 Task: Change  the formatting of the data to Which is  Less than 5, In conditional formating, put the option 'Green Fill with Dark Green Text. . 'add another formatting option Format As Table, insert the option Orange Table style Medium 3 , change the format of Column Width to AutoFit Column Widthand sort the data in Ascending order In the sheet   Proactive Sales review   book
Action: Mouse moved to (39, 176)
Screenshot: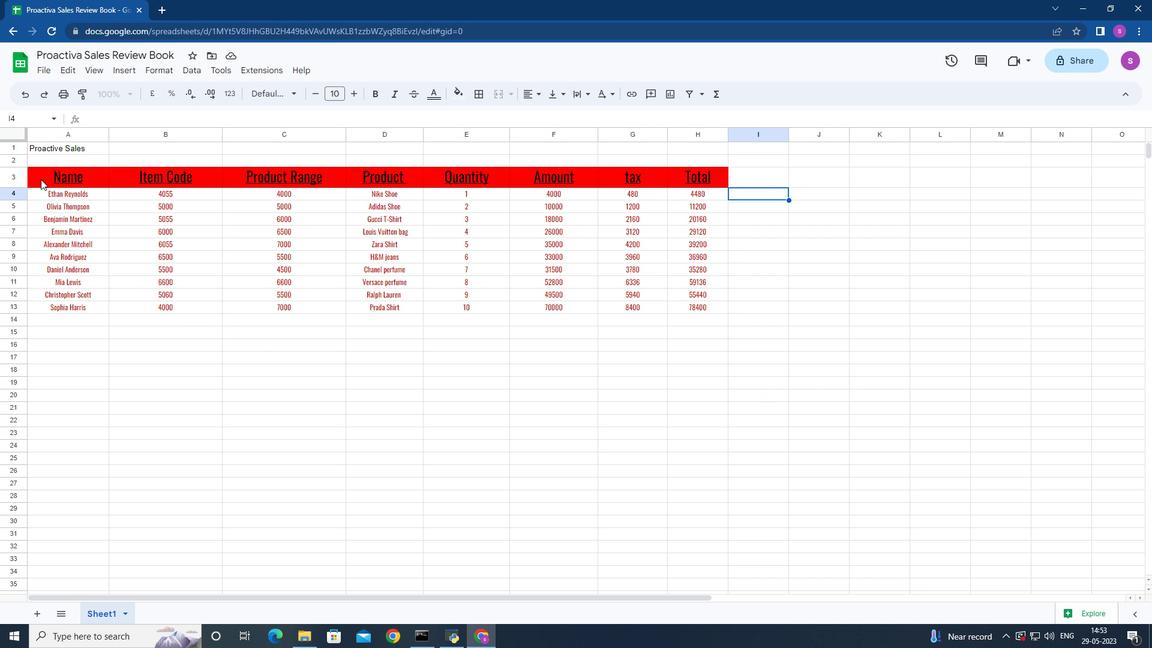 
Action: Mouse pressed left at (39, 176)
Screenshot: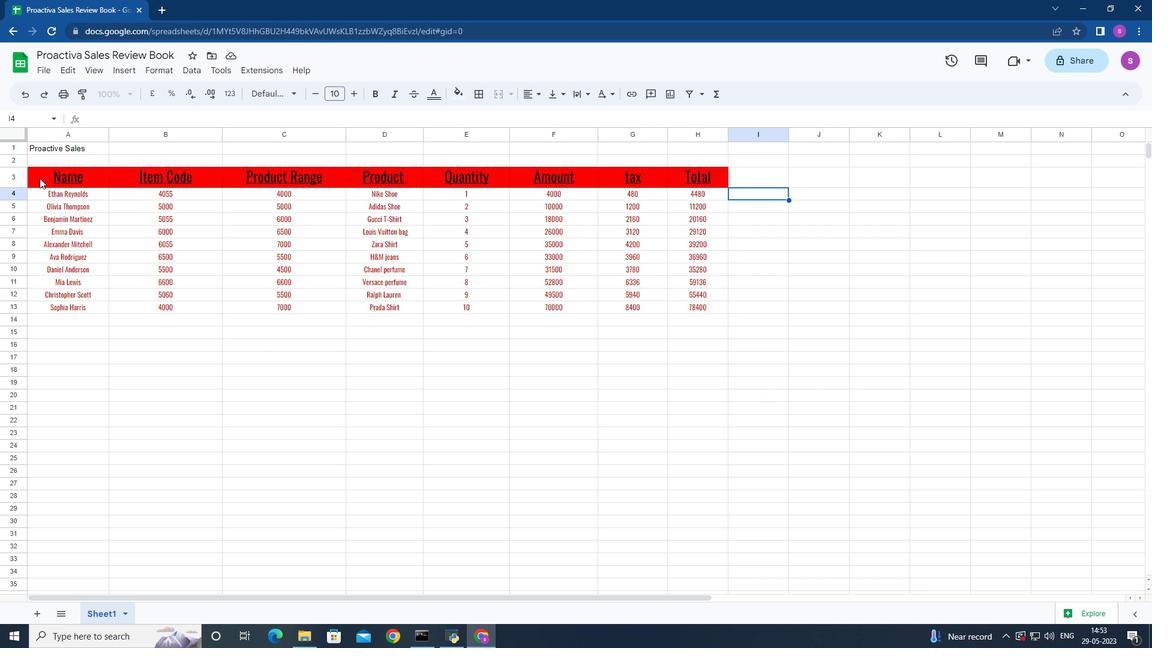 
Action: Mouse moved to (150, 69)
Screenshot: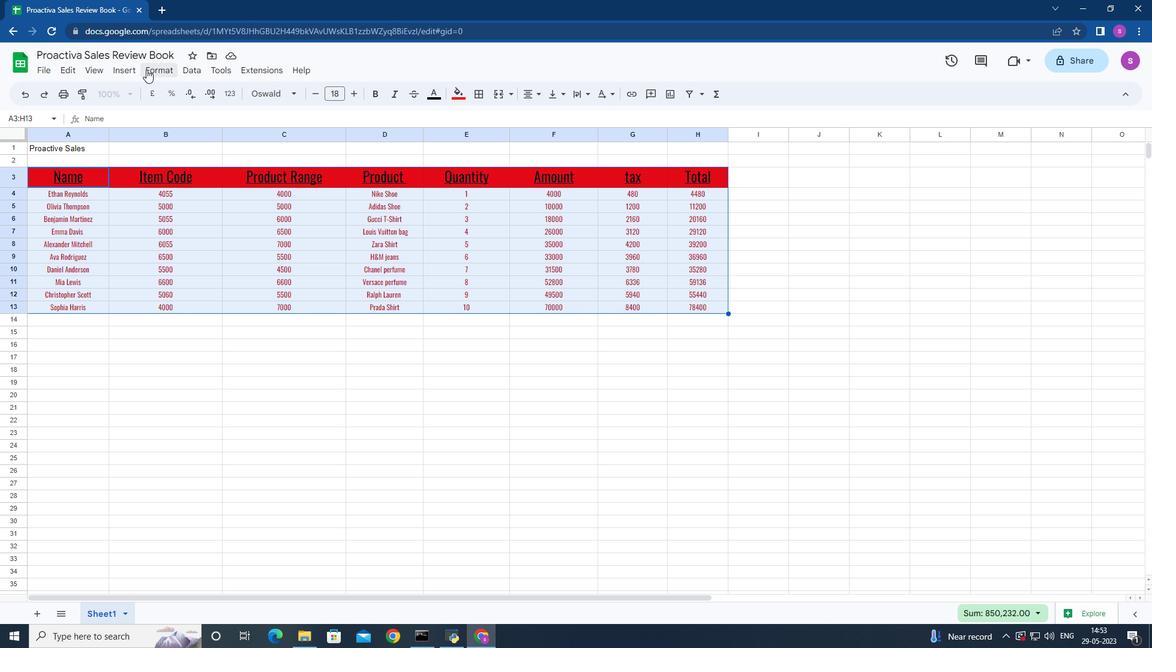 
Action: Mouse pressed left at (150, 69)
Screenshot: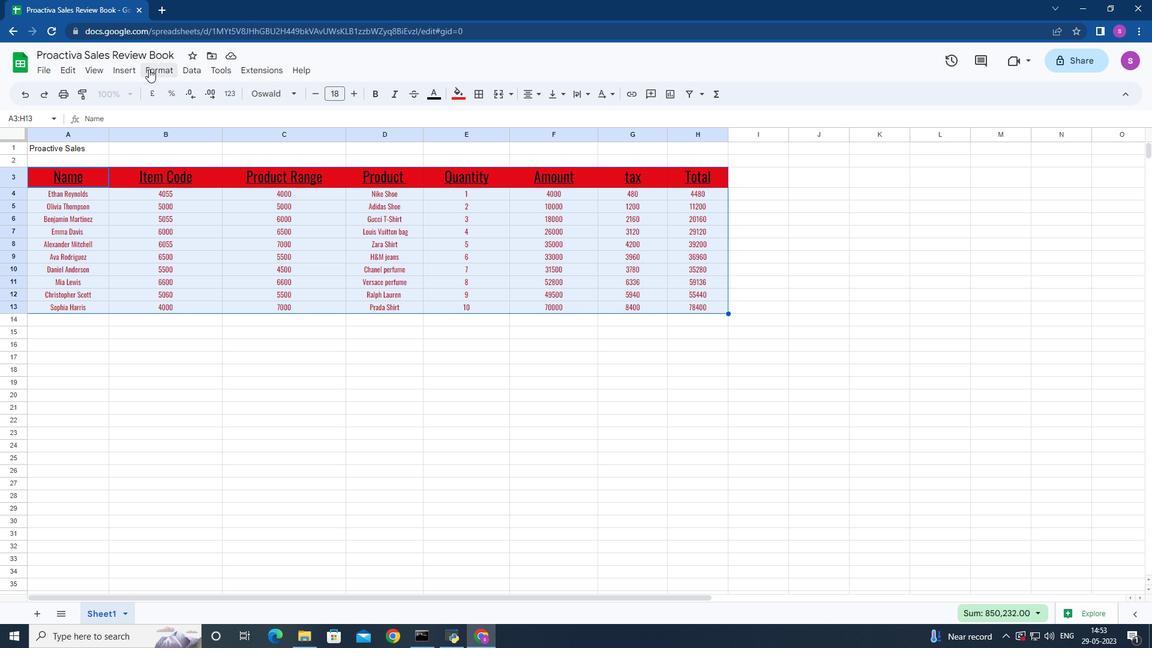 
Action: Mouse moved to (238, 276)
Screenshot: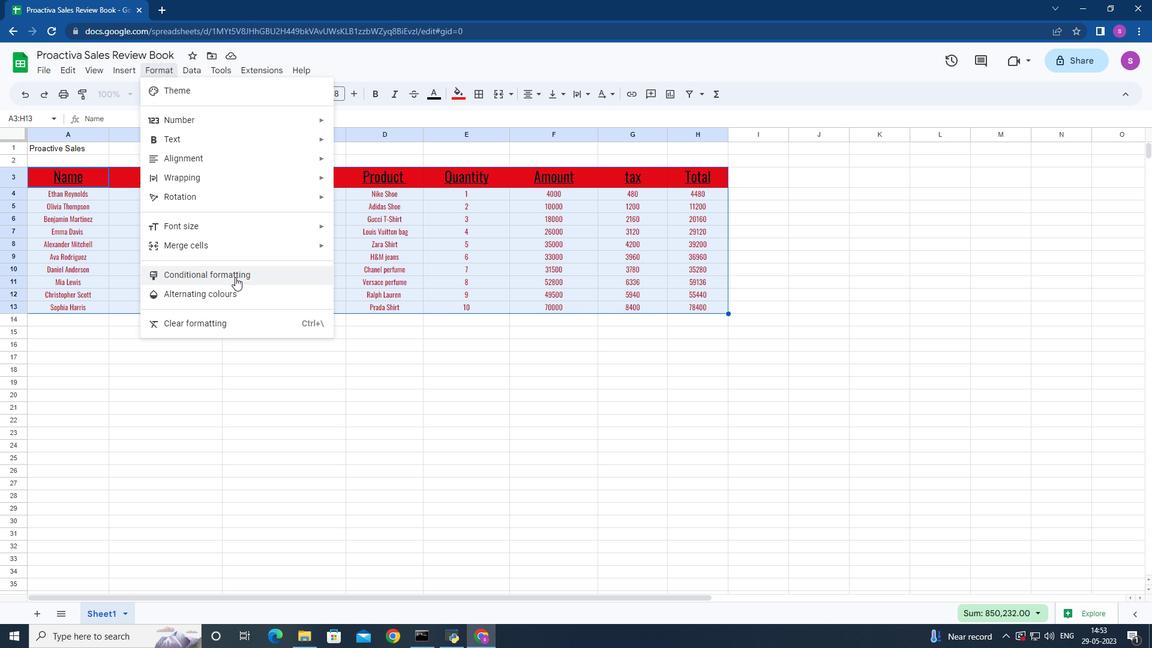 
Action: Mouse pressed left at (238, 276)
Screenshot: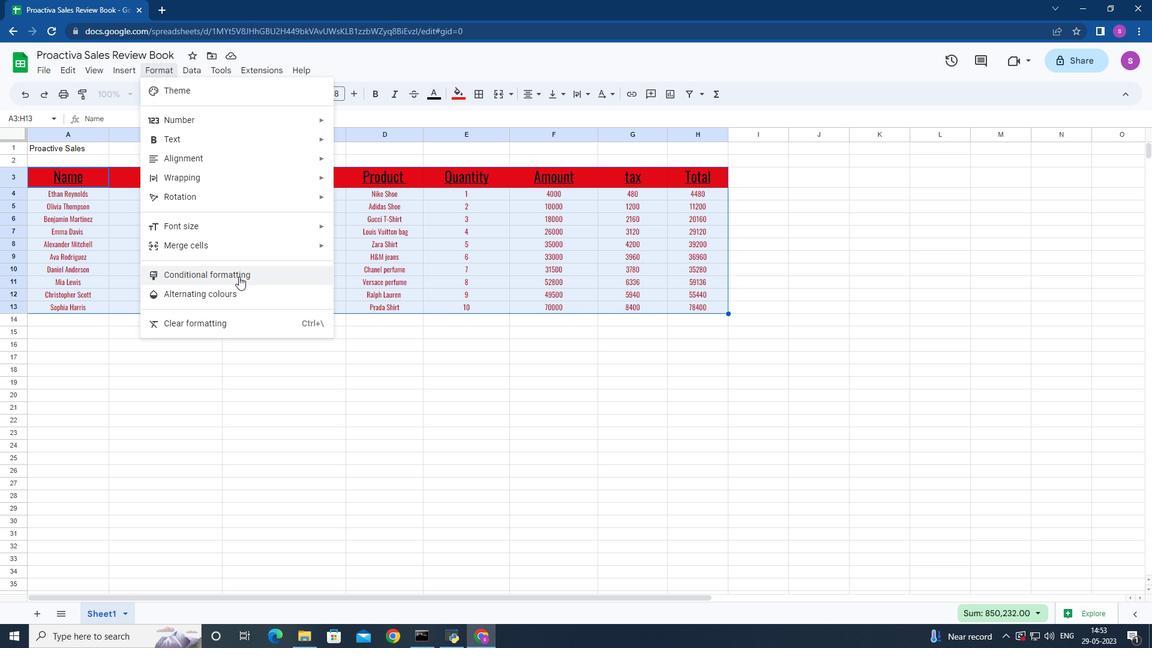
Action: Mouse moved to (1086, 260)
Screenshot: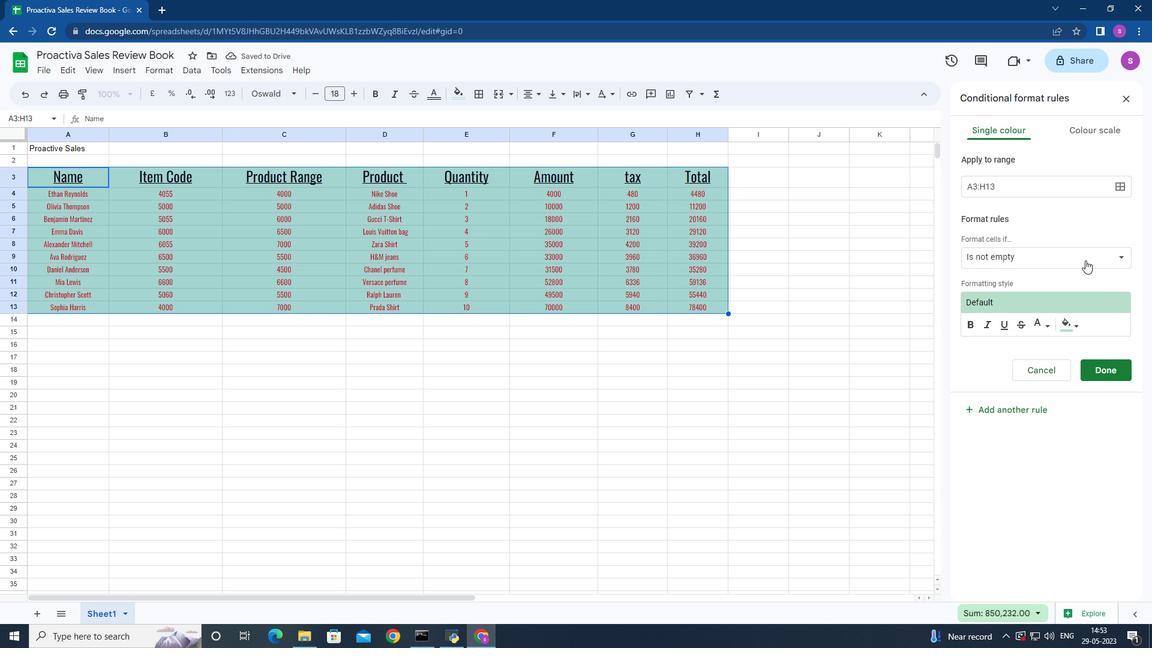 
Action: Mouse pressed left at (1086, 260)
Screenshot: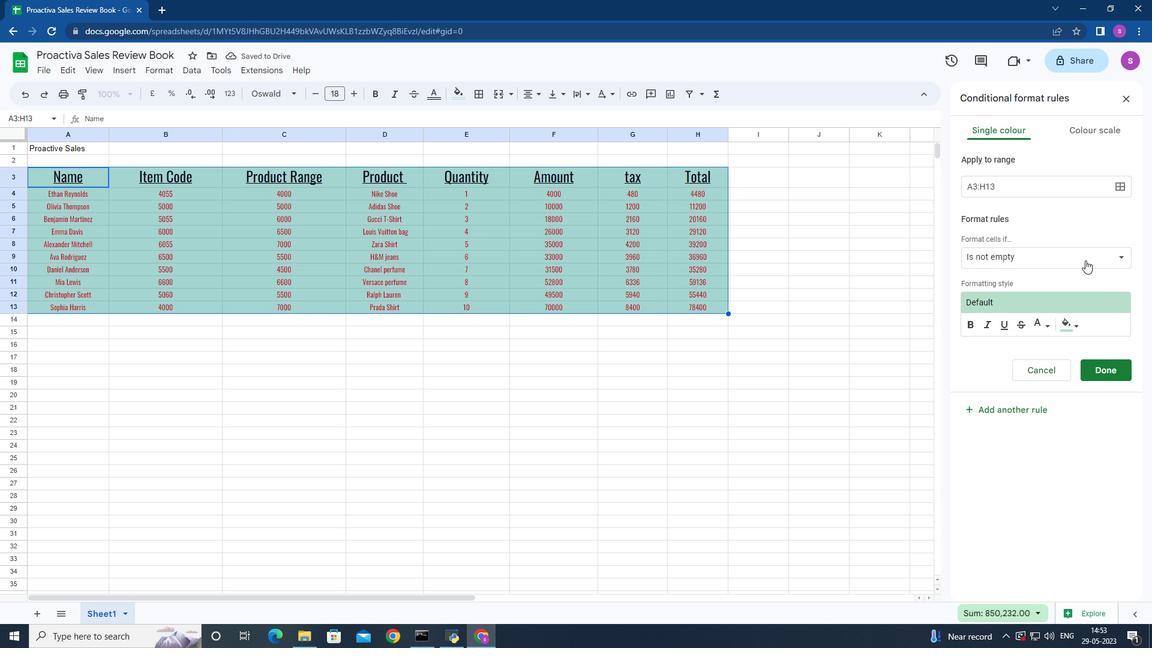 
Action: Mouse moved to (1033, 489)
Screenshot: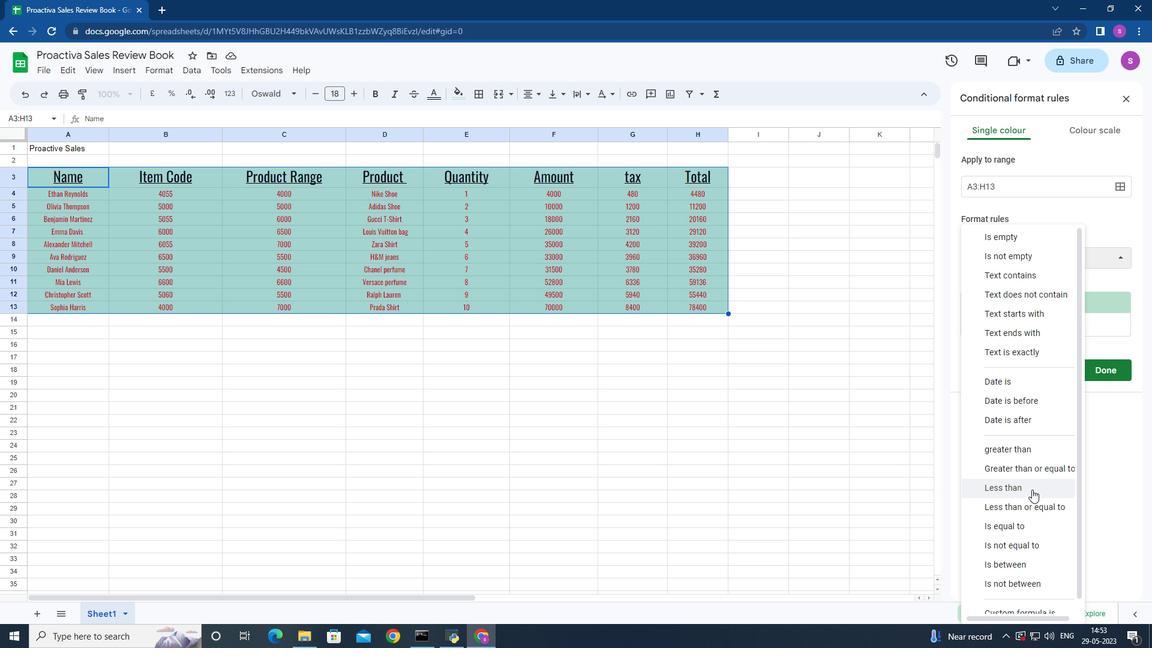 
Action: Mouse pressed left at (1033, 489)
Screenshot: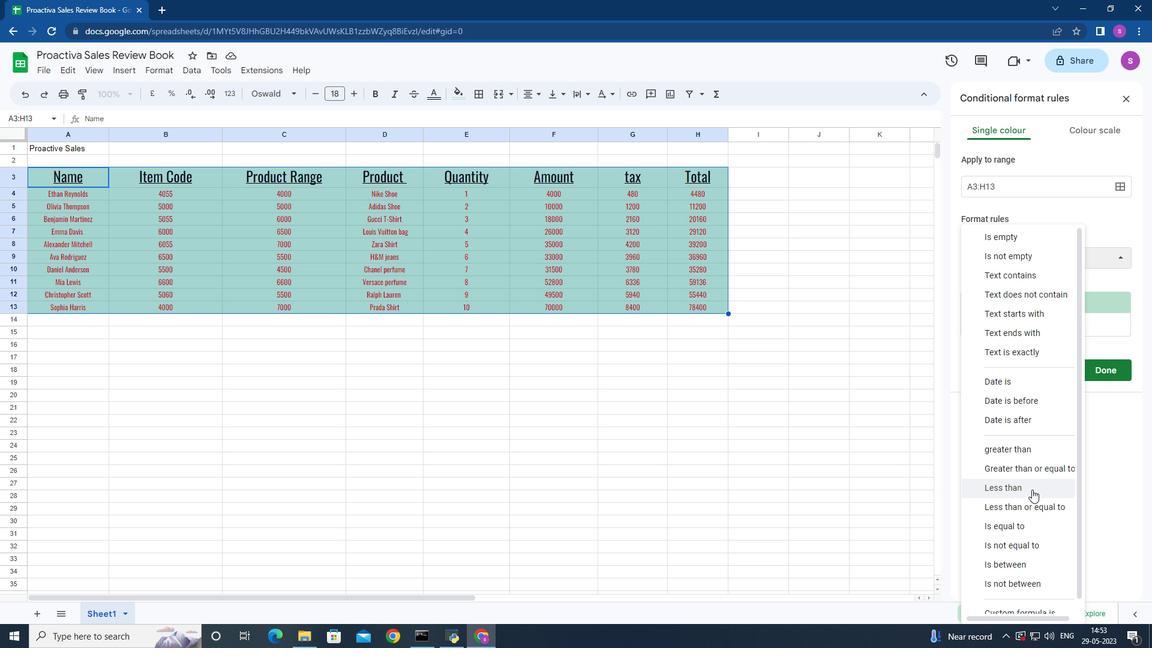 
Action: Mouse moved to (994, 283)
Screenshot: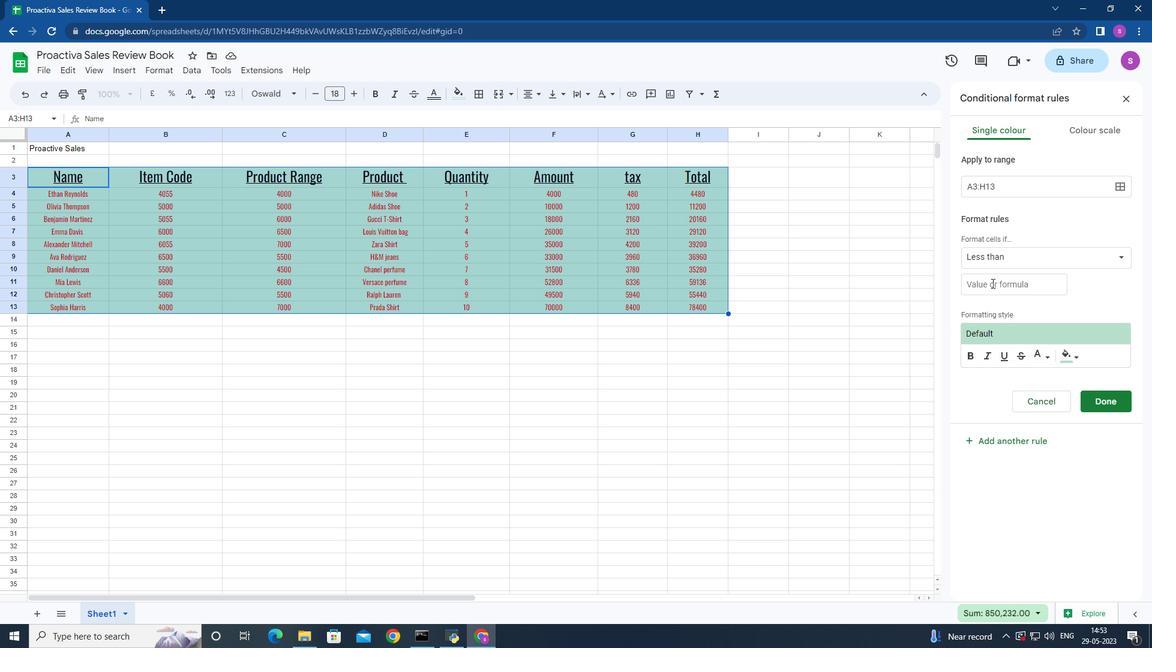 
Action: Mouse pressed left at (994, 283)
Screenshot: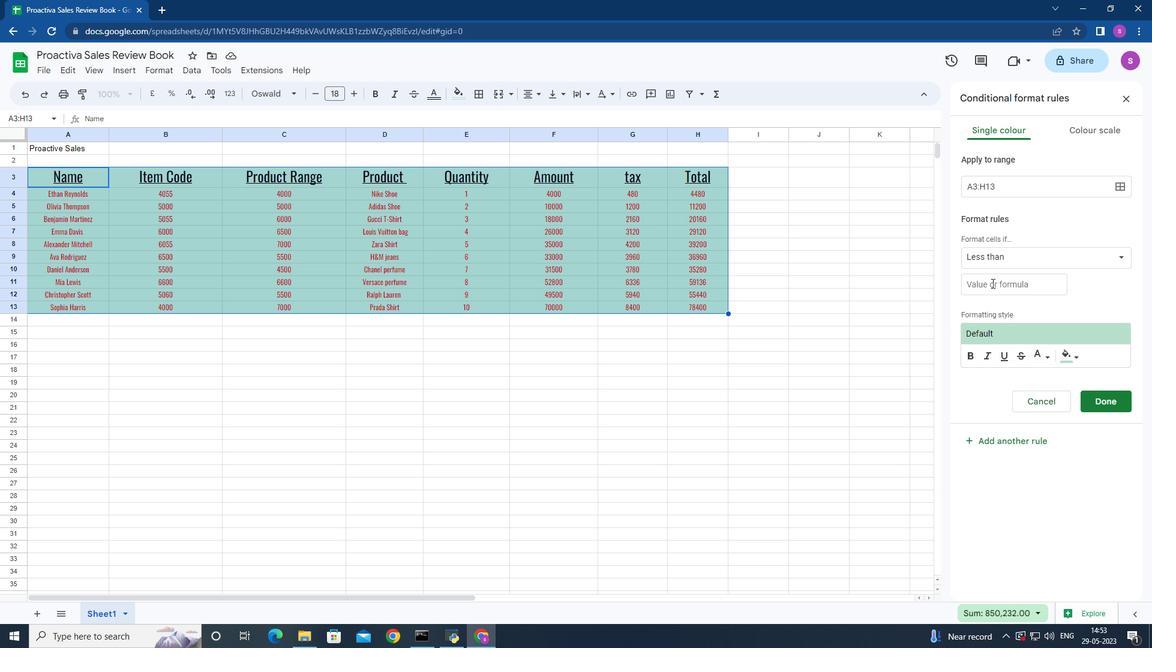 
Action: Mouse moved to (992, 284)
Screenshot: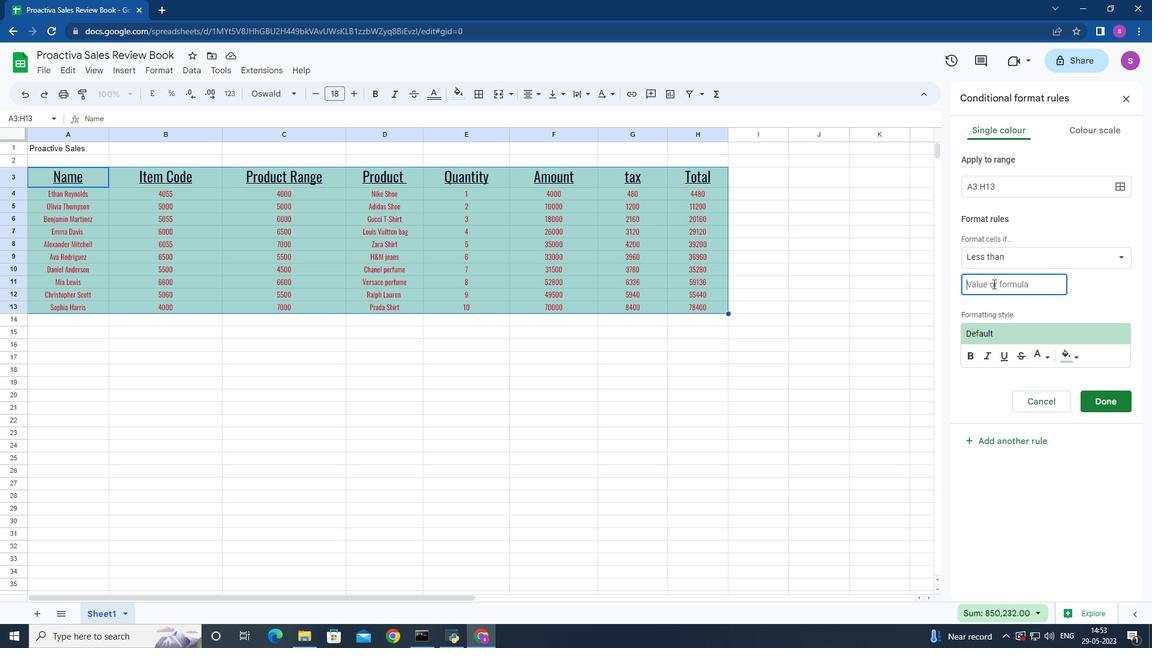 
Action: Key pressed 5
Screenshot: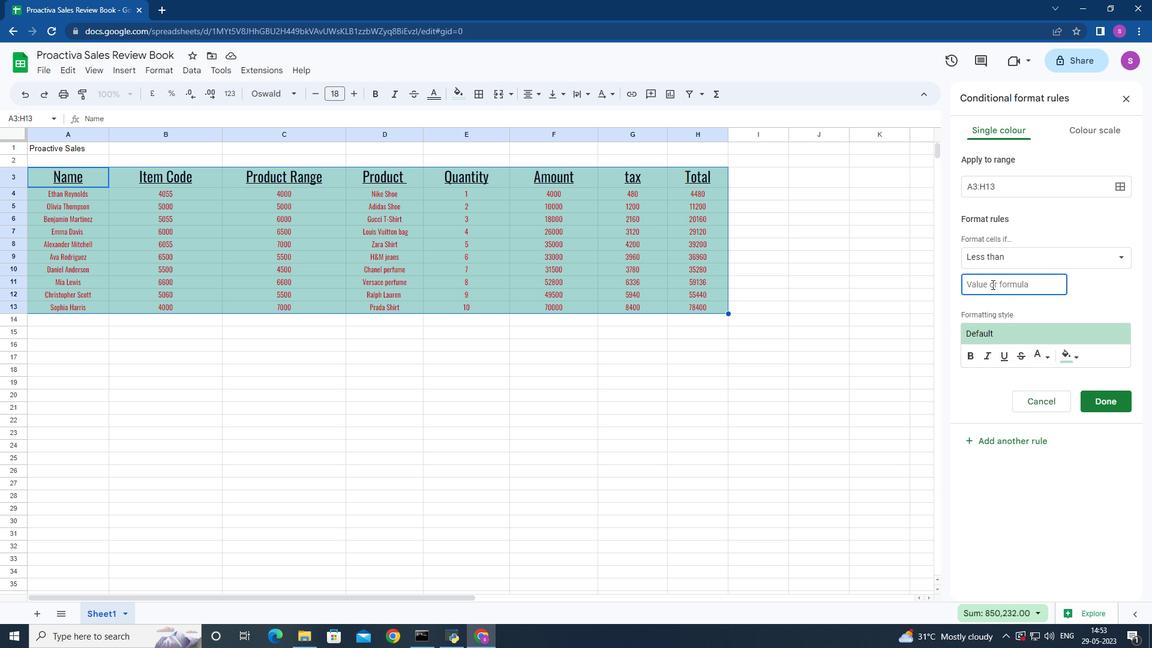 
Action: Mouse moved to (1078, 358)
Screenshot: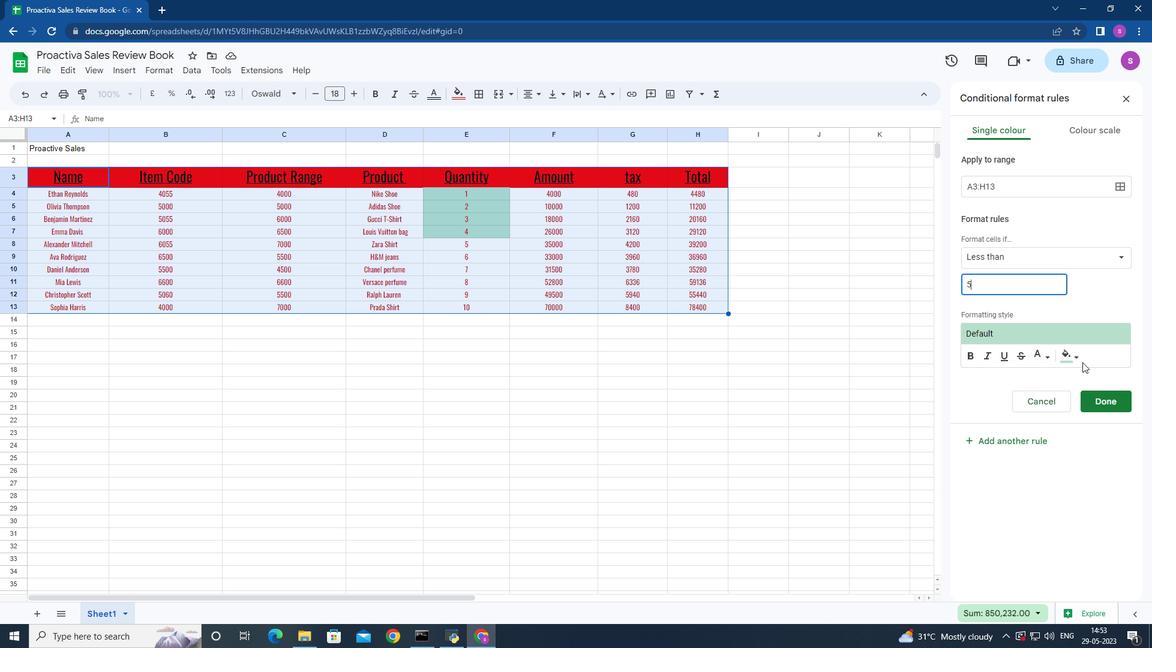 
Action: Mouse pressed left at (1078, 358)
Screenshot: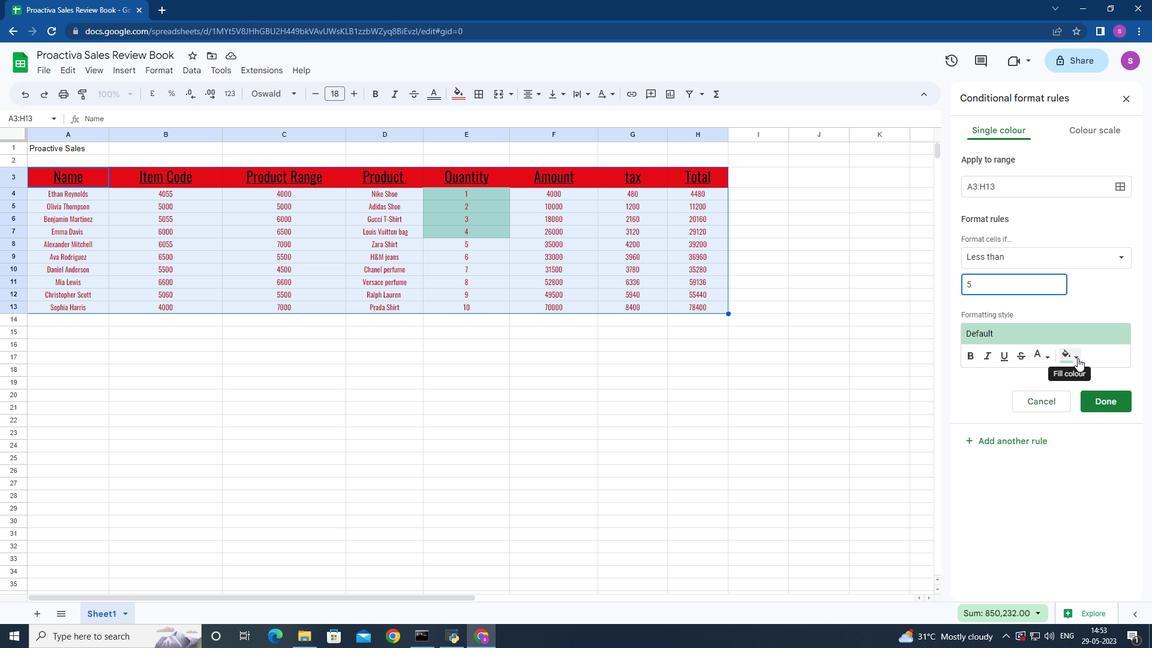 
Action: Mouse moved to (1001, 473)
Screenshot: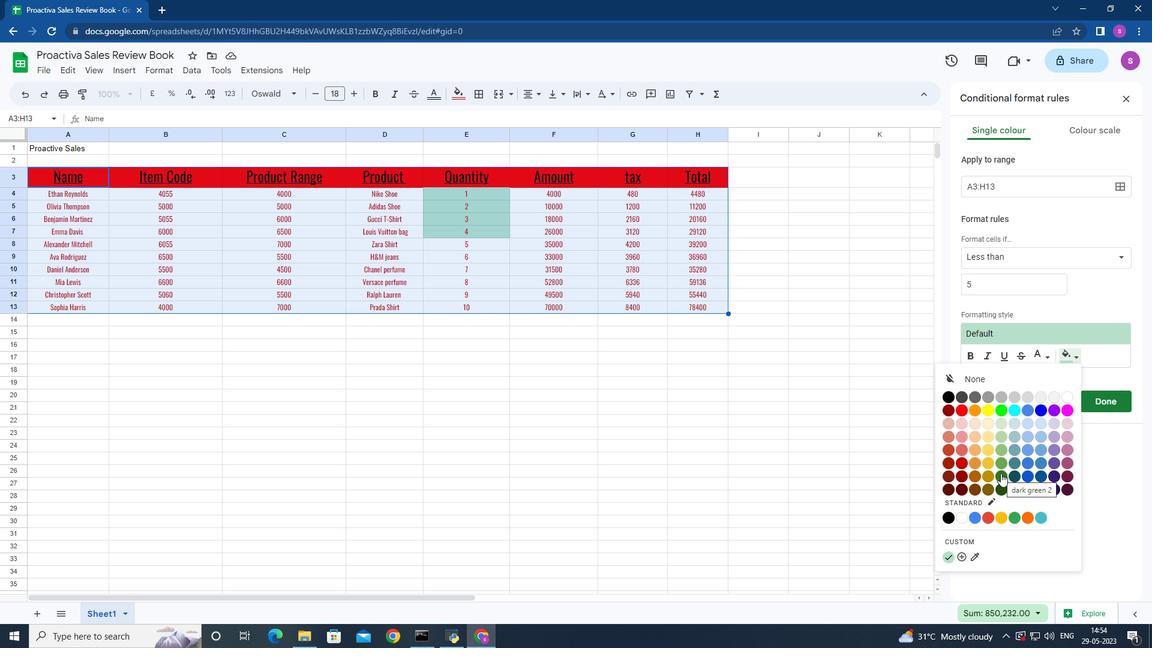 
Action: Mouse pressed left at (1001, 473)
Screenshot: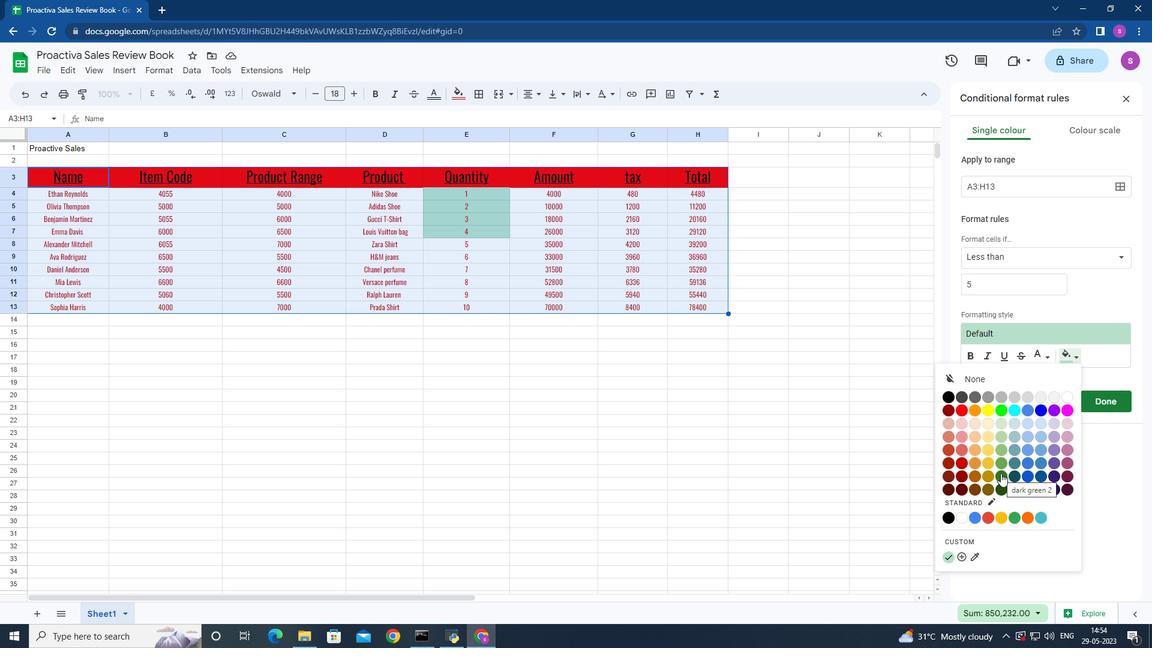 
Action: Mouse moved to (1042, 357)
Screenshot: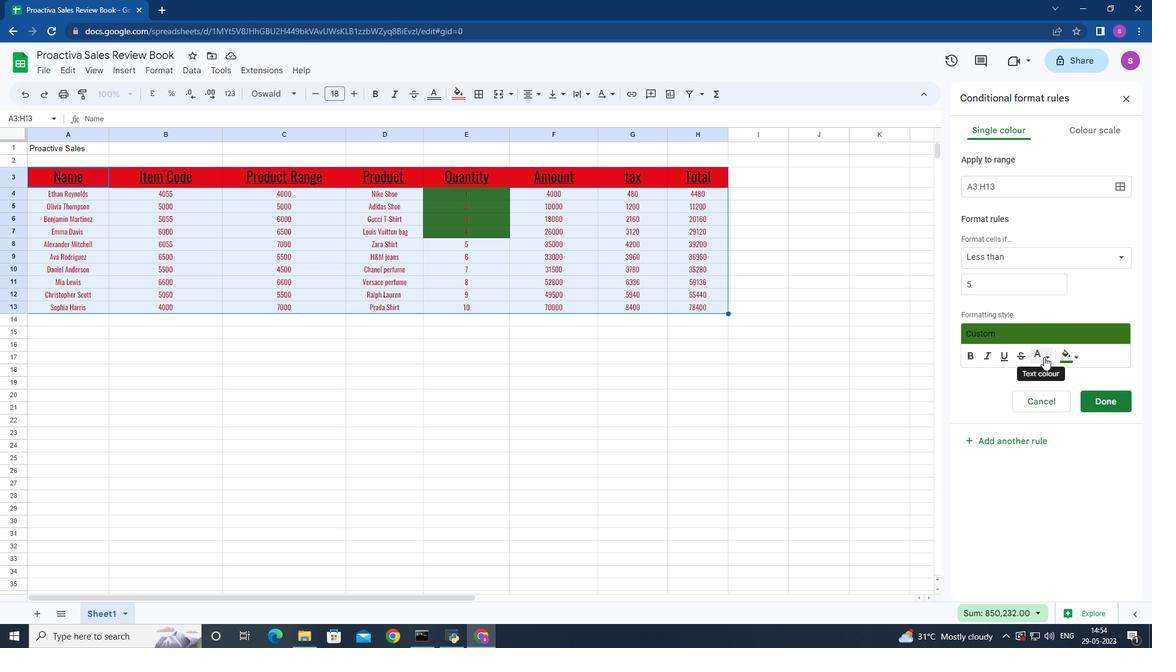 
Action: Mouse pressed left at (1042, 357)
Screenshot: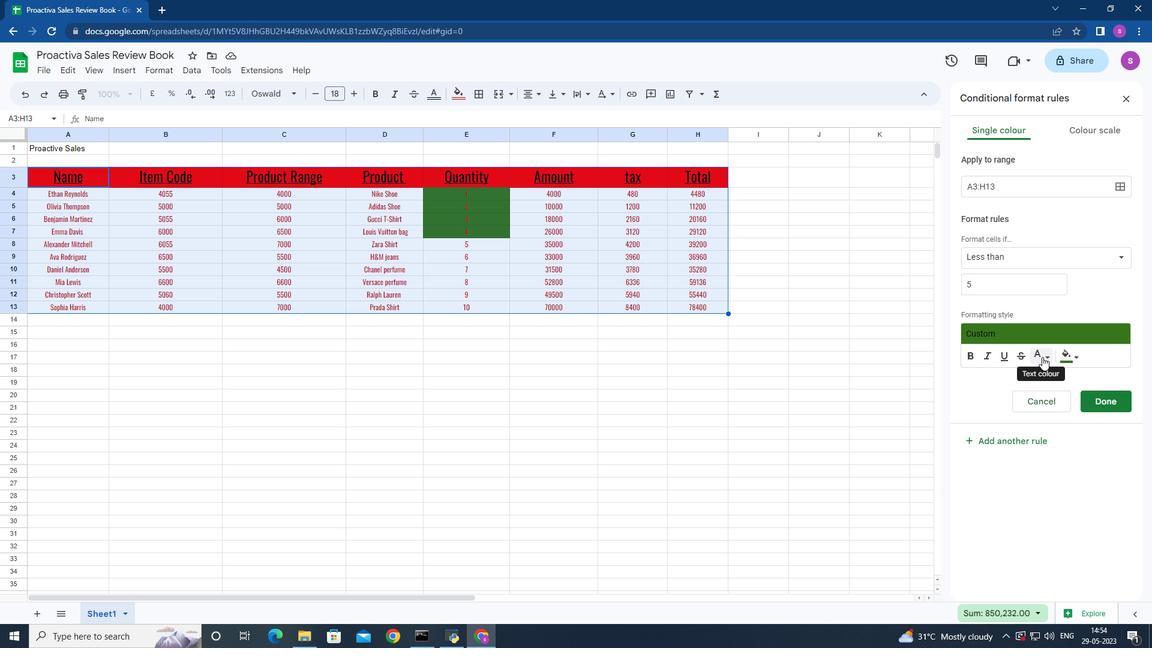 
Action: Mouse moved to (972, 473)
Screenshot: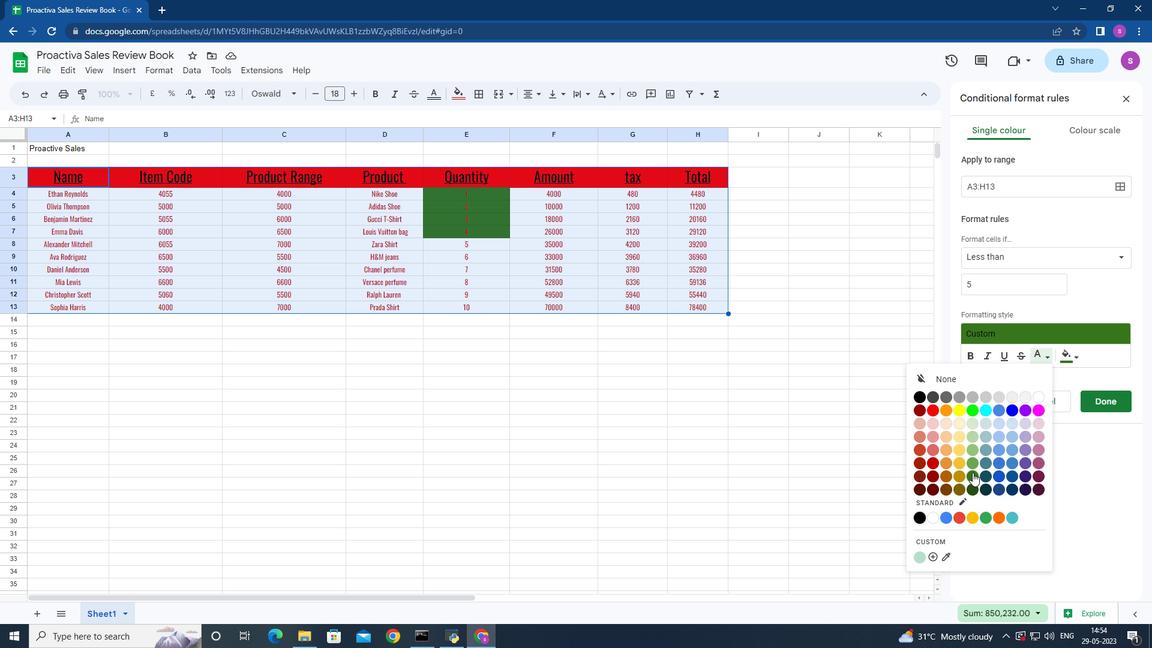 
Action: Mouse pressed left at (972, 473)
Screenshot: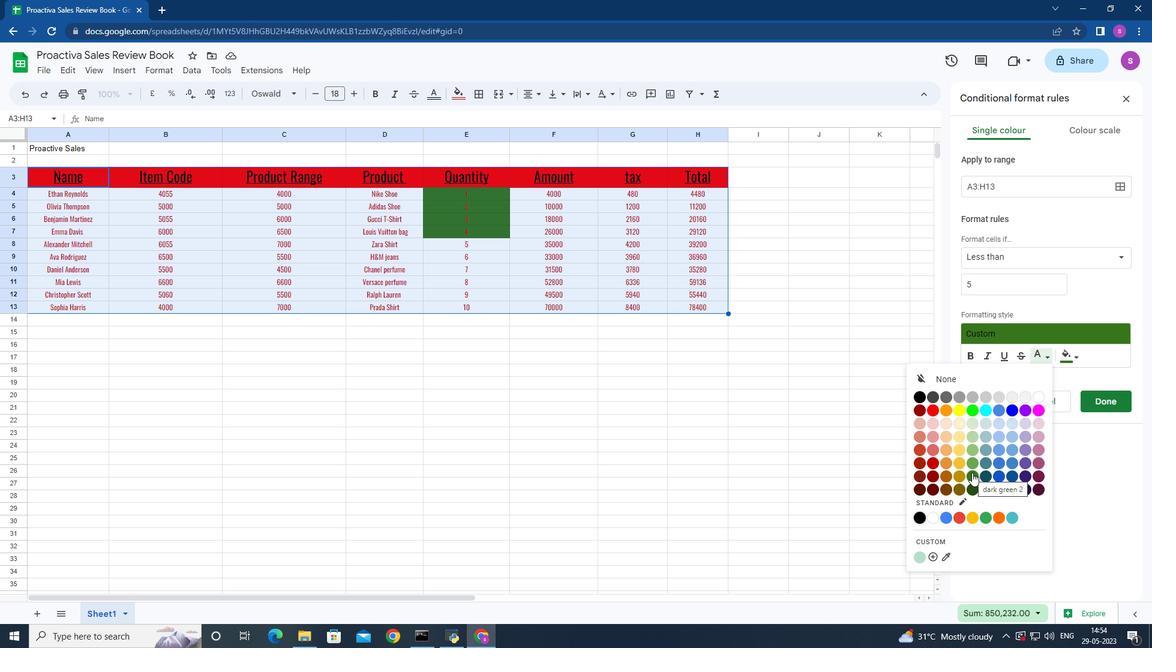 
Action: Mouse moved to (1048, 357)
Screenshot: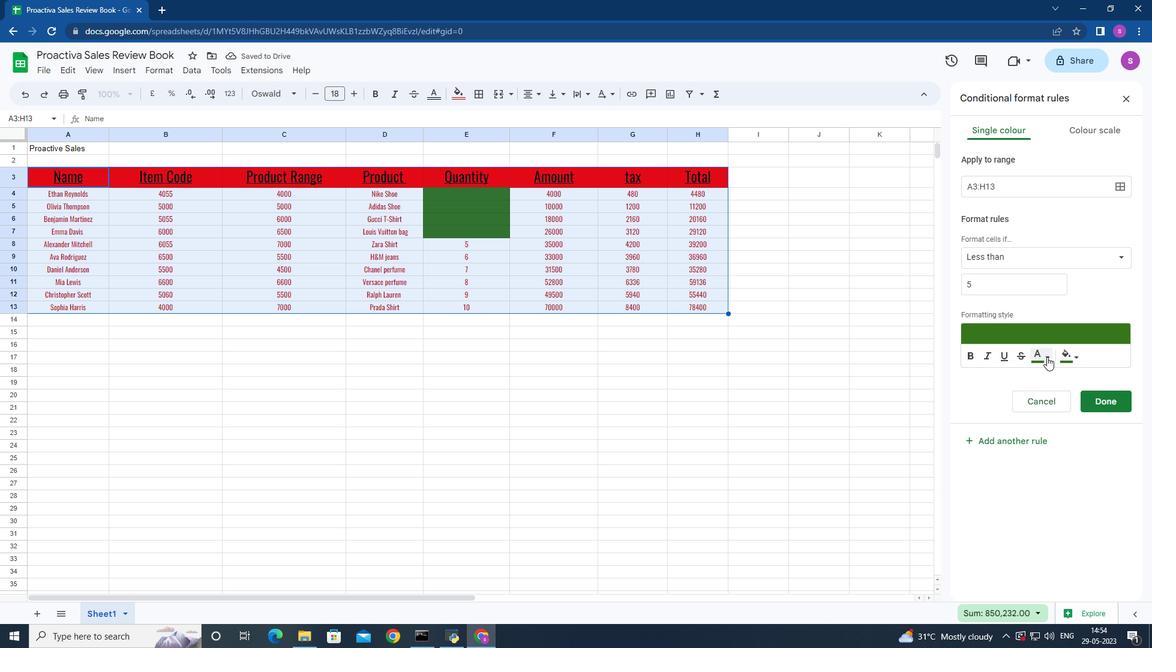 
Action: Mouse pressed left at (1048, 357)
Screenshot: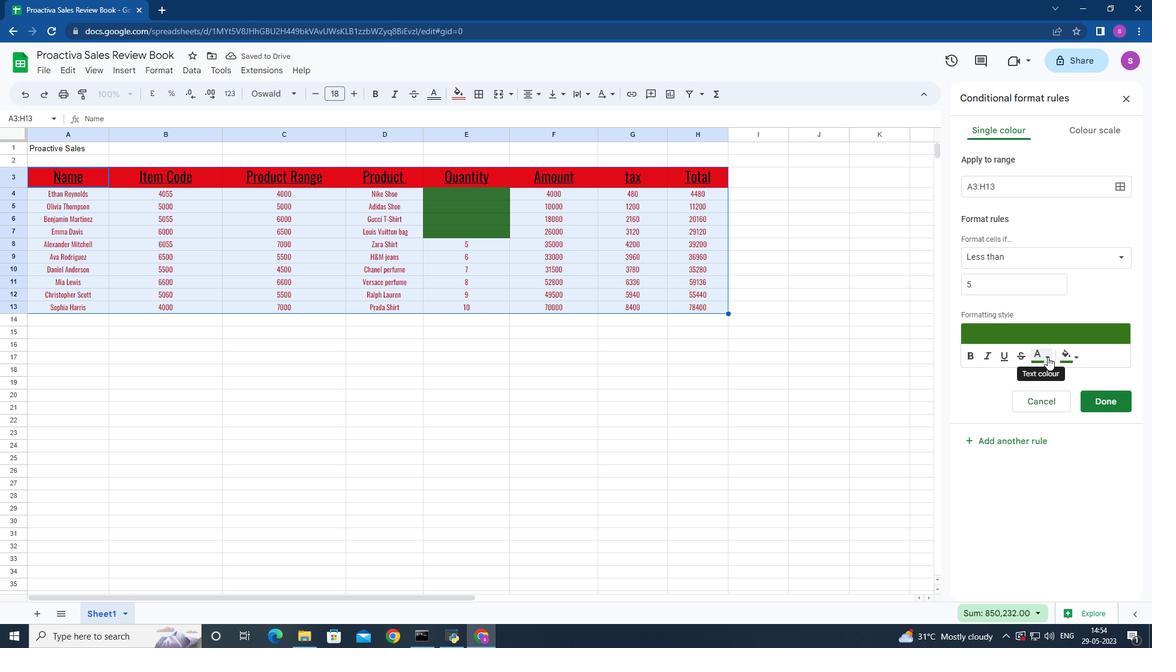 
Action: Mouse moved to (976, 488)
Screenshot: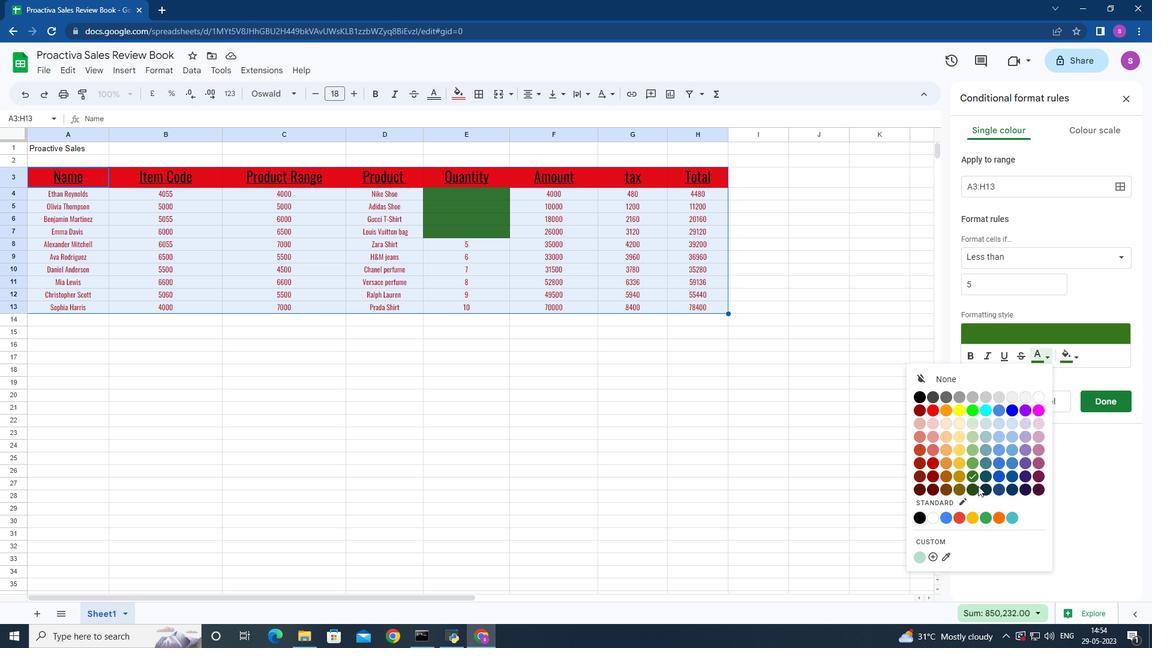 
Action: Mouse pressed left at (976, 488)
Screenshot: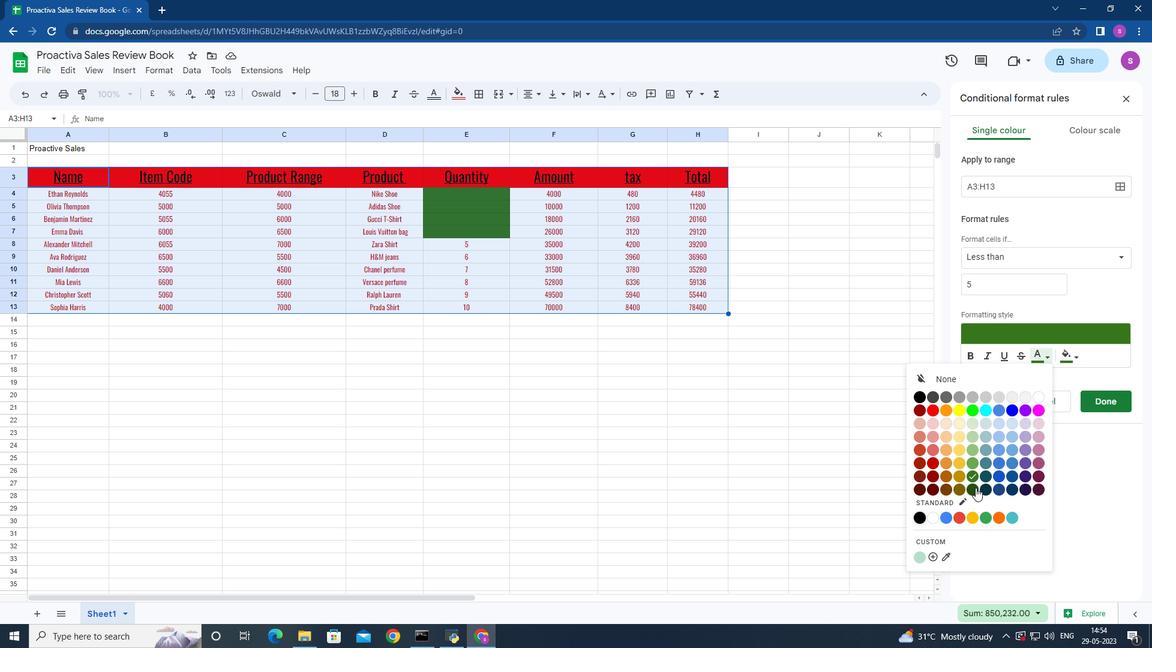 
Action: Mouse moved to (1096, 402)
Screenshot: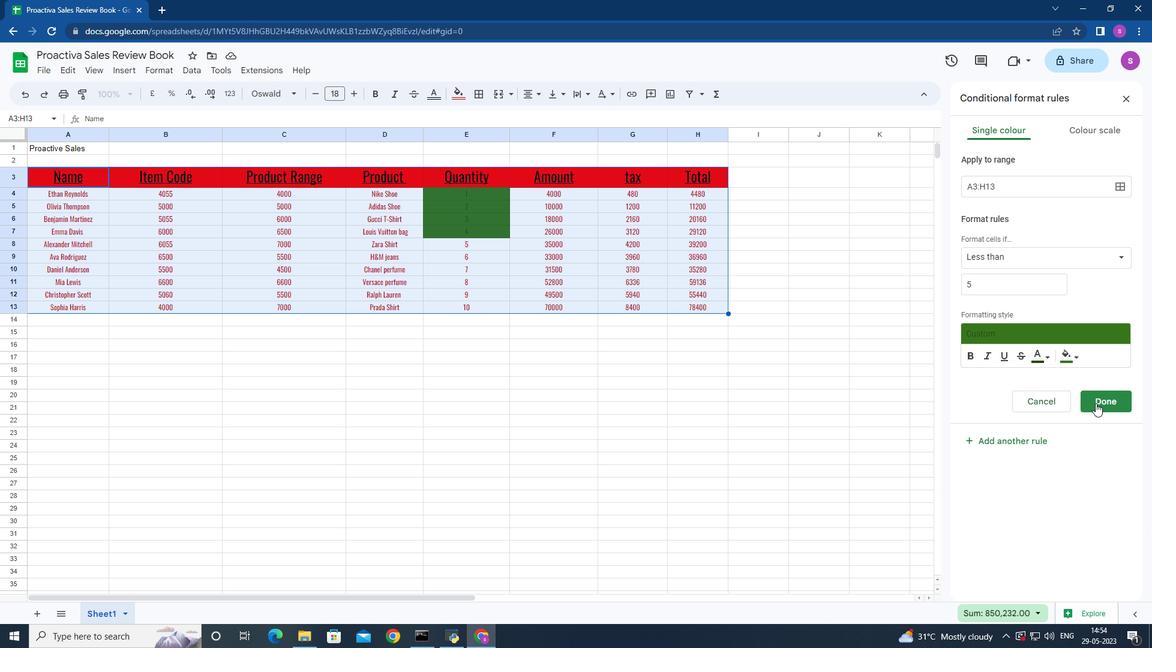 
Action: Mouse pressed left at (1096, 402)
Screenshot: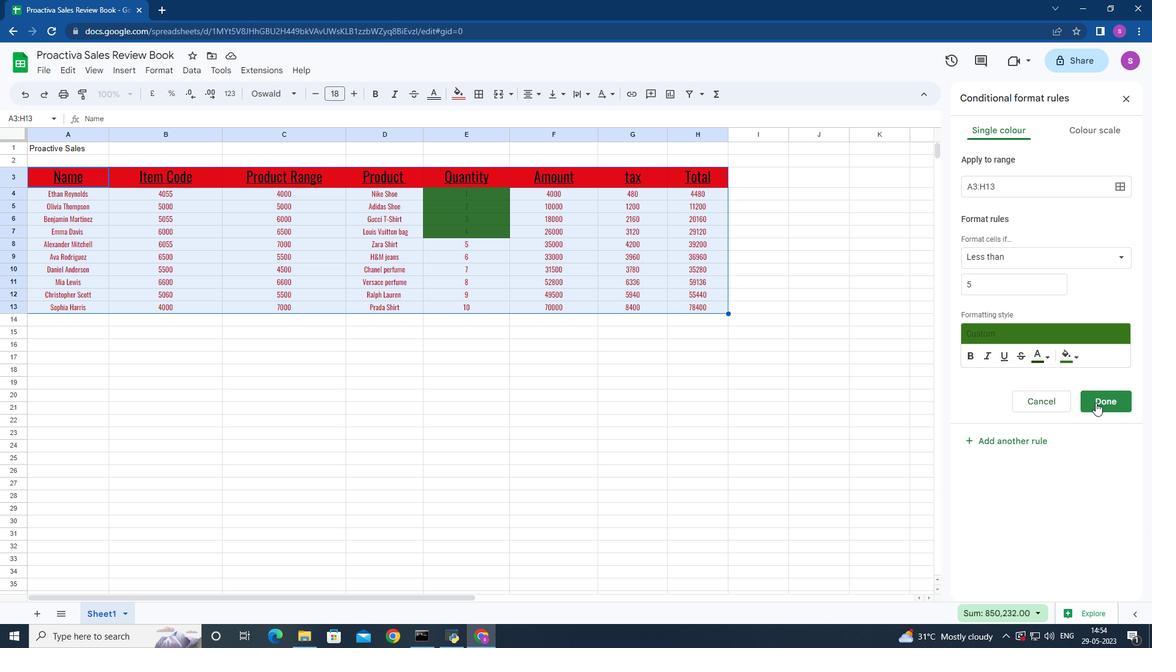 
Action: Mouse moved to (190, 70)
Screenshot: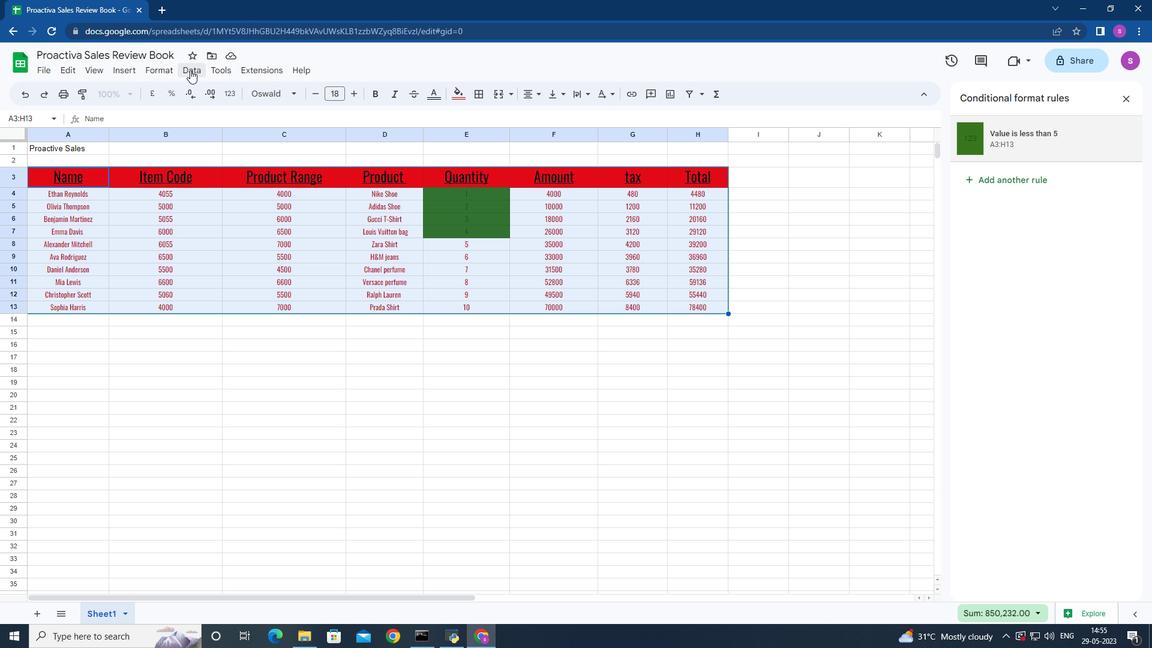 
Action: Mouse pressed left at (190, 70)
Screenshot: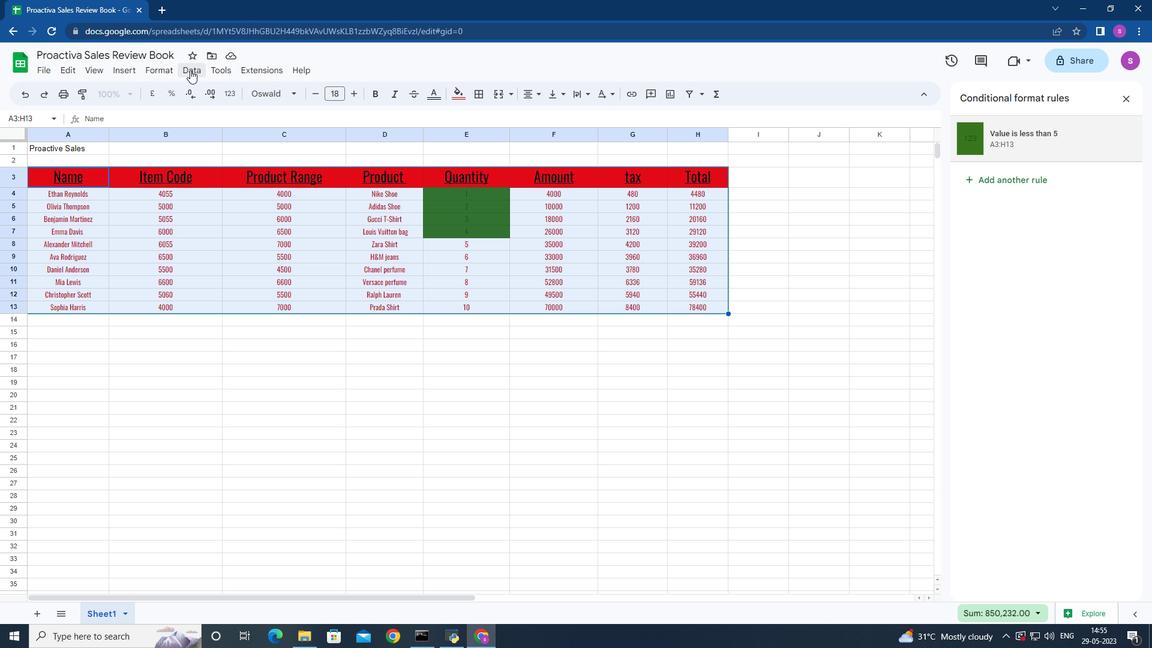 
Action: Mouse moved to (237, 294)
Screenshot: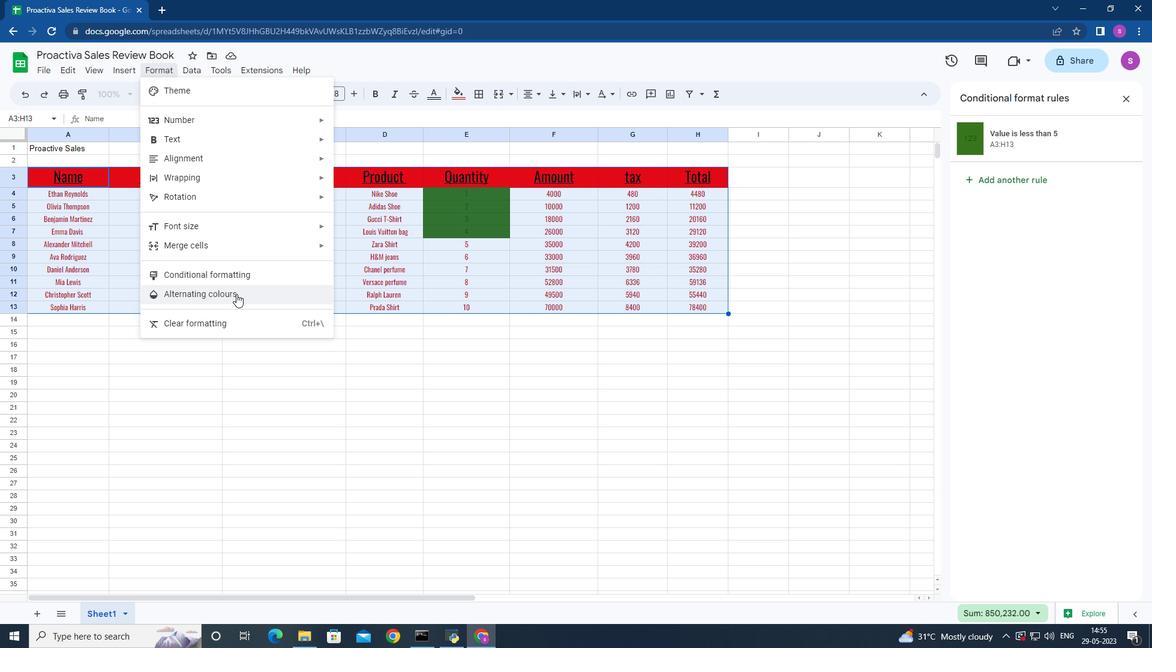 
Action: Mouse pressed left at (237, 294)
Screenshot: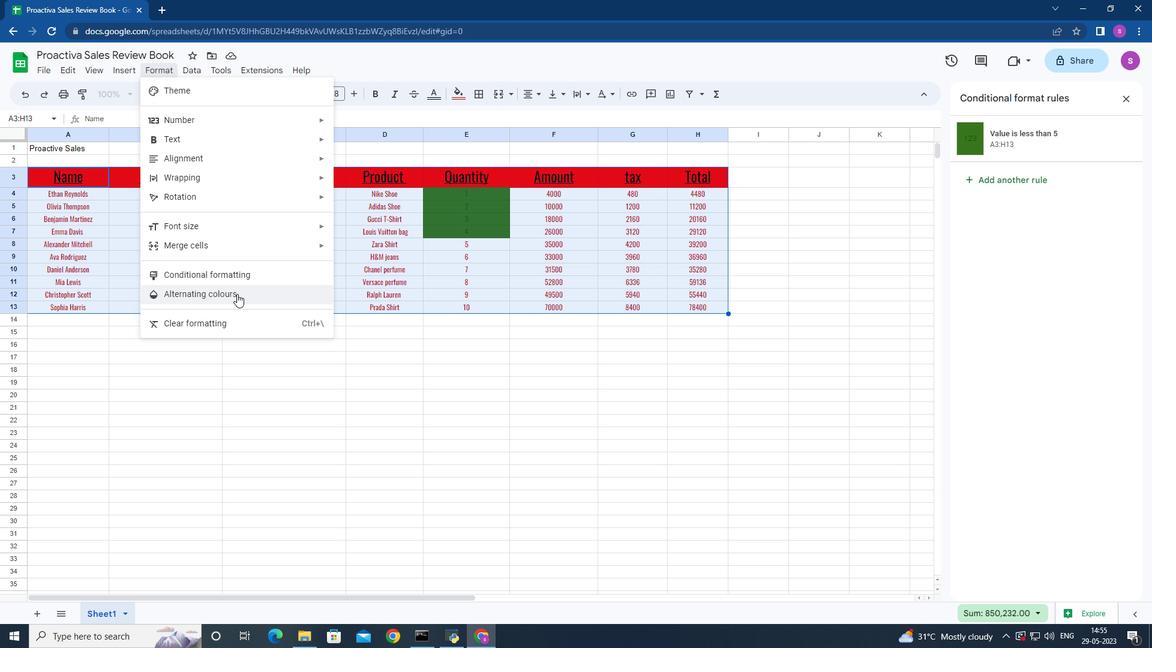 
Action: Mouse moved to (479, 95)
Screenshot: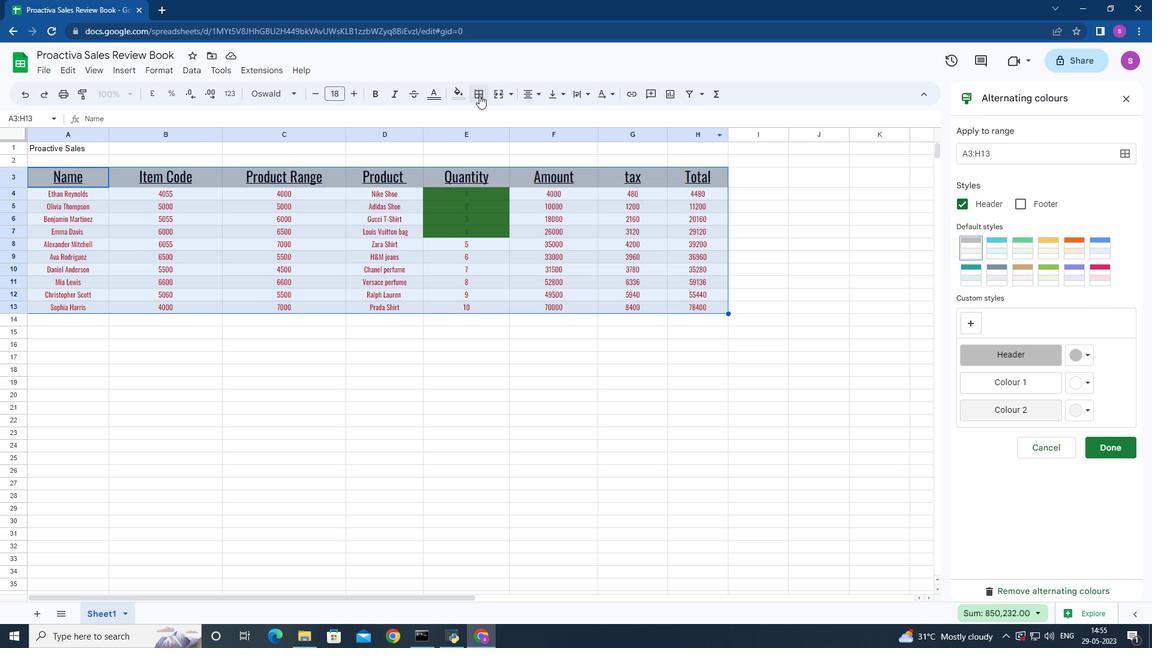 
Action: Mouse pressed left at (479, 95)
Screenshot: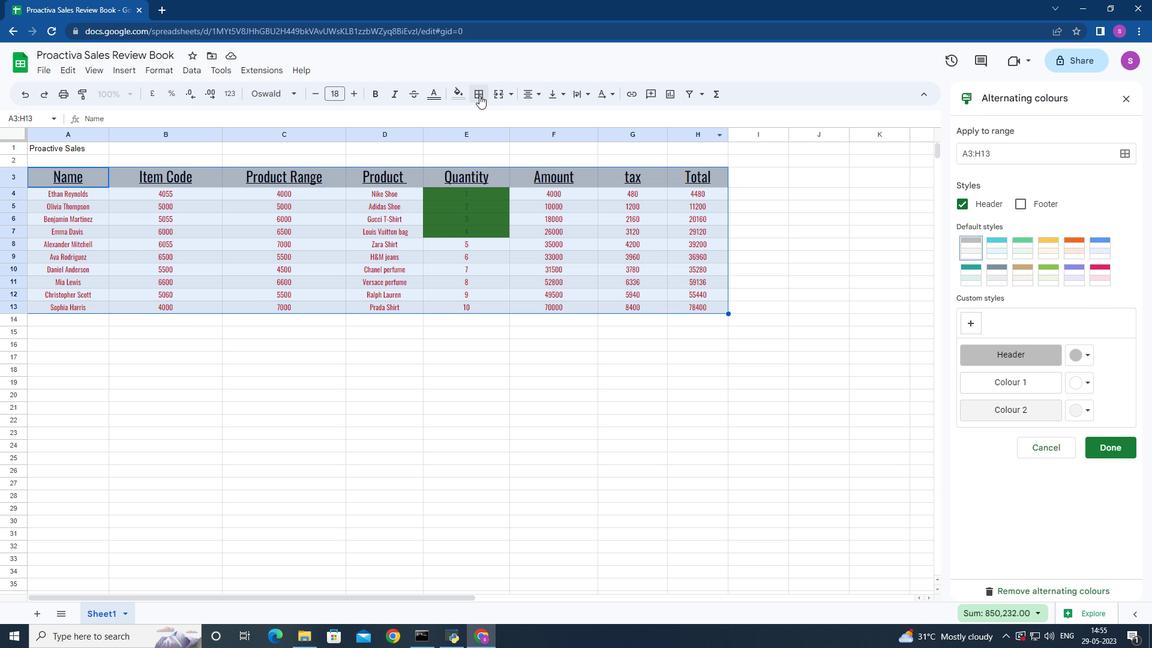 
Action: Mouse moved to (483, 117)
Screenshot: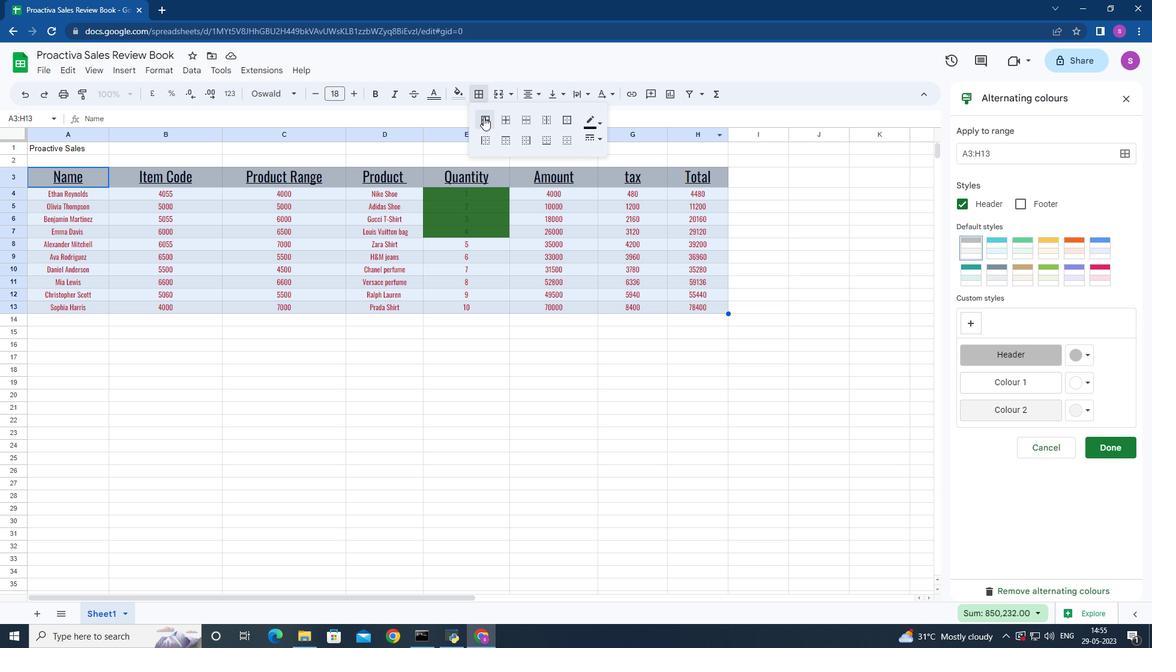 
Action: Mouse pressed left at (483, 117)
Screenshot: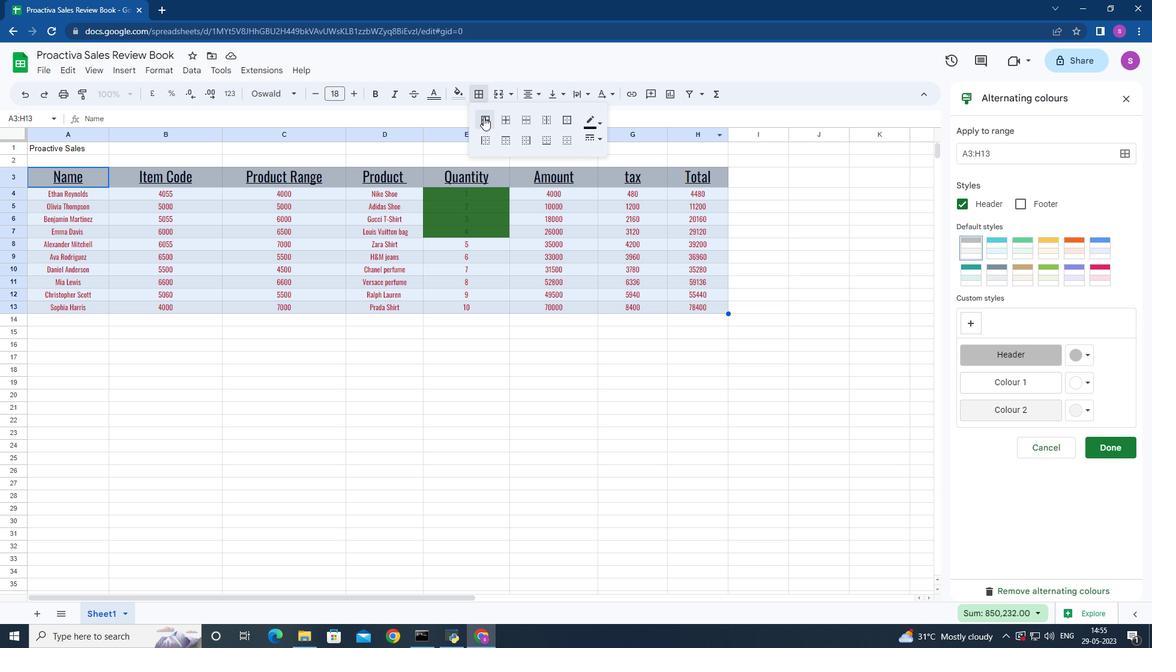 
Action: Mouse moved to (1087, 384)
Screenshot: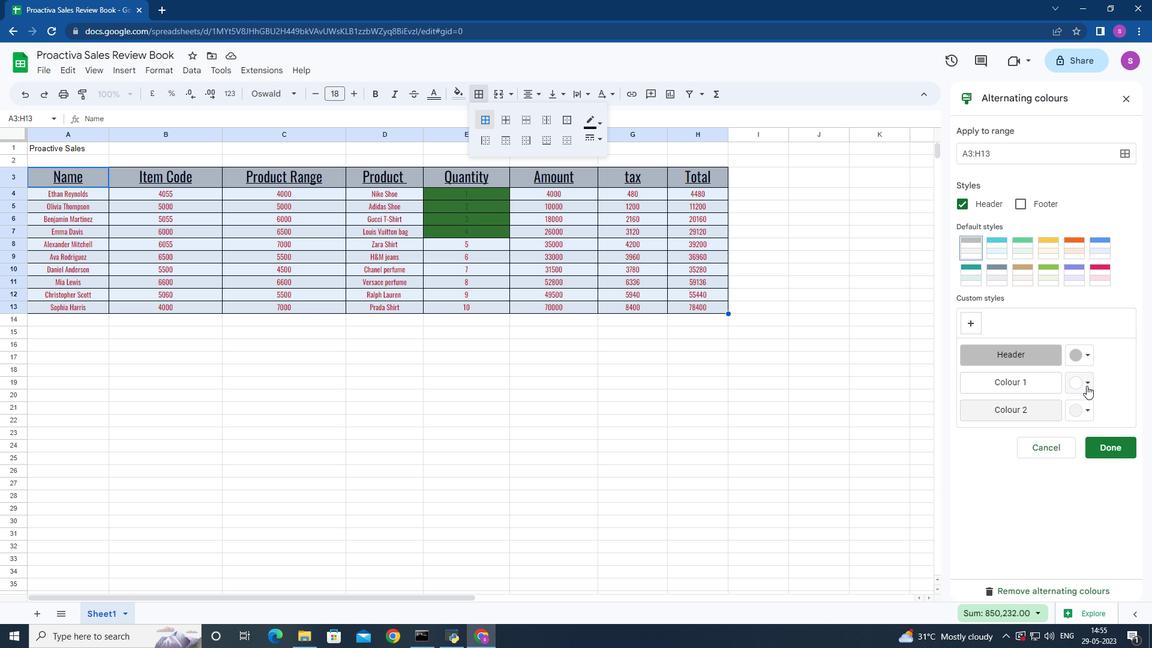 
Action: Mouse pressed left at (1087, 384)
Screenshot: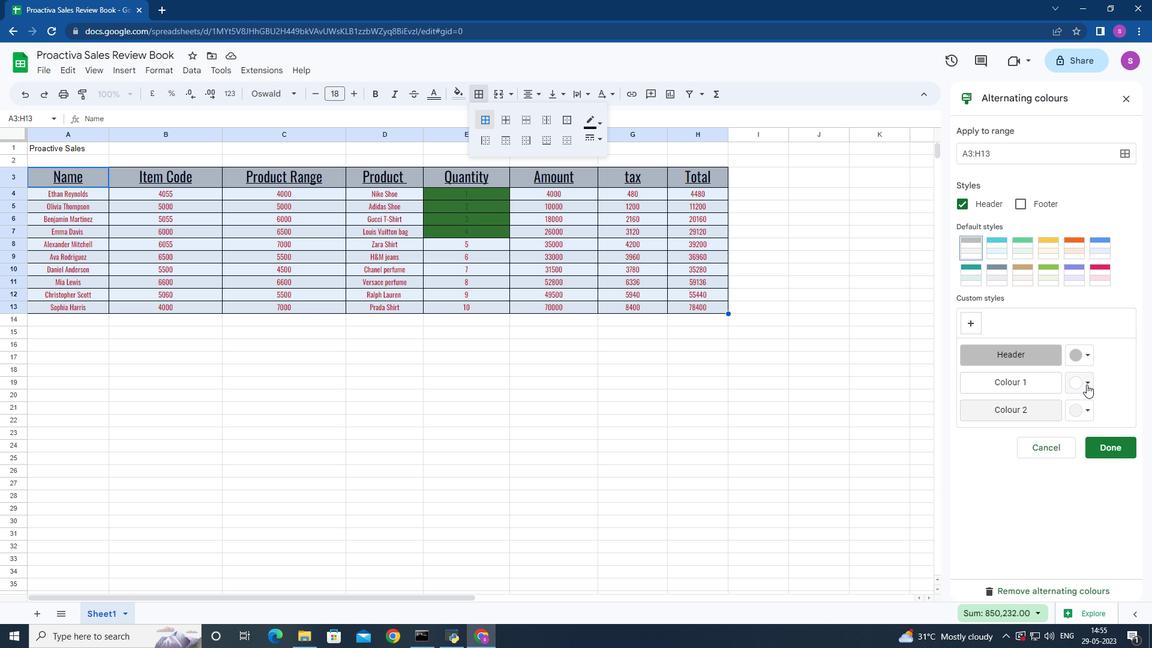 
Action: Mouse moved to (987, 420)
Screenshot: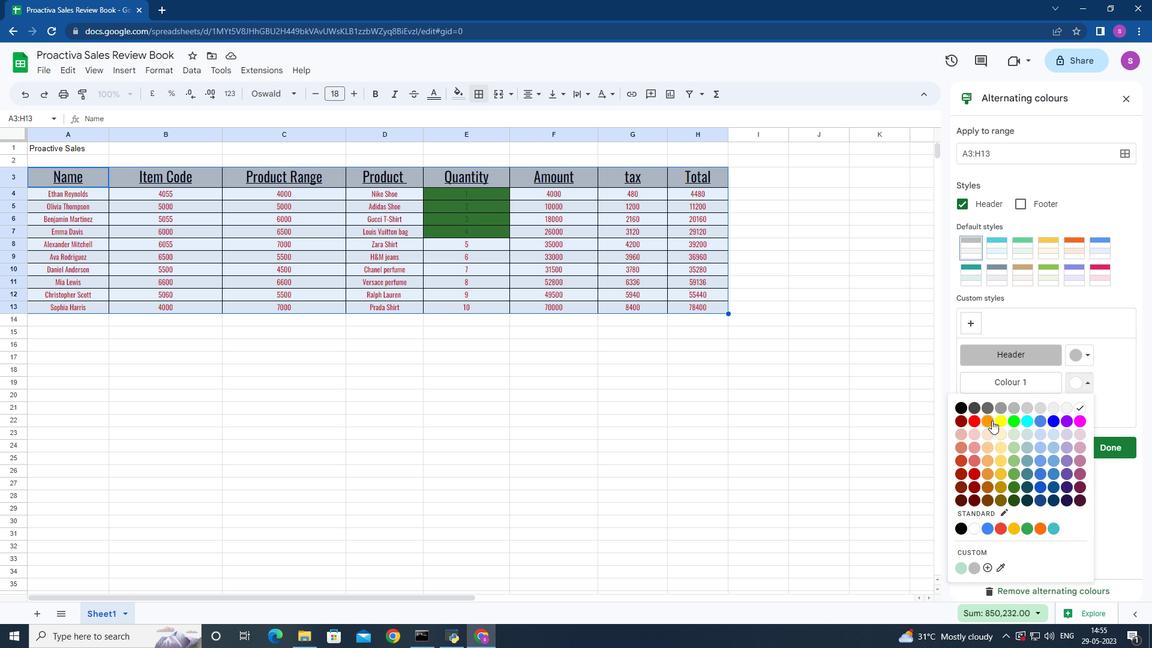 
Action: Mouse pressed left at (987, 420)
Screenshot: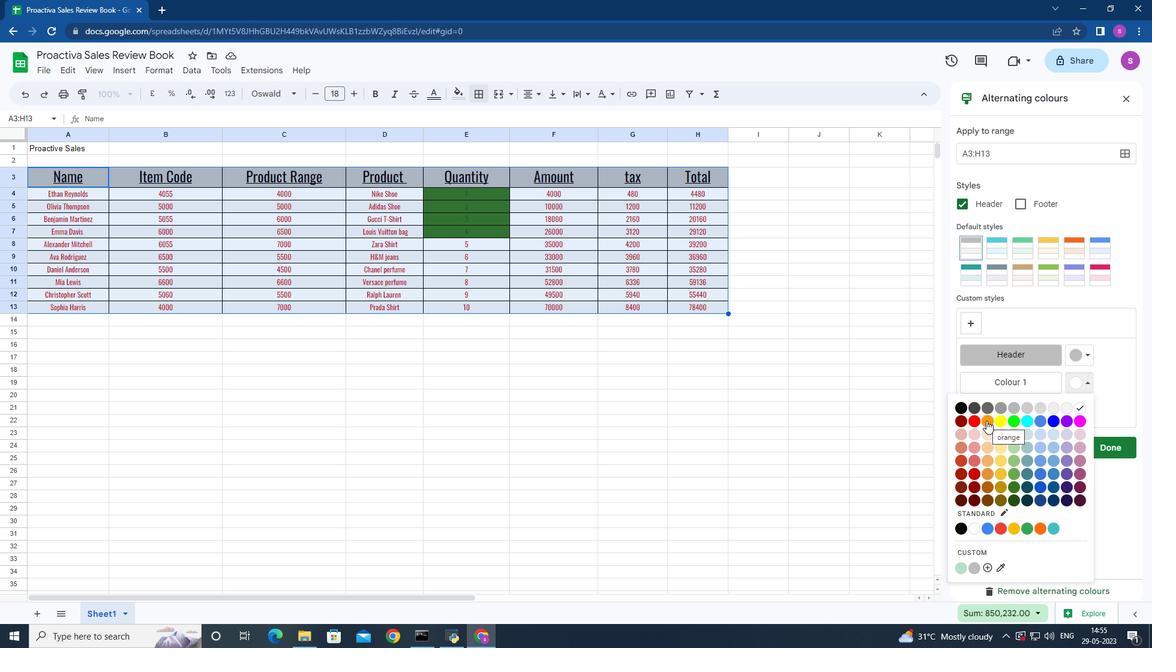 
Action: Mouse moved to (78, 169)
Screenshot: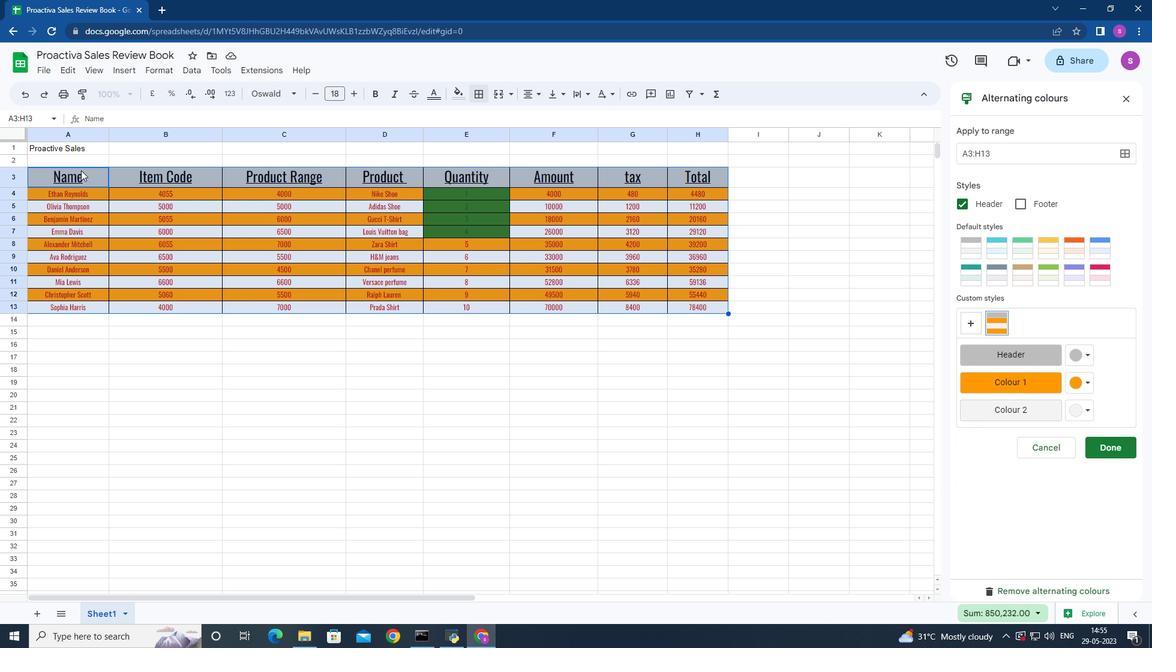 
Action: Mouse scrolled (78, 169) with delta (0, 0)
Screenshot: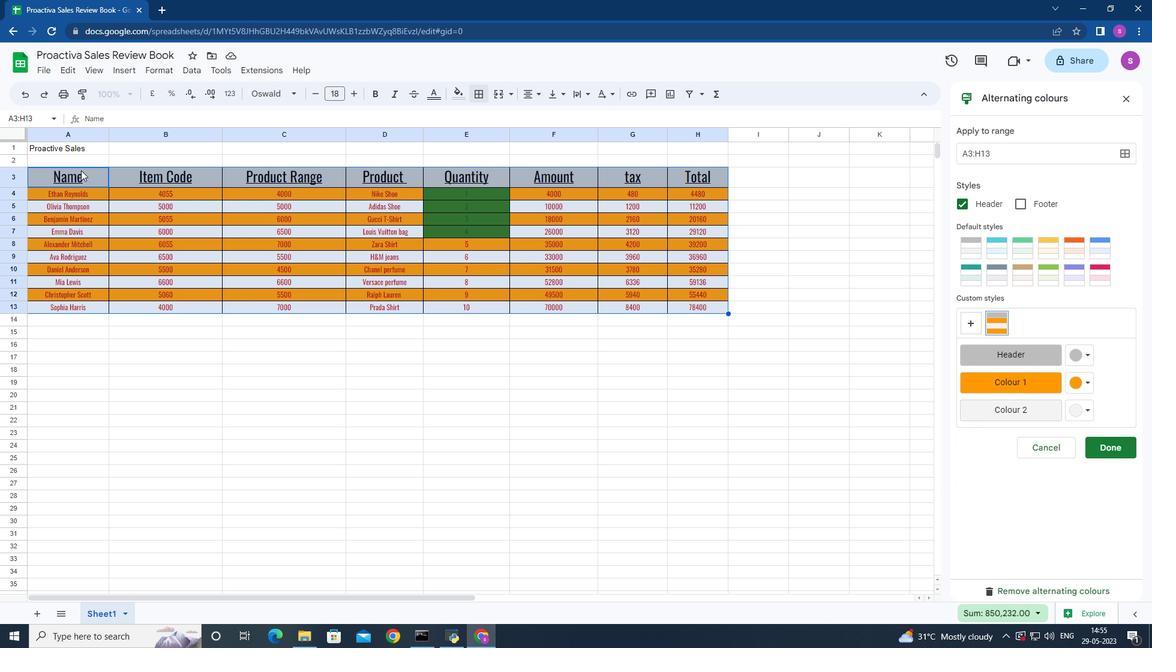 
Action: Mouse moved to (9, 132)
Screenshot: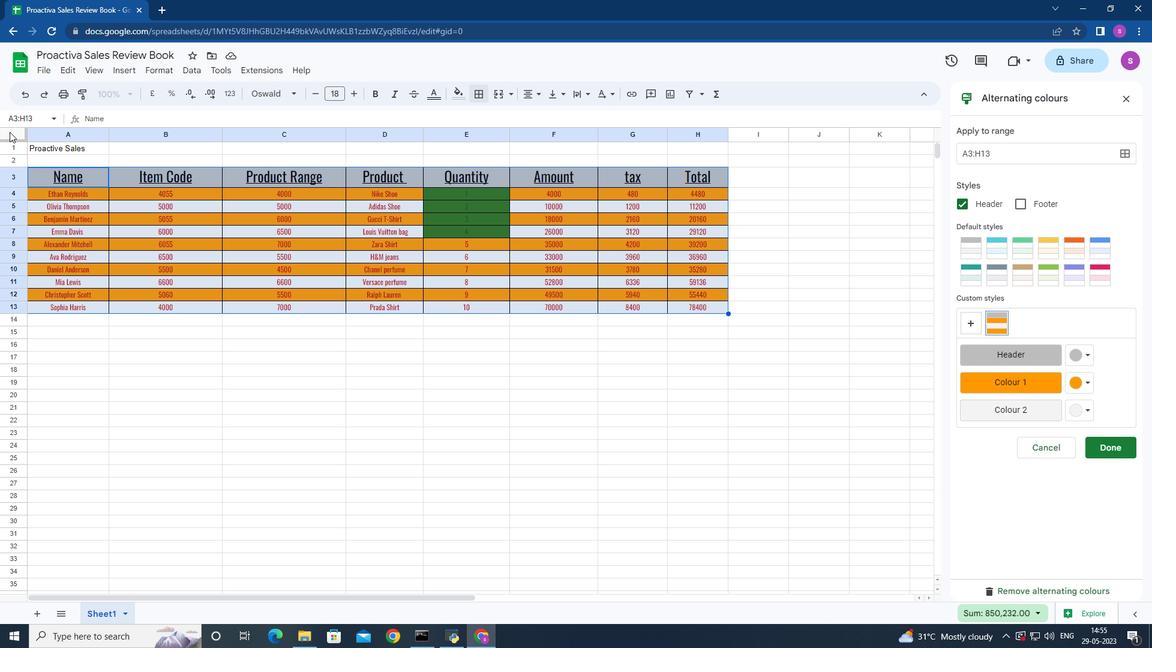 
Action: Mouse pressed left at (9, 132)
Screenshot: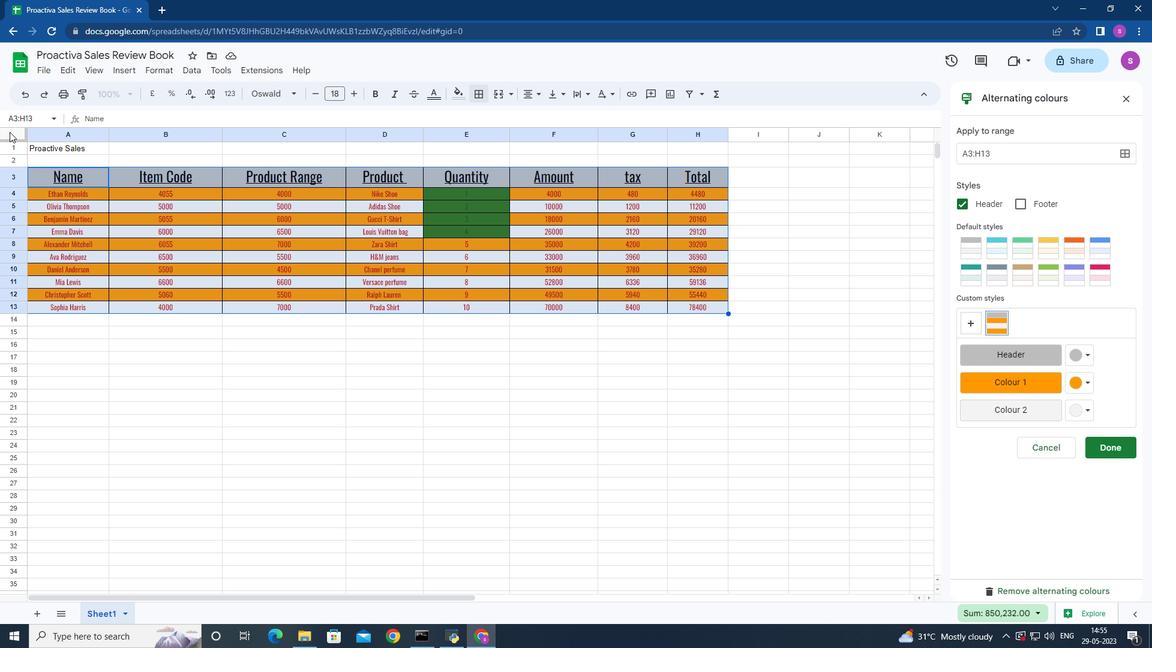 
Action: Mouse pressed left at (9, 132)
Screenshot: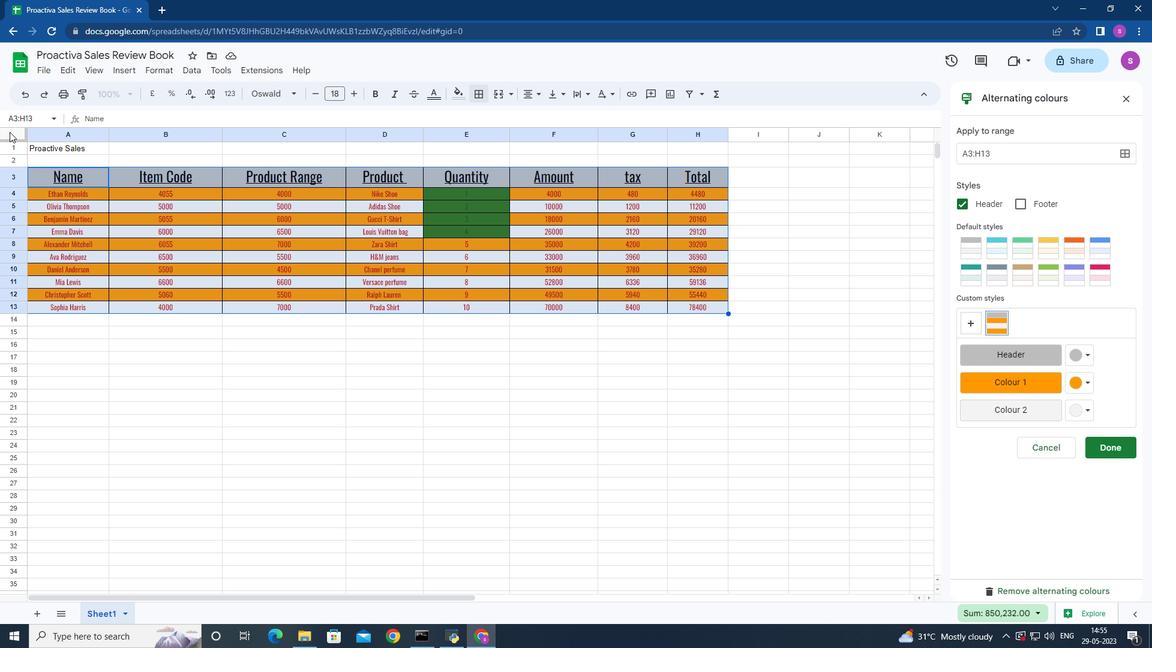 
Action: Mouse moved to (109, 136)
Screenshot: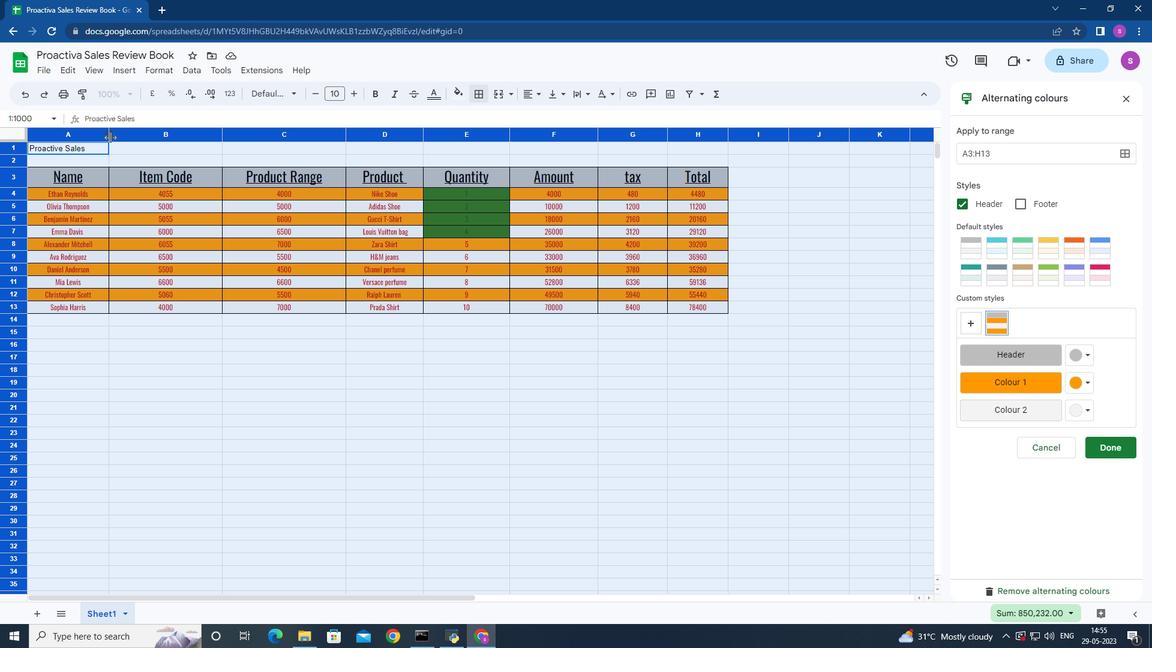 
Action: Mouse pressed left at (109, 136)
Screenshot: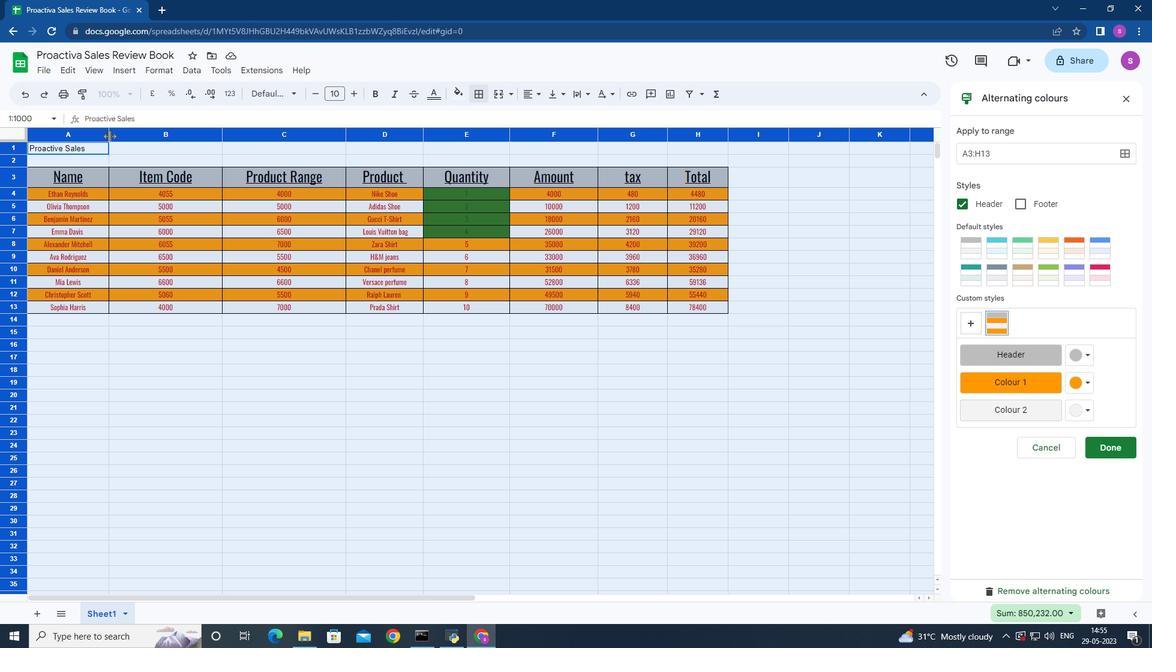 
Action: Mouse moved to (115, 136)
Screenshot: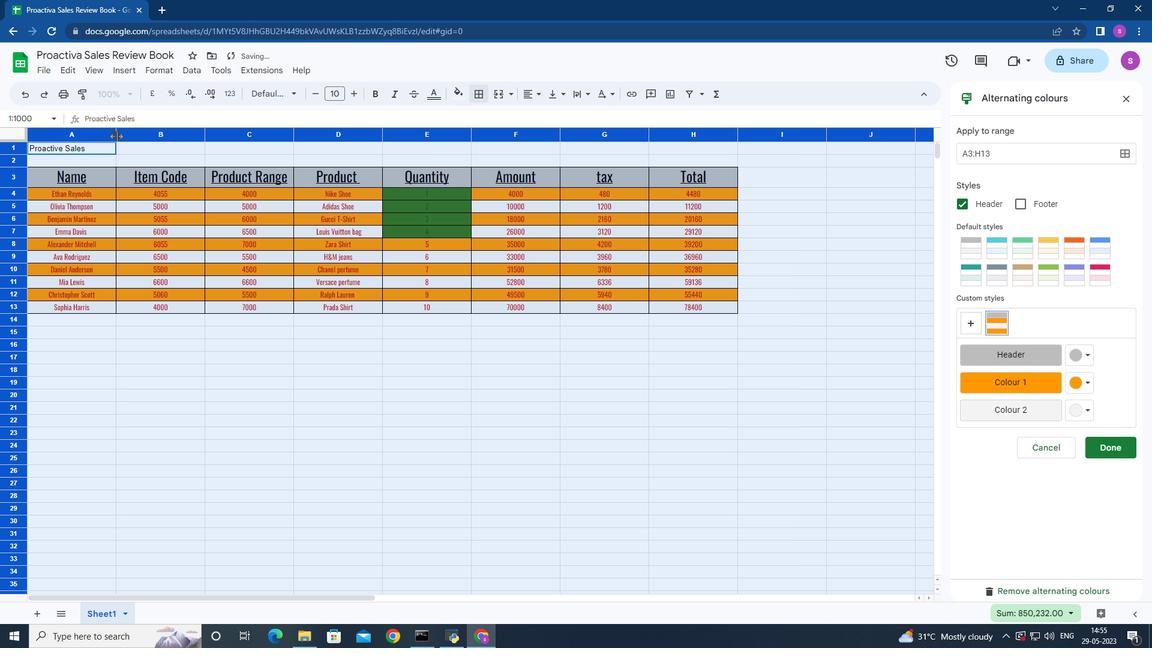 
Action: Mouse pressed left at (115, 136)
Screenshot: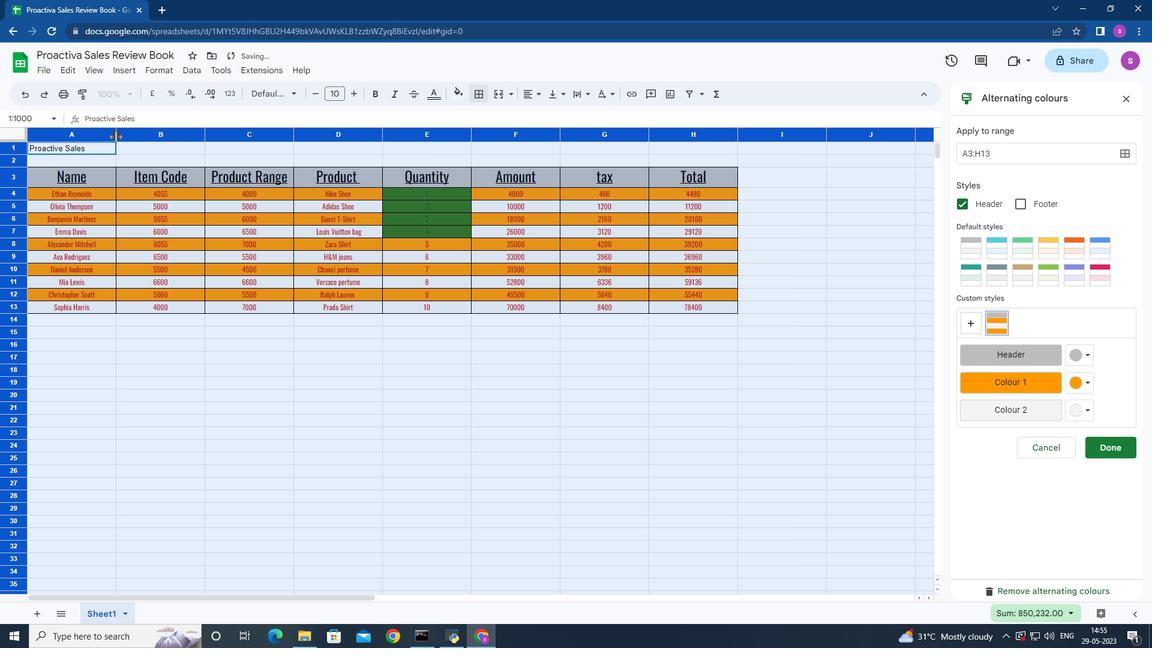 
Action: Mouse pressed left at (115, 136)
Screenshot: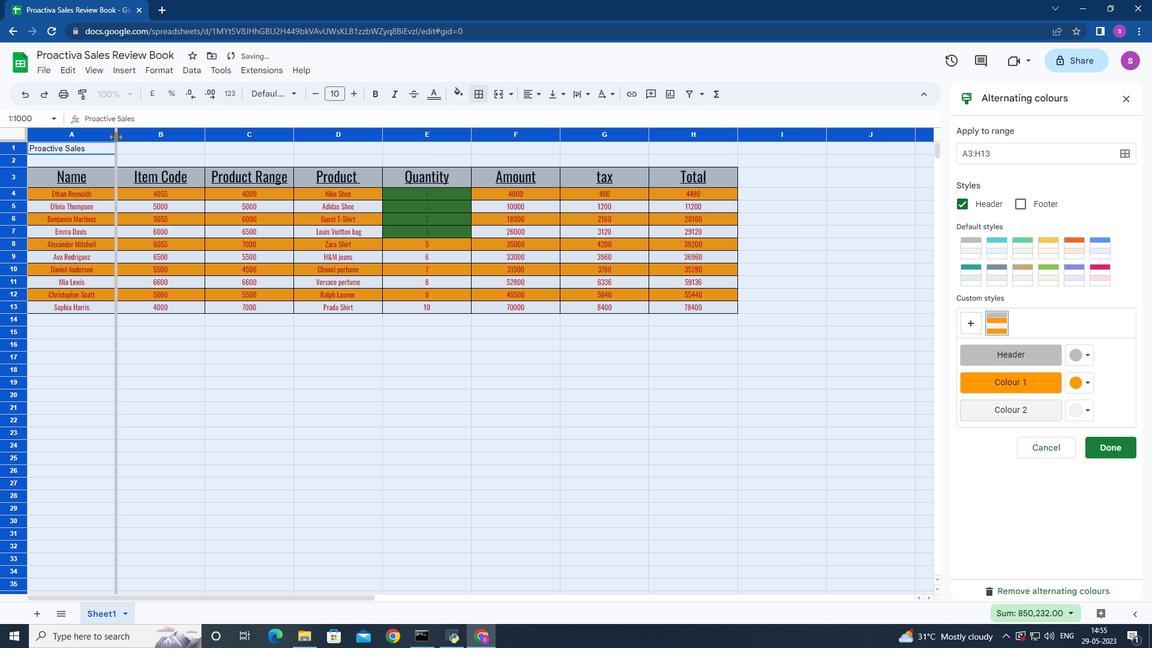 
Action: Mouse moved to (191, 69)
Screenshot: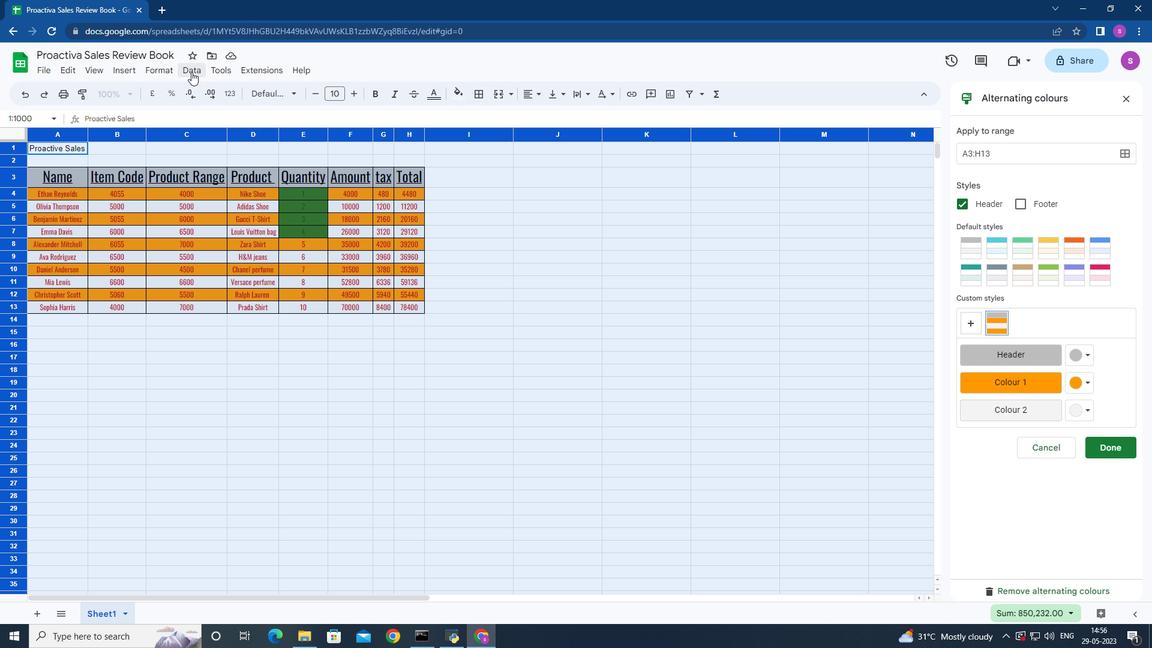 
Action: Mouse pressed left at (191, 69)
Screenshot: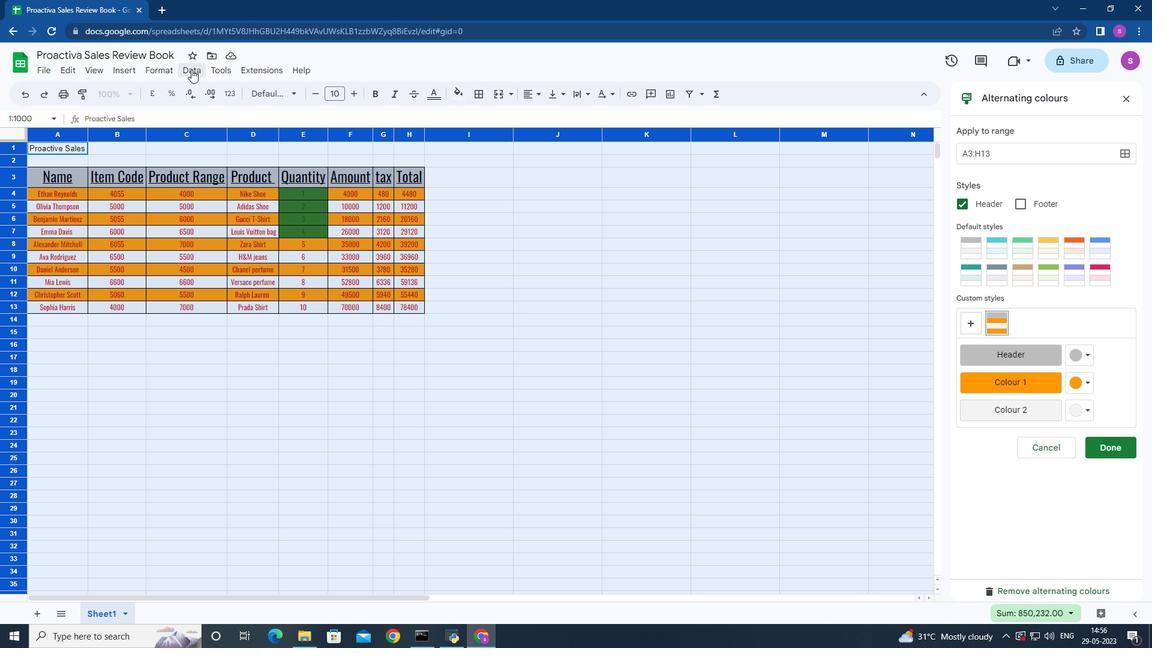 
Action: Mouse moved to (405, 116)
Screenshot: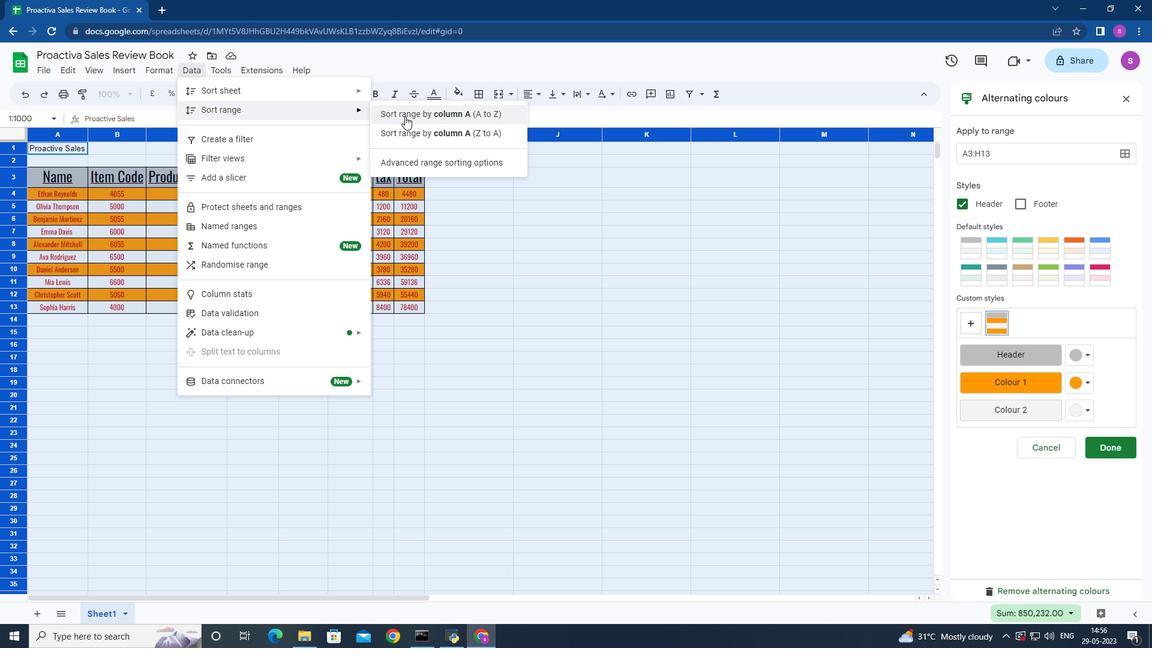 
Action: Mouse pressed left at (405, 116)
Screenshot: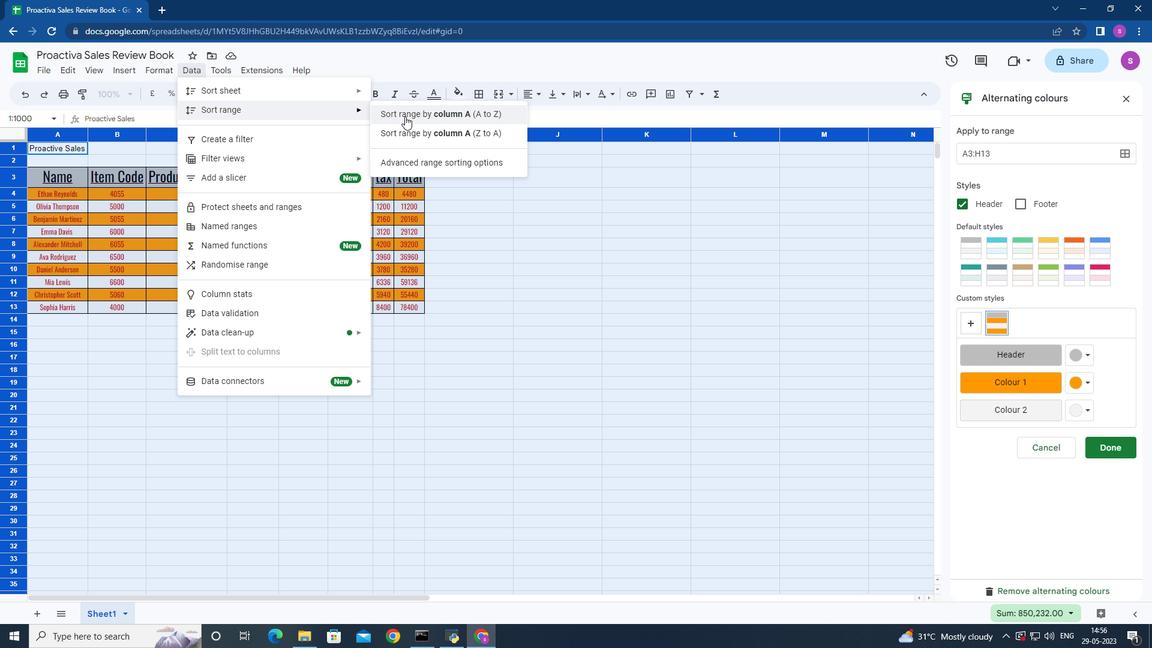 
Action: Mouse moved to (442, 256)
Screenshot: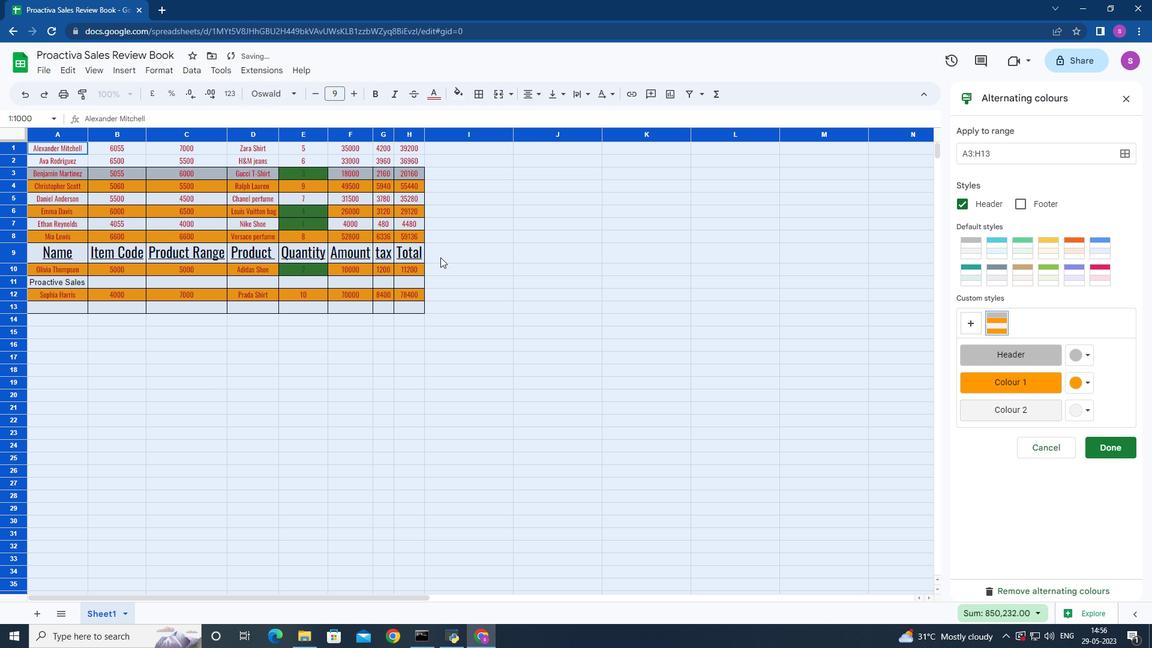 
Action: Mouse scrolled (442, 256) with delta (0, 0)
Screenshot: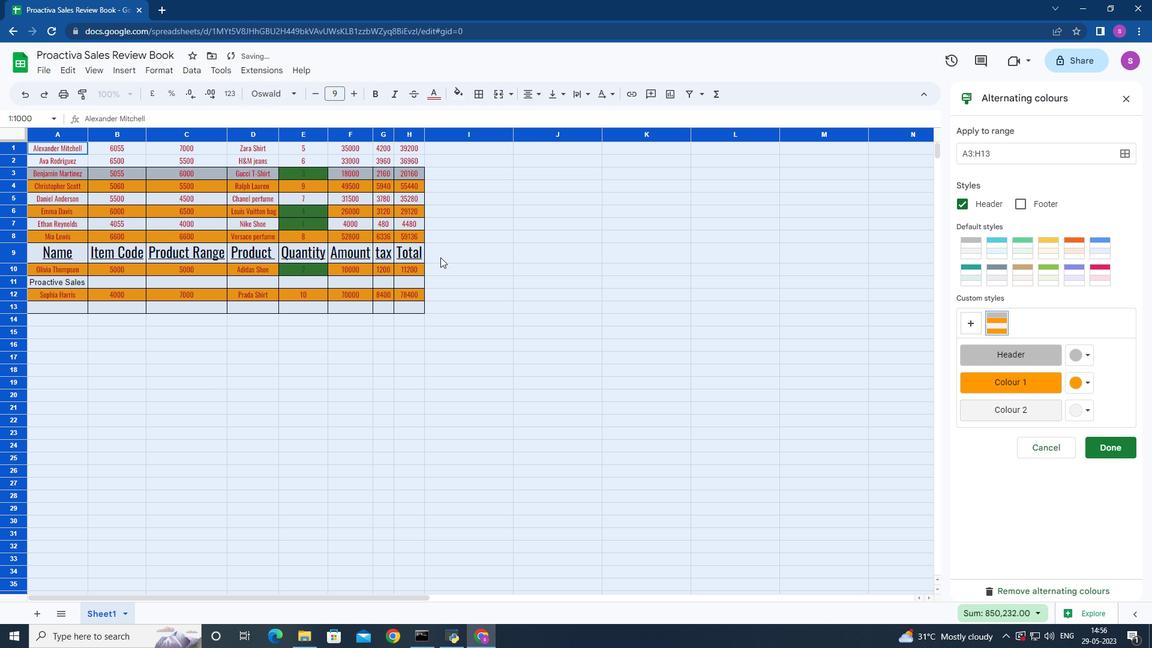 
Action: Mouse moved to (448, 254)
Screenshot: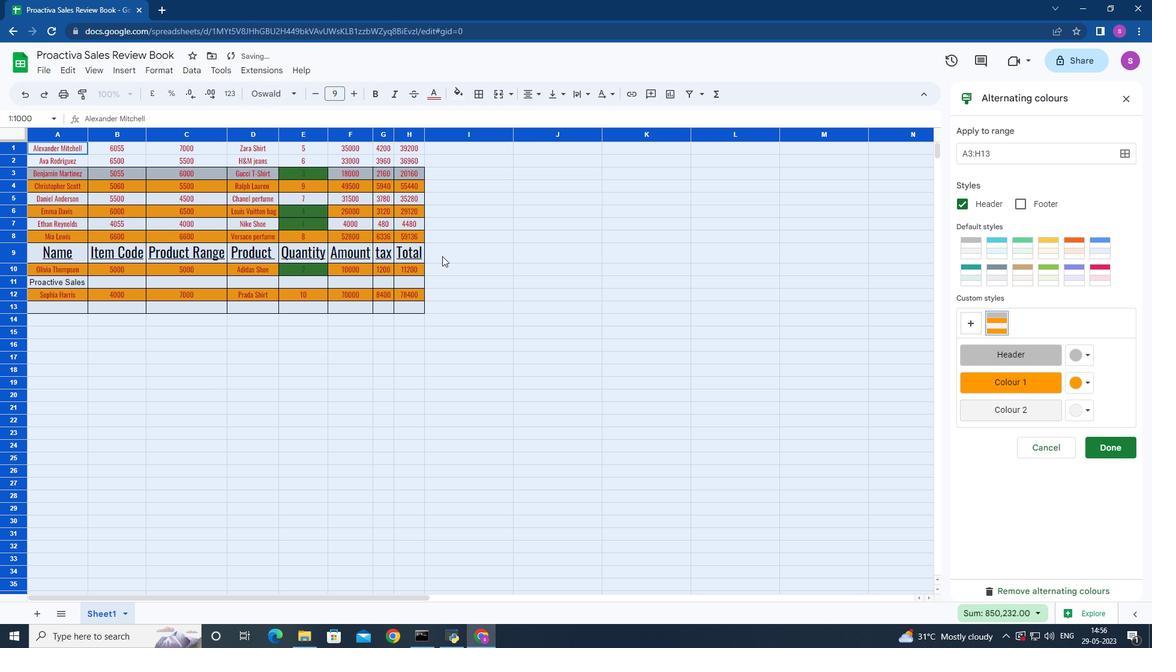 
Action: Mouse scrolled (448, 255) with delta (0, 0)
Screenshot: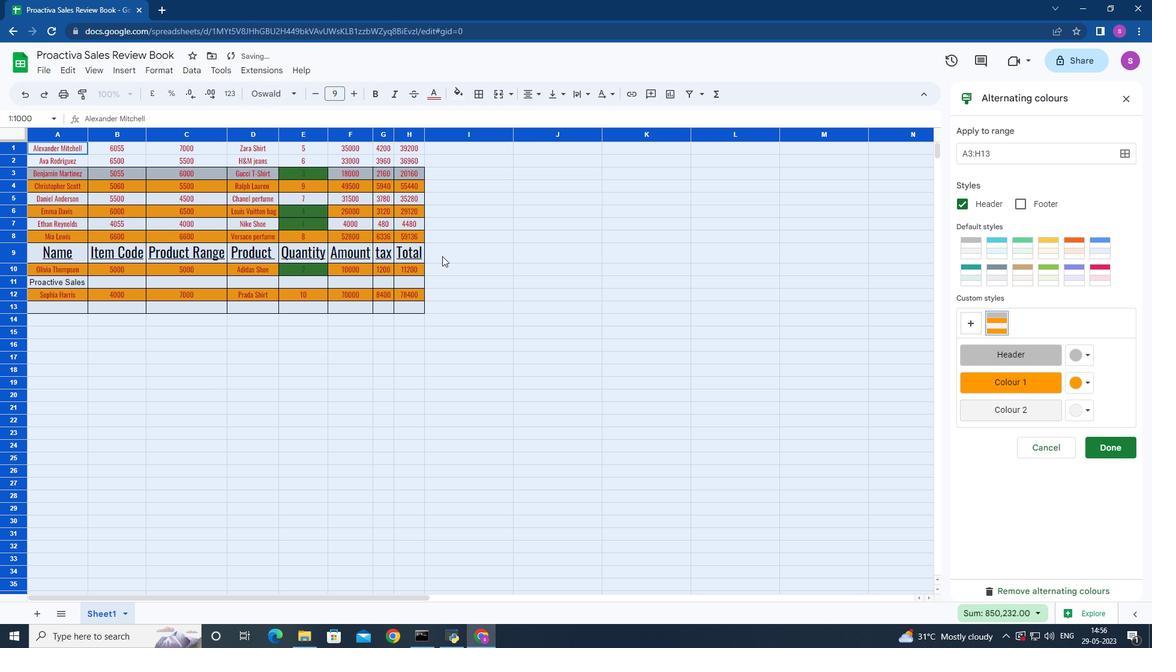 
Action: Mouse moved to (465, 257)
Screenshot: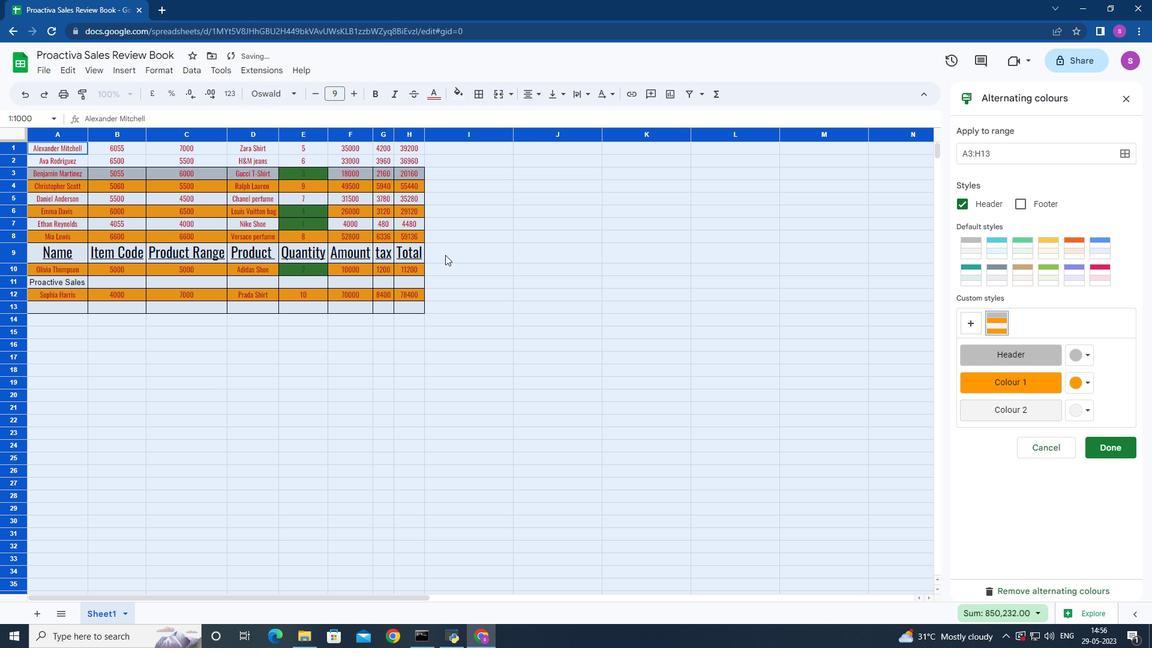
Action: Mouse scrolled (465, 258) with delta (0, 0)
Screenshot: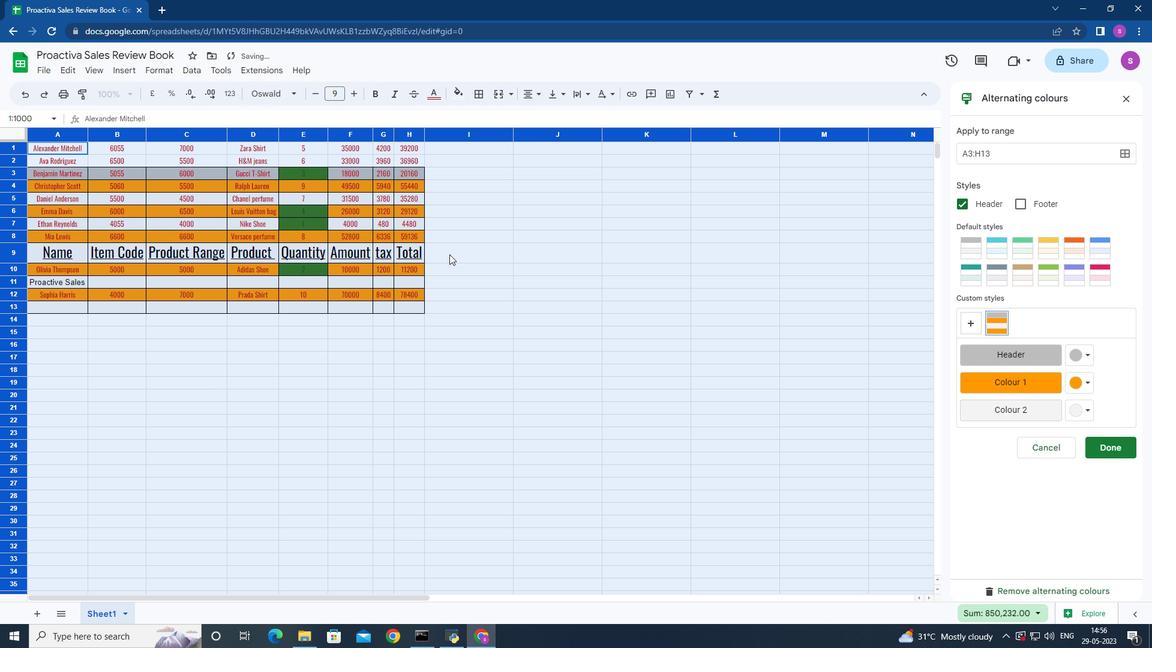
Action: Mouse moved to (1115, 445)
Screenshot: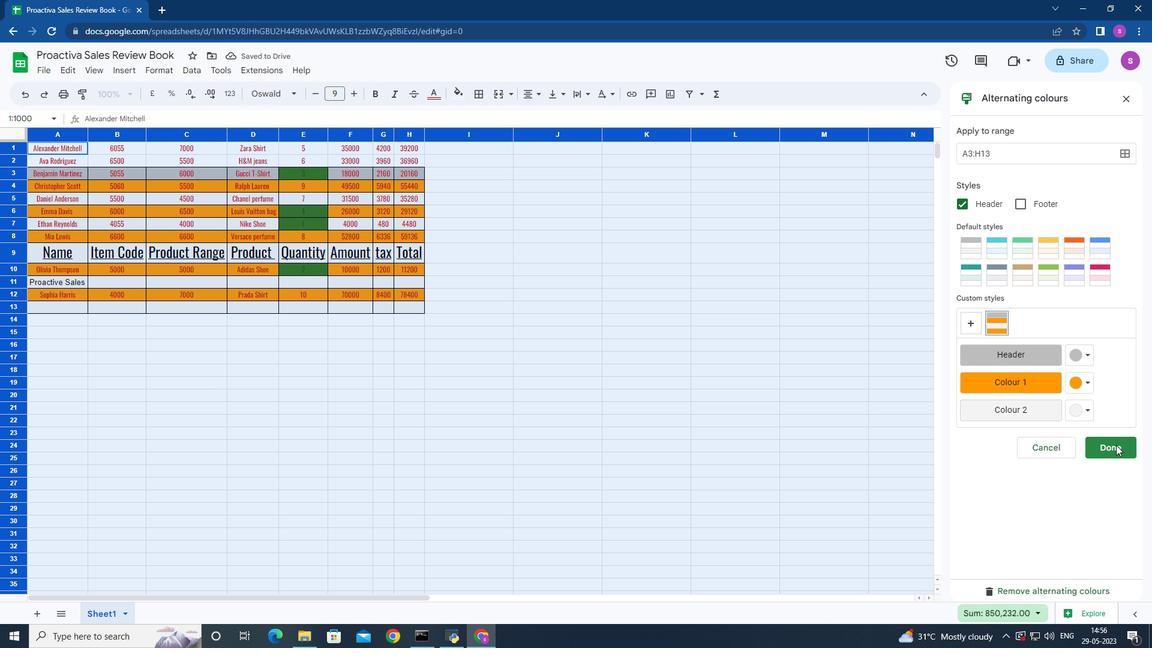 
Action: Mouse pressed left at (1115, 445)
Screenshot: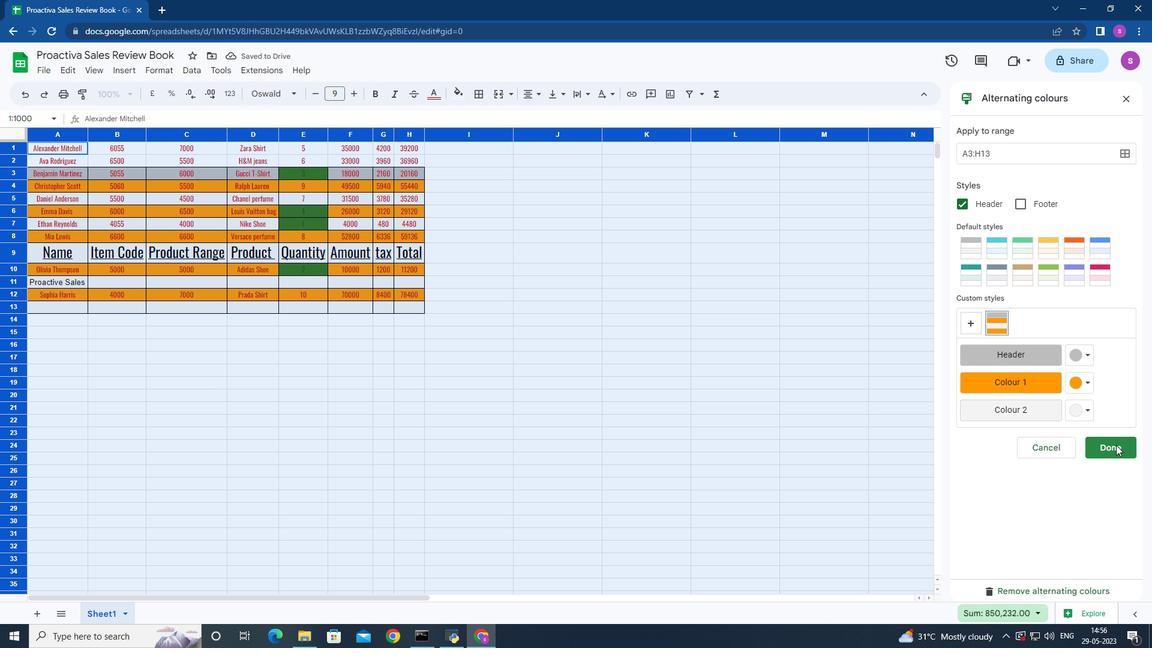 
Action: Mouse moved to (614, 319)
Screenshot: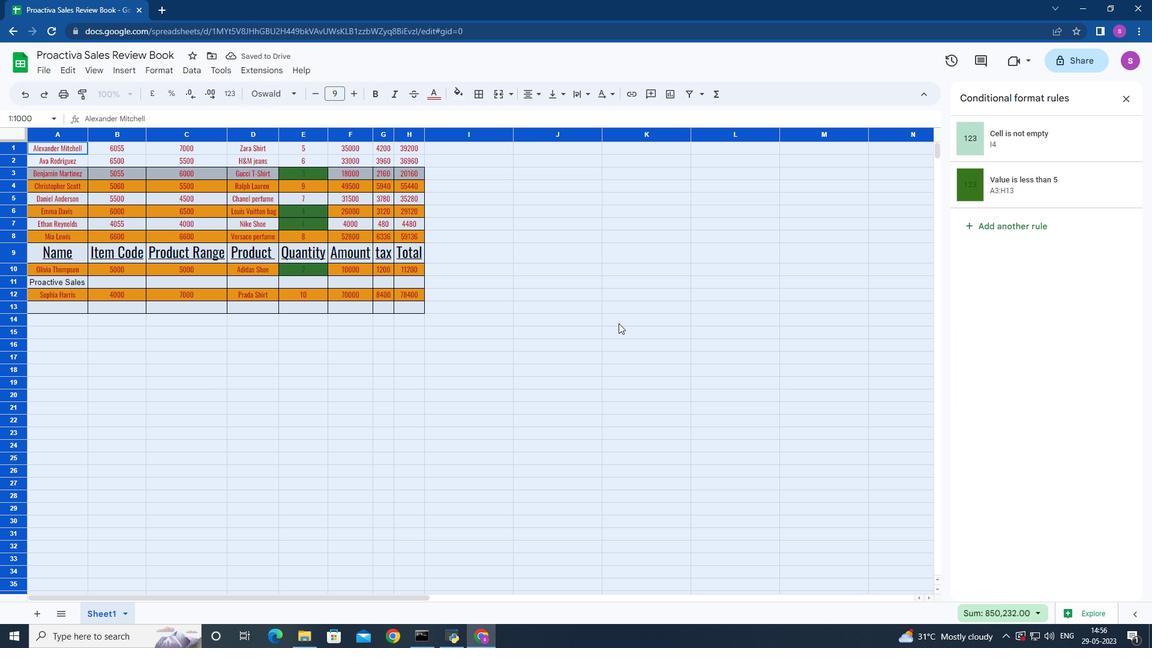 
Action: Mouse scrolled (614, 320) with delta (0, 0)
Screenshot: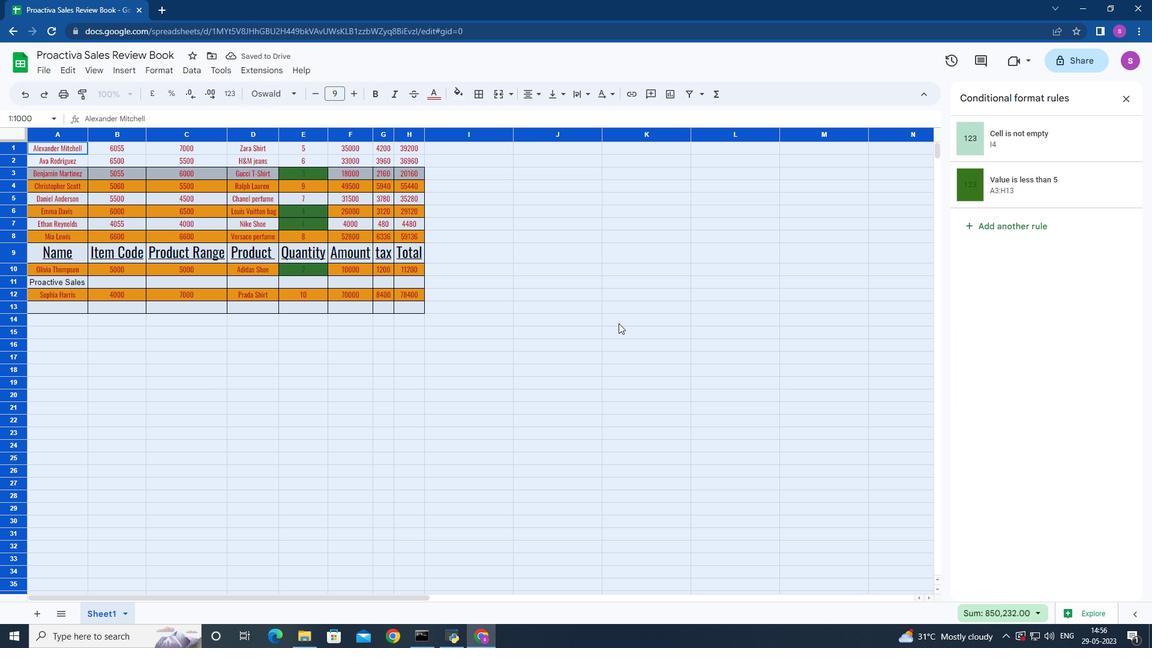 
Action: Mouse moved to (606, 313)
Screenshot: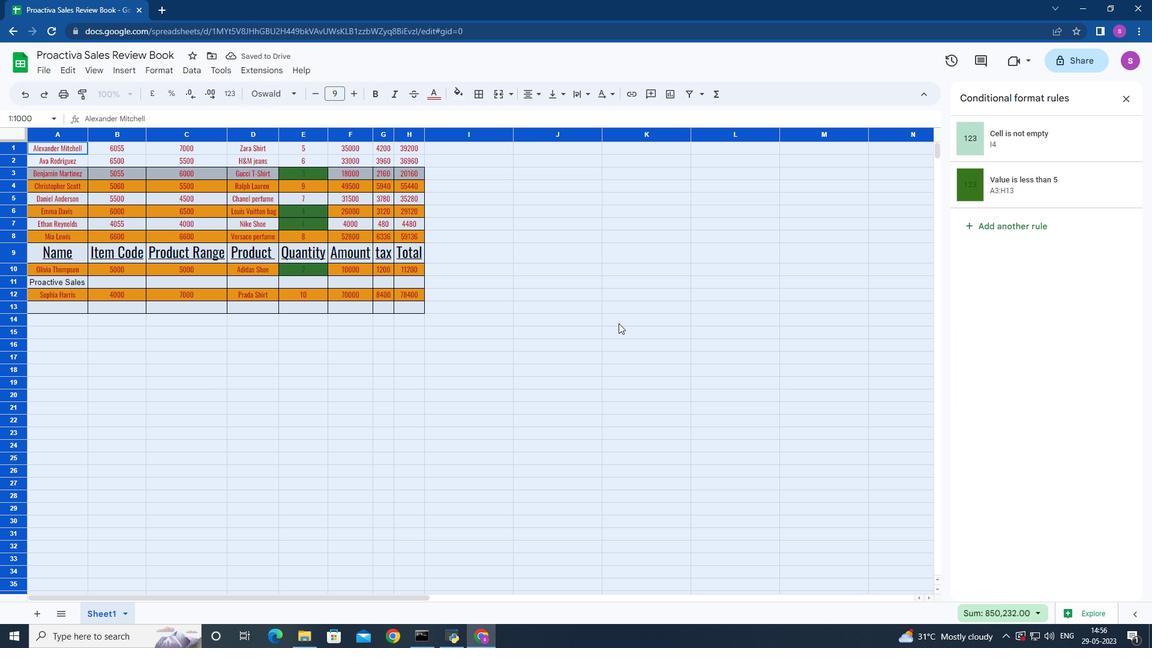 
Action: Mouse scrolled (606, 314) with delta (0, 0)
Screenshot: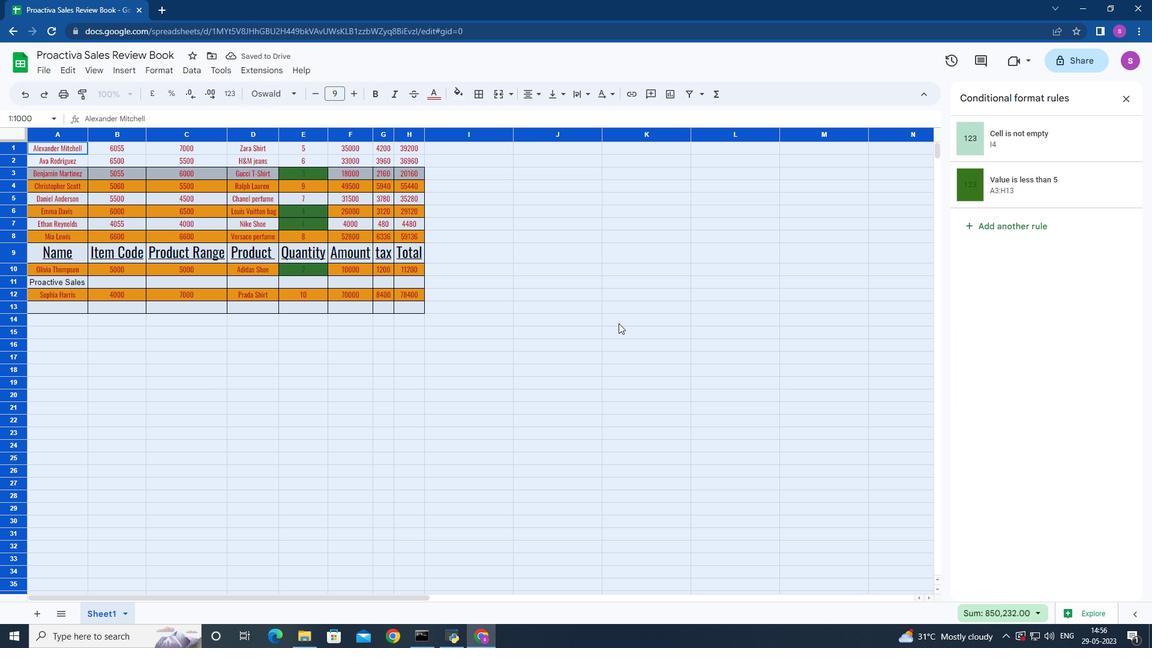 
Action: Mouse moved to (461, 283)
Screenshot: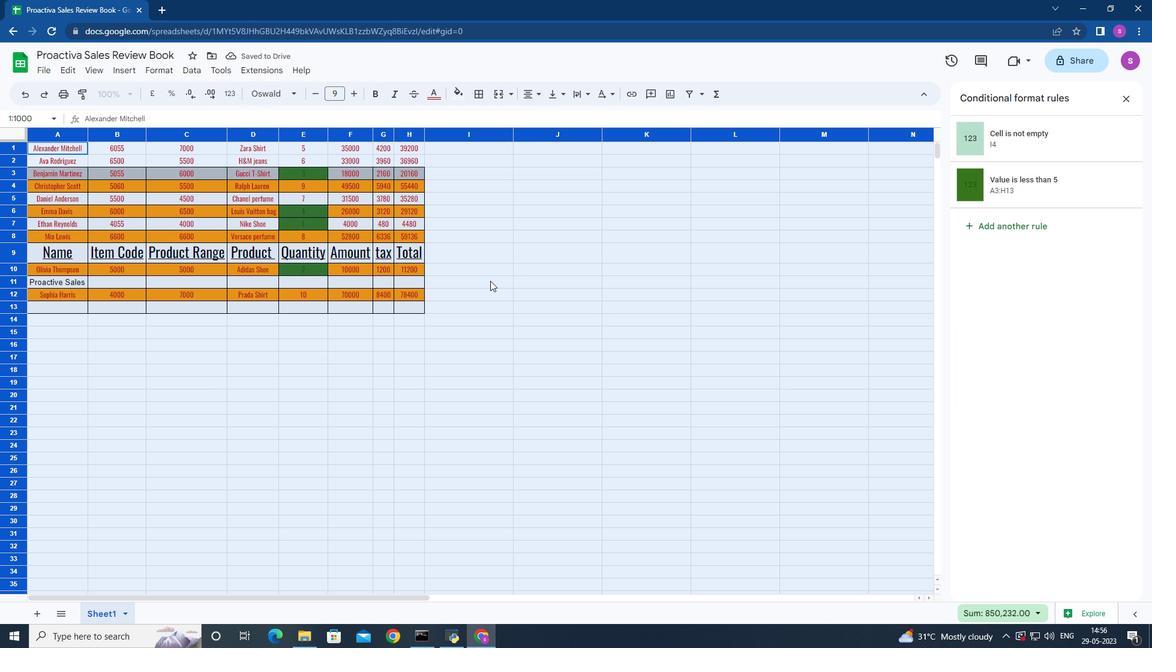
Action: Mouse scrolled (488, 282) with delta (0, 0)
Screenshot: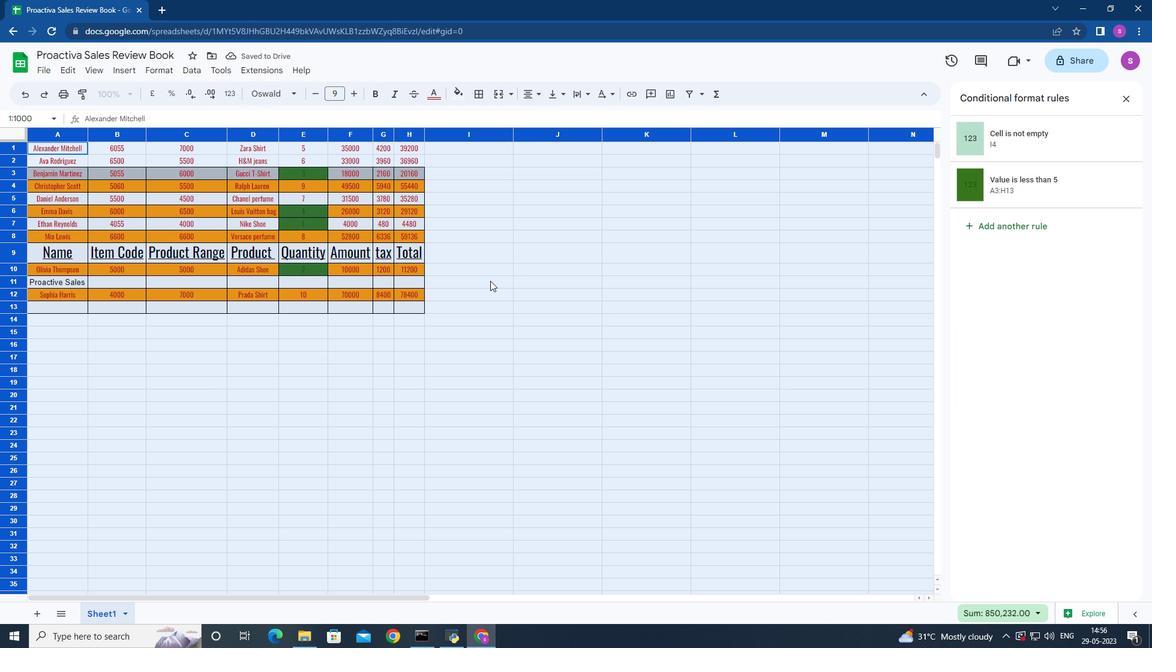 
Action: Mouse moved to (461, 283)
Screenshot: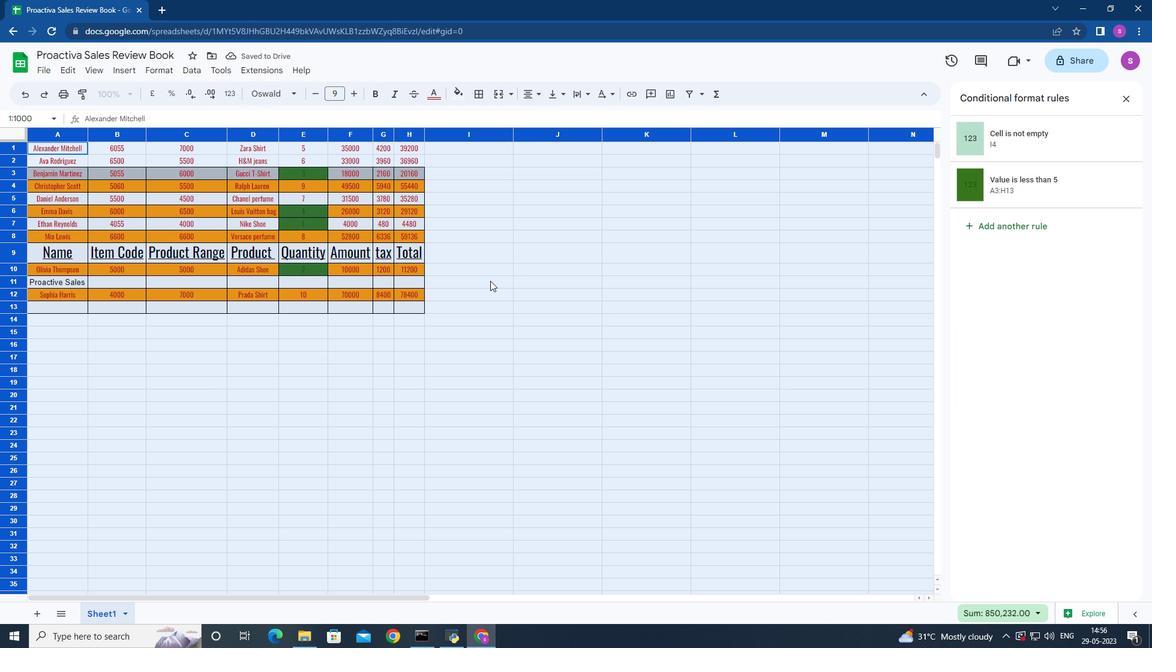 
Action: Mouse scrolled (470, 282) with delta (0, 0)
Screenshot: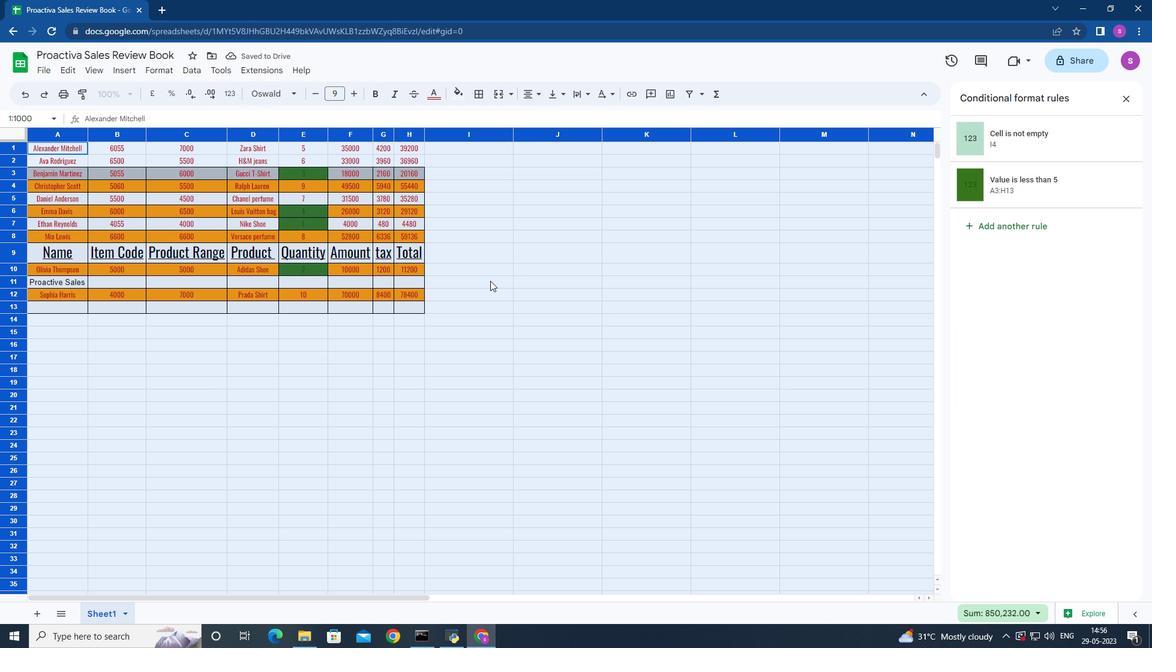 
Action: Mouse moved to (406, 259)
Screenshot: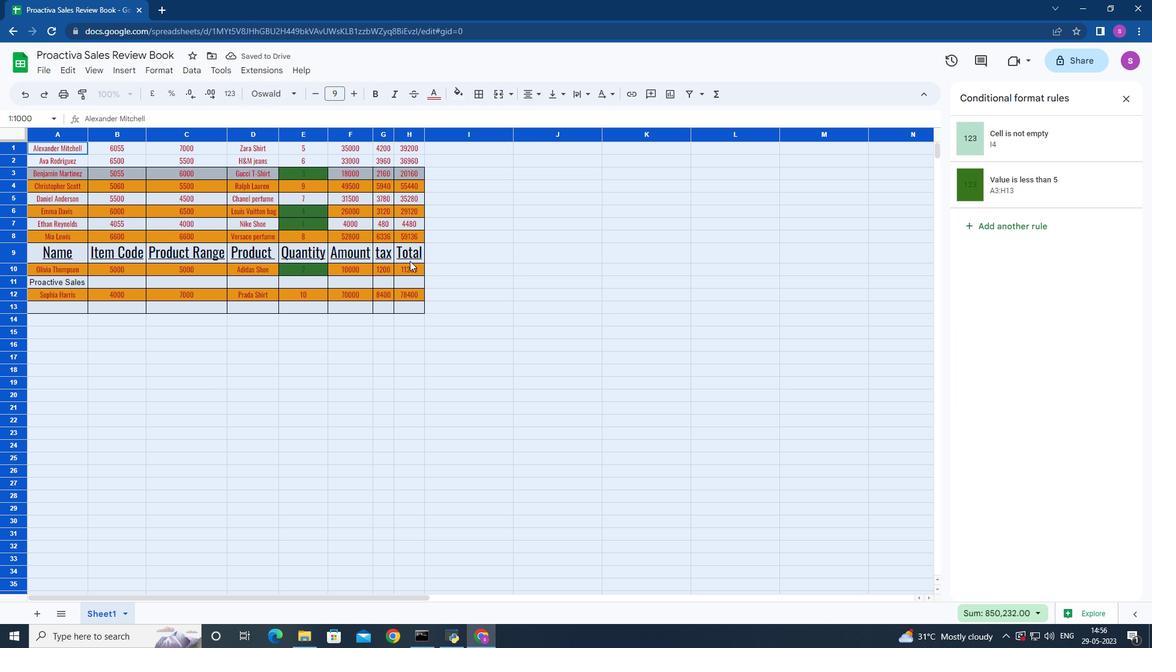 
Action: Mouse scrolled (406, 258) with delta (0, 0)
Screenshot: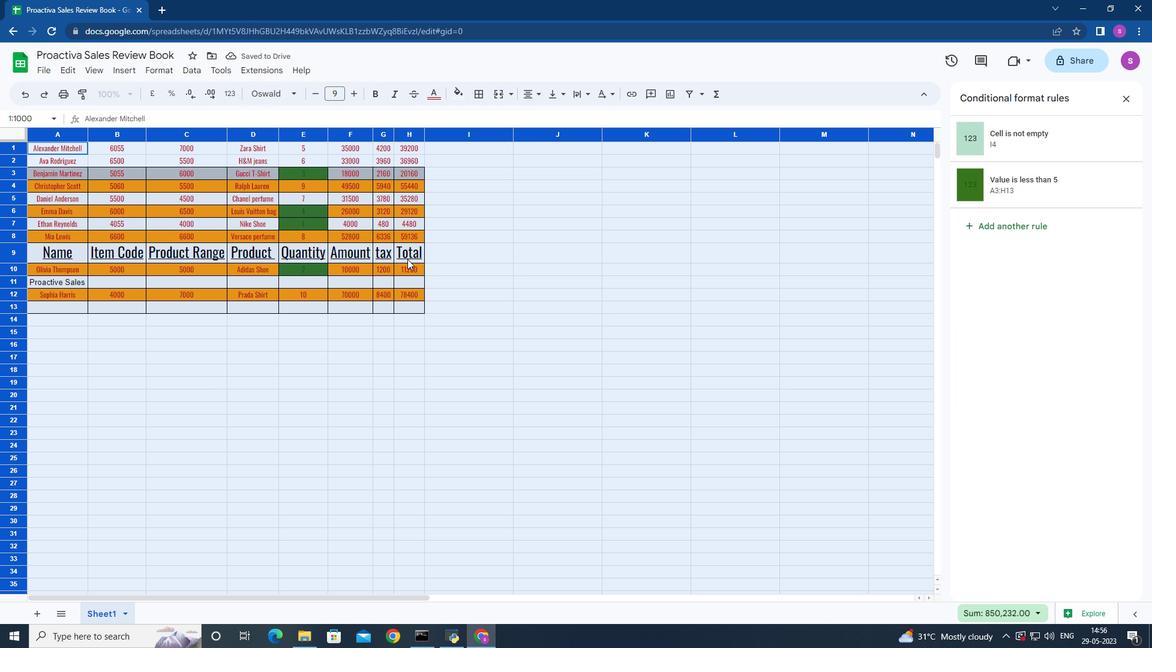 
Action: Mouse moved to (405, 259)
Screenshot: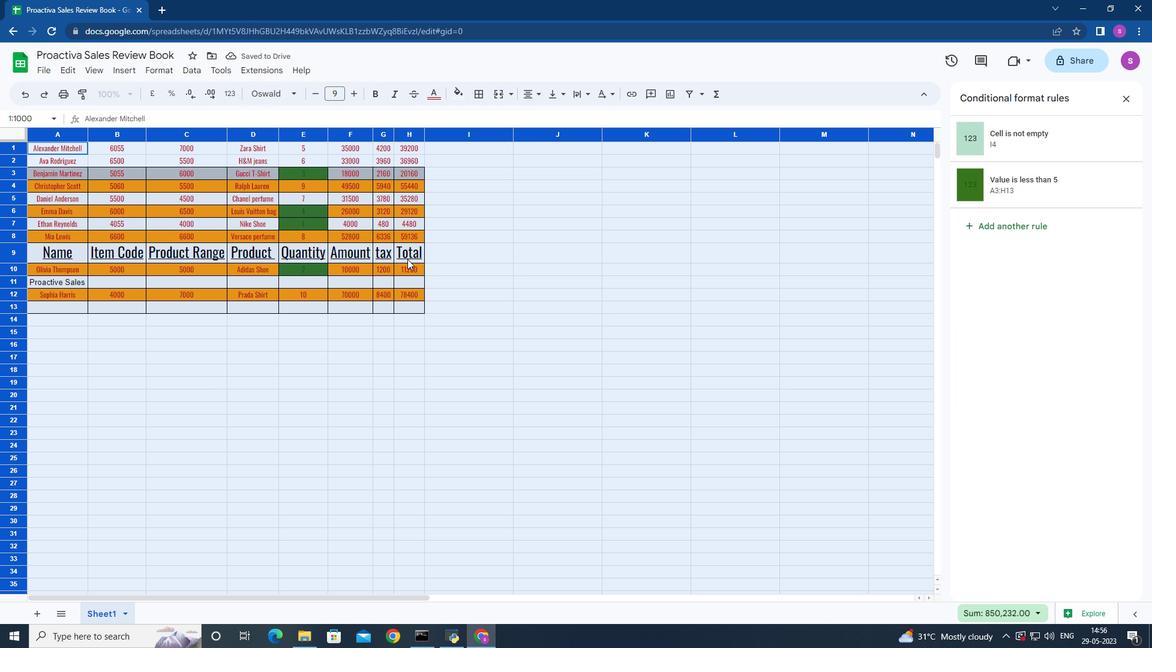 
Action: Mouse scrolled (405, 258) with delta (0, 0)
Screenshot: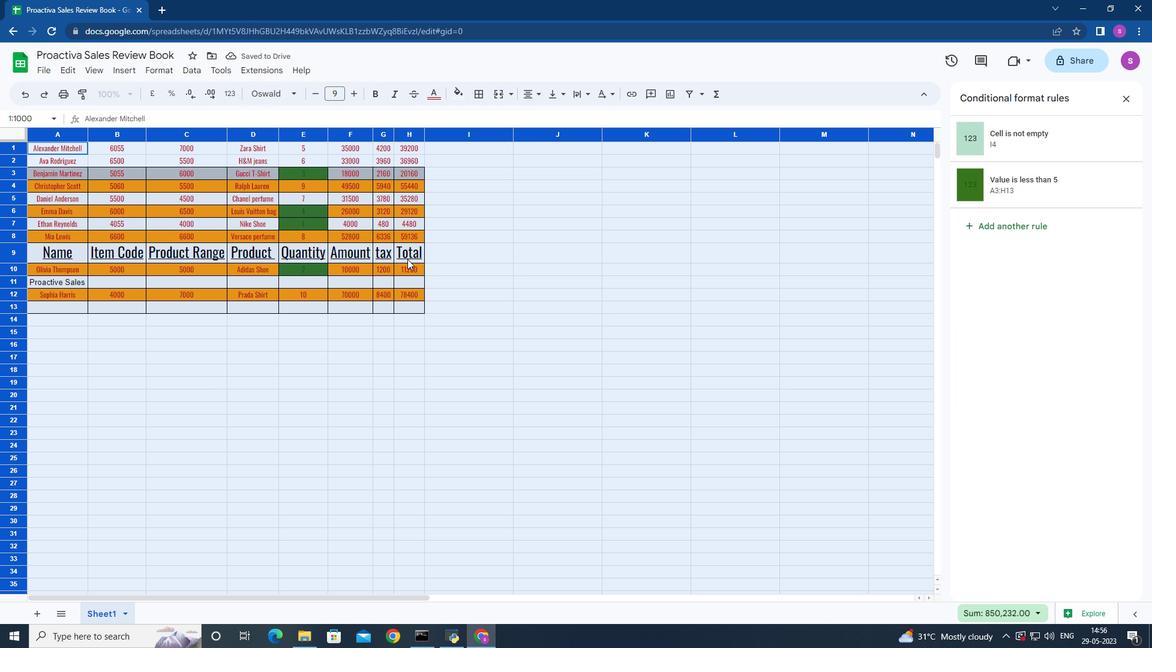 
Action: Mouse moved to (432, 278)
Screenshot: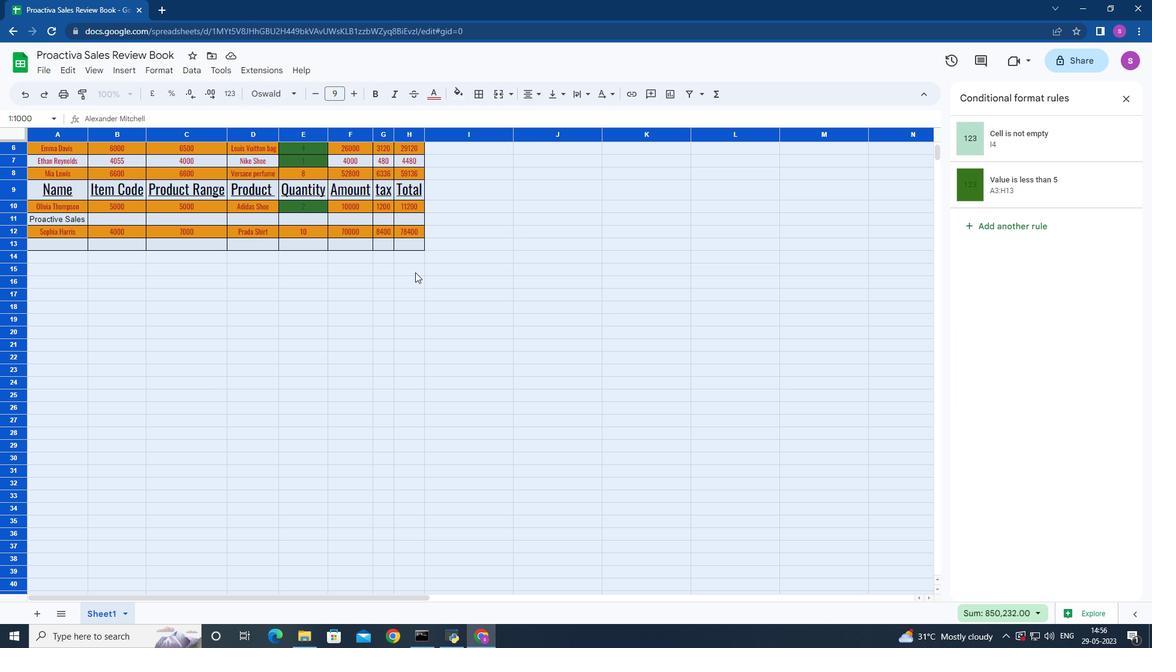 
Action: Mouse scrolled (432, 279) with delta (0, 0)
Screenshot: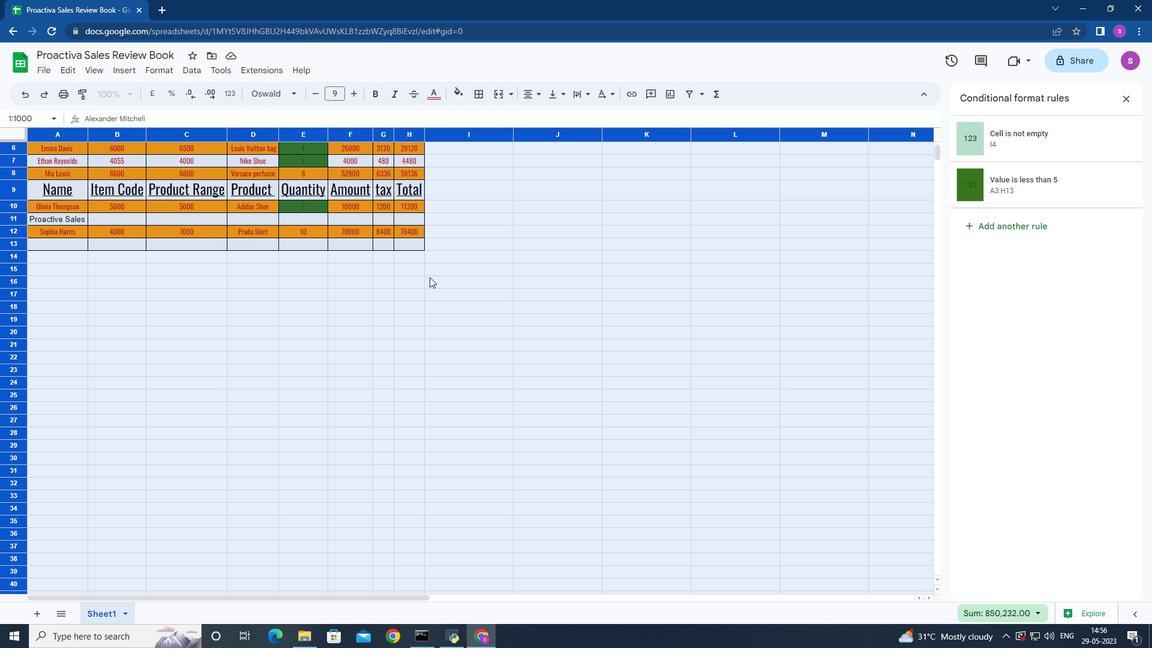 
Action: Mouse scrolled (432, 279) with delta (0, 0)
Screenshot: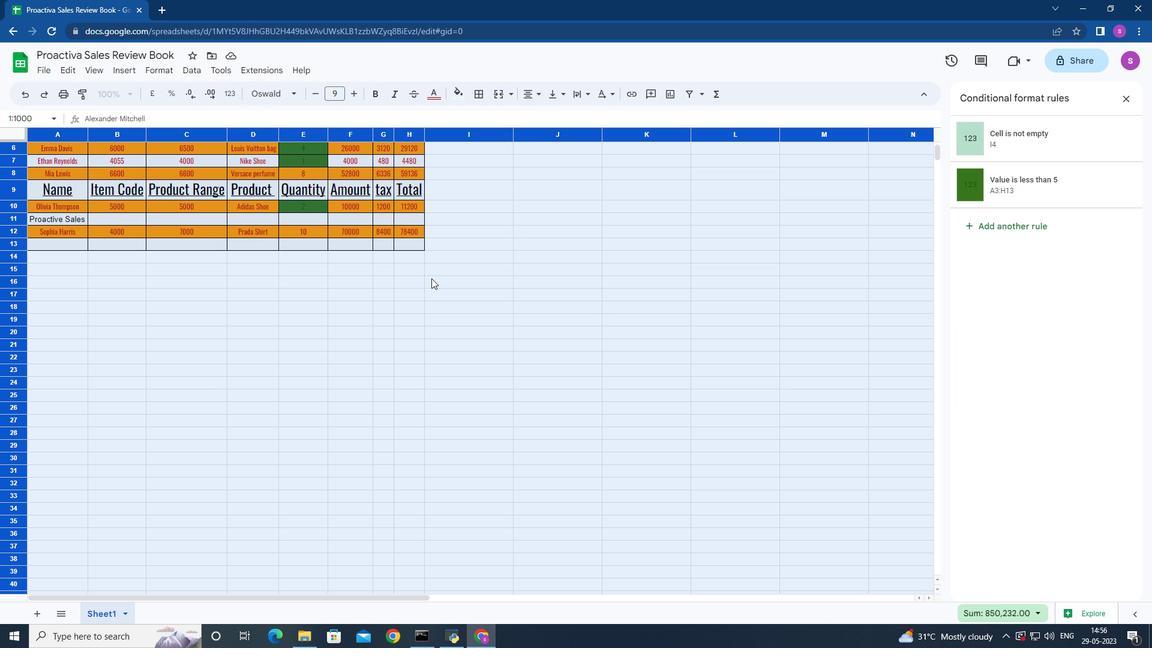 
Action: Mouse moved to (432, 278)
Screenshot: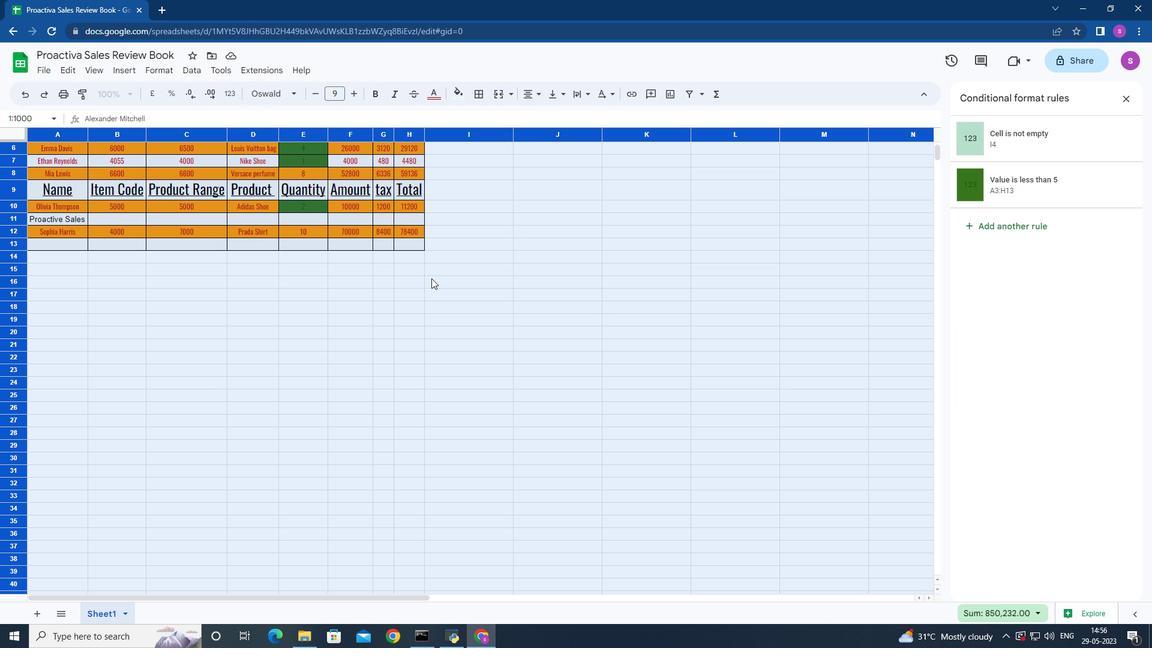 
Action: Mouse scrolled (432, 279) with delta (0, 0)
Screenshot: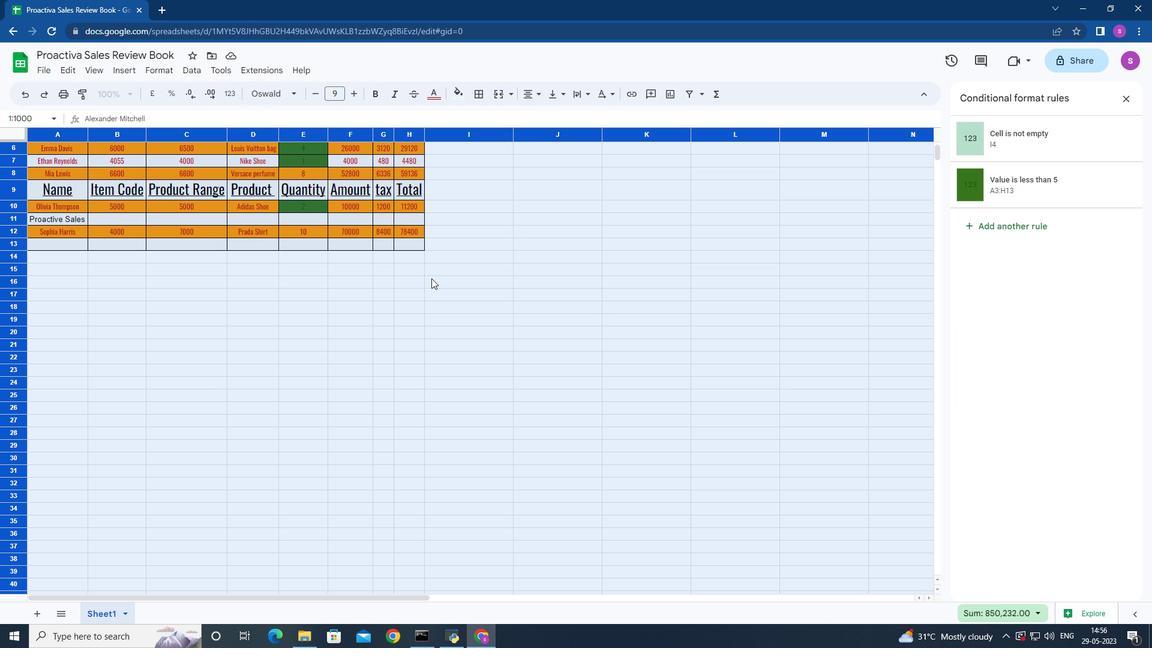 
Action: Mouse moved to (432, 278)
Screenshot: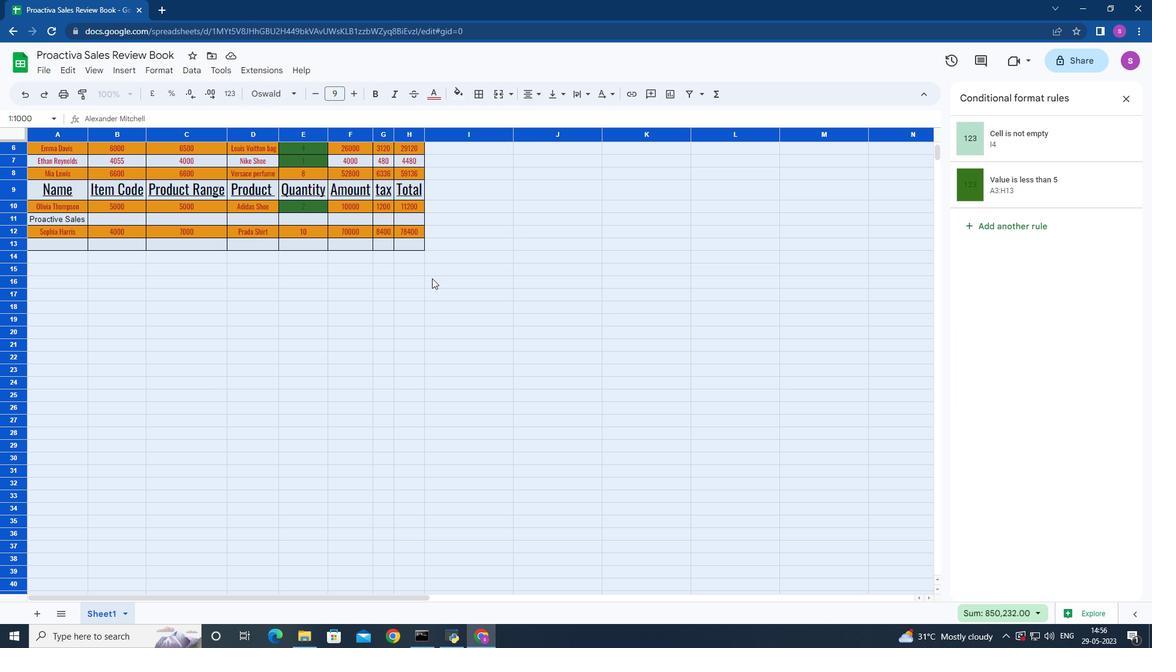 
Action: Mouse scrolled (432, 279) with delta (0, 0)
Screenshot: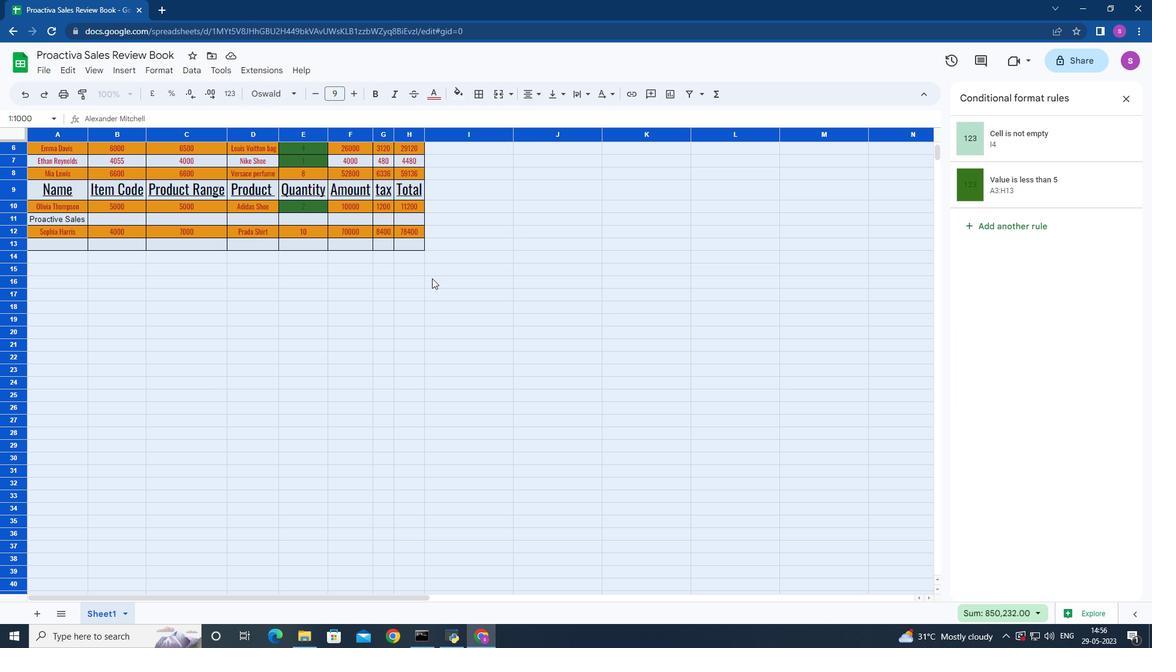 
Action: Mouse moved to (435, 280)
Screenshot: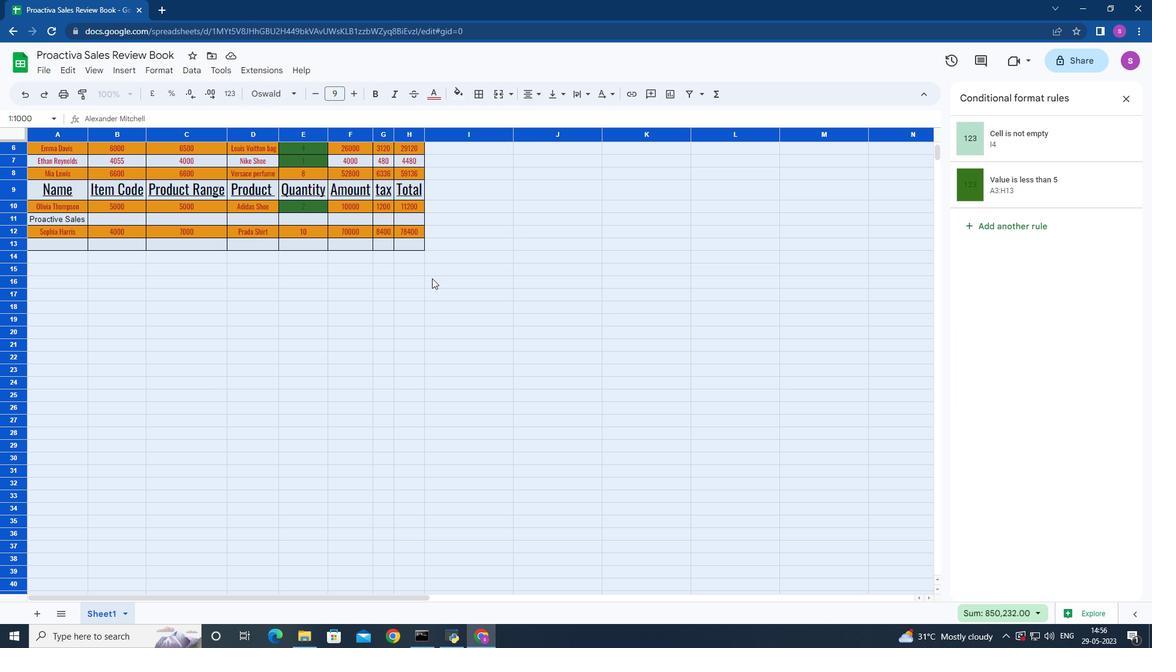 
Action: Mouse scrolled (435, 281) with delta (0, 0)
Screenshot: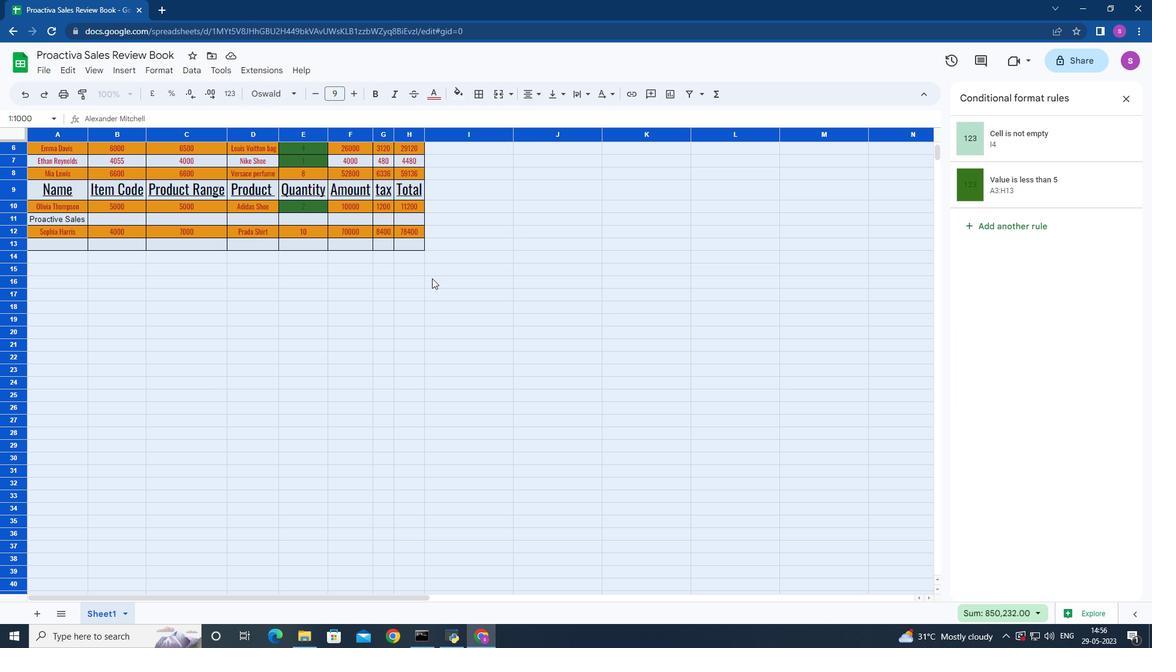 
Action: Mouse moved to (440, 284)
Screenshot: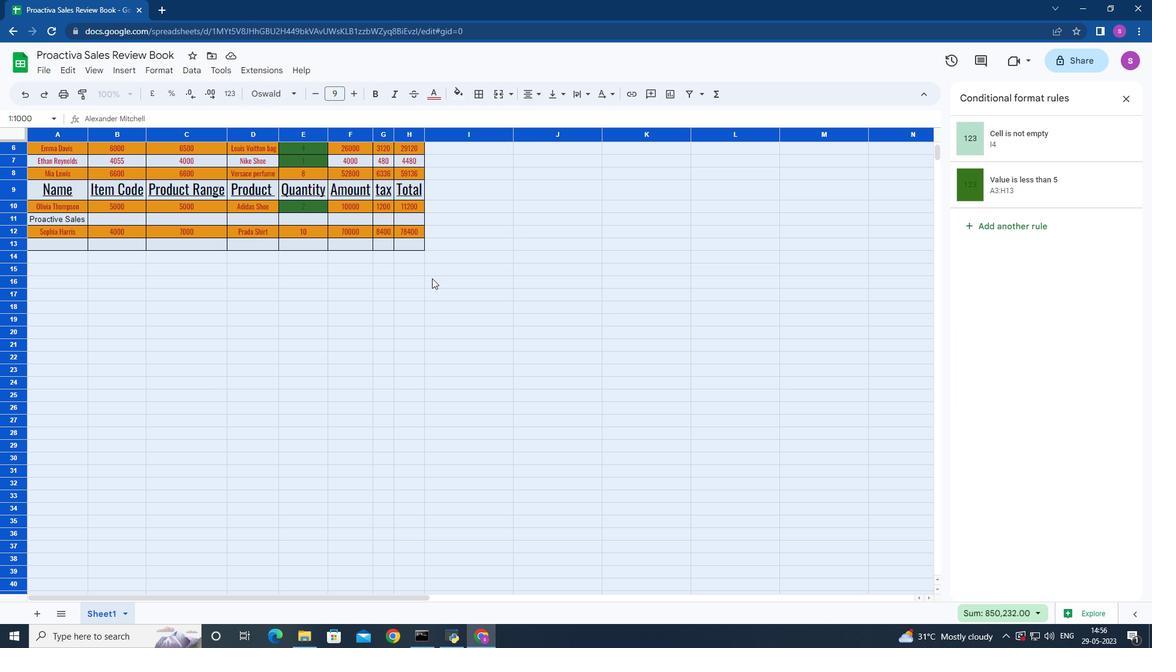 
Action: Mouse scrolled (440, 284) with delta (0, 0)
Screenshot: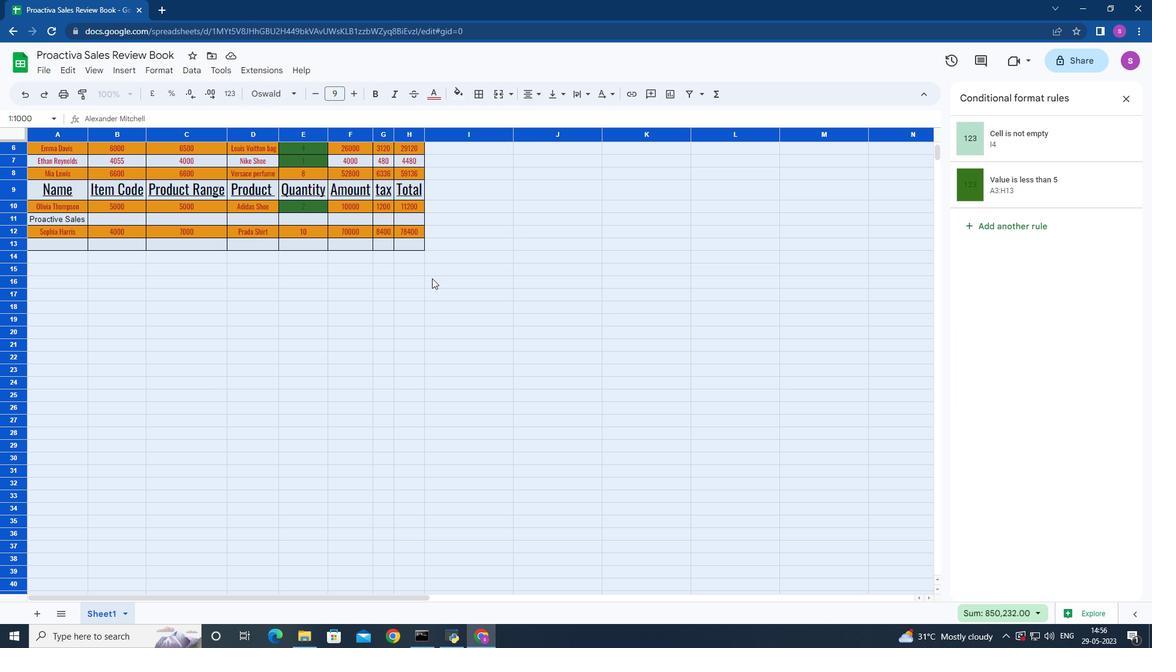 
Action: Mouse moved to (414, 273)
Screenshot: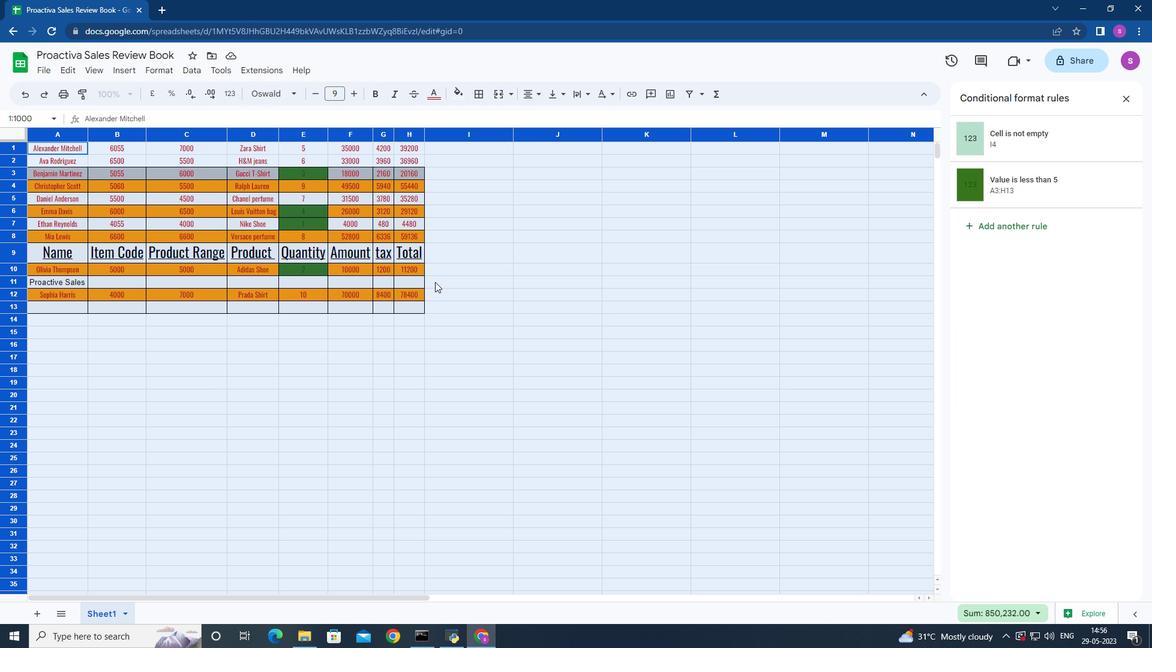 
Action: Mouse scrolled (414, 273) with delta (0, 0)
Screenshot: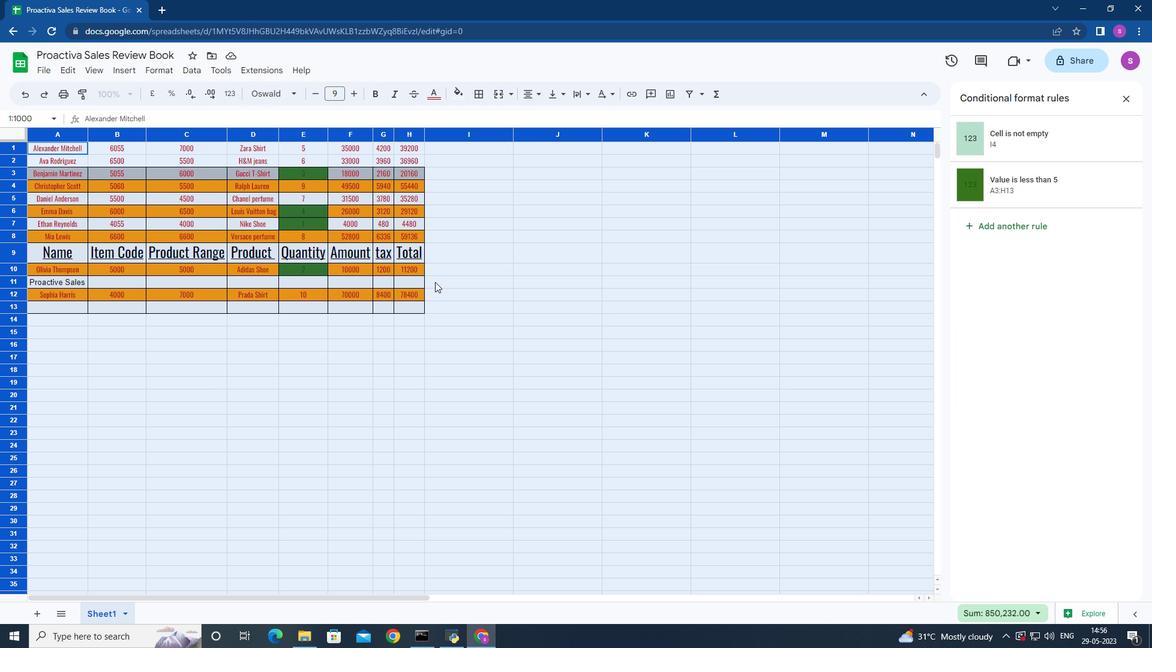 
Action: Mouse moved to (408, 272)
Screenshot: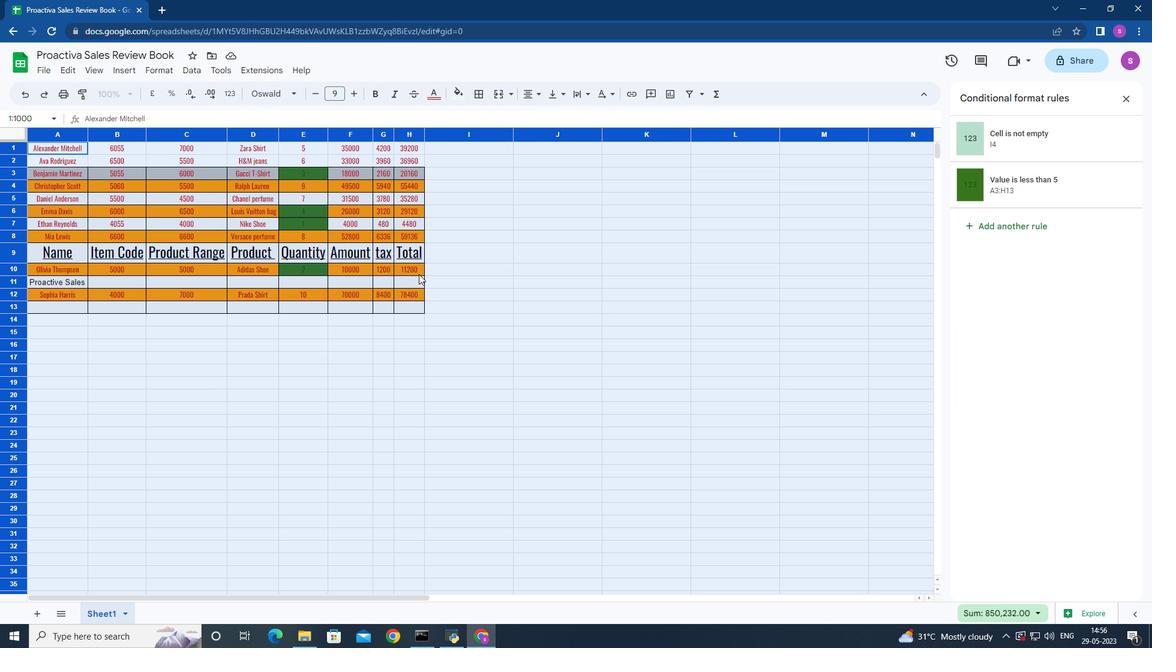 
Action: Mouse scrolled (408, 273) with delta (0, 0)
Screenshot: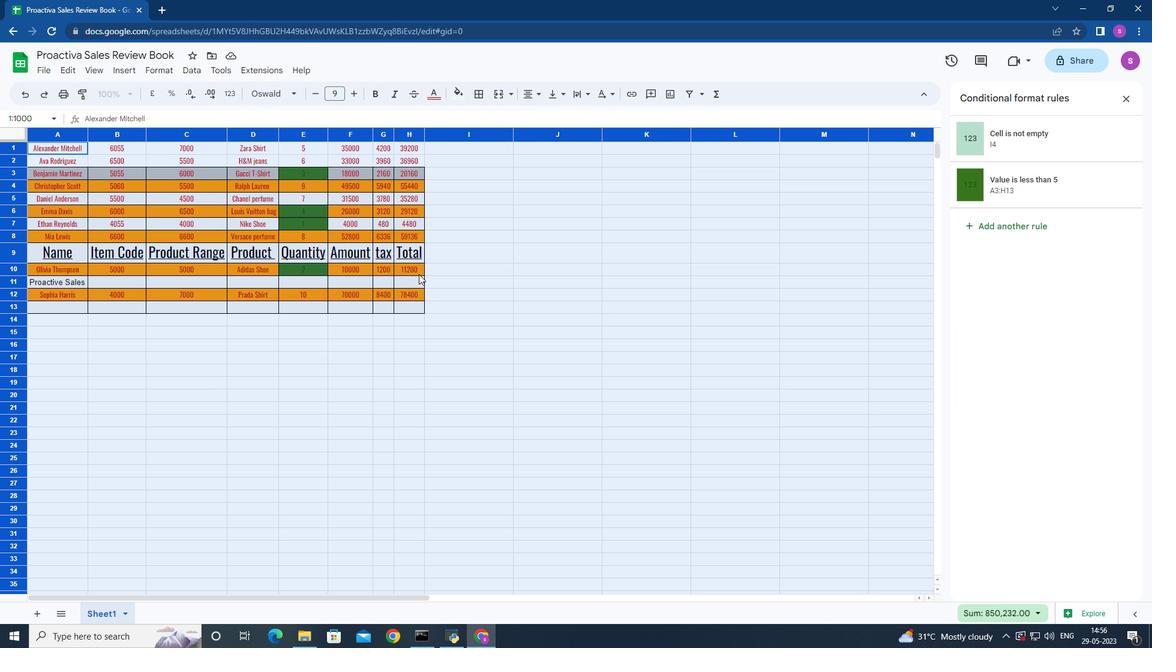
Action: Mouse moved to (409, 276)
Screenshot: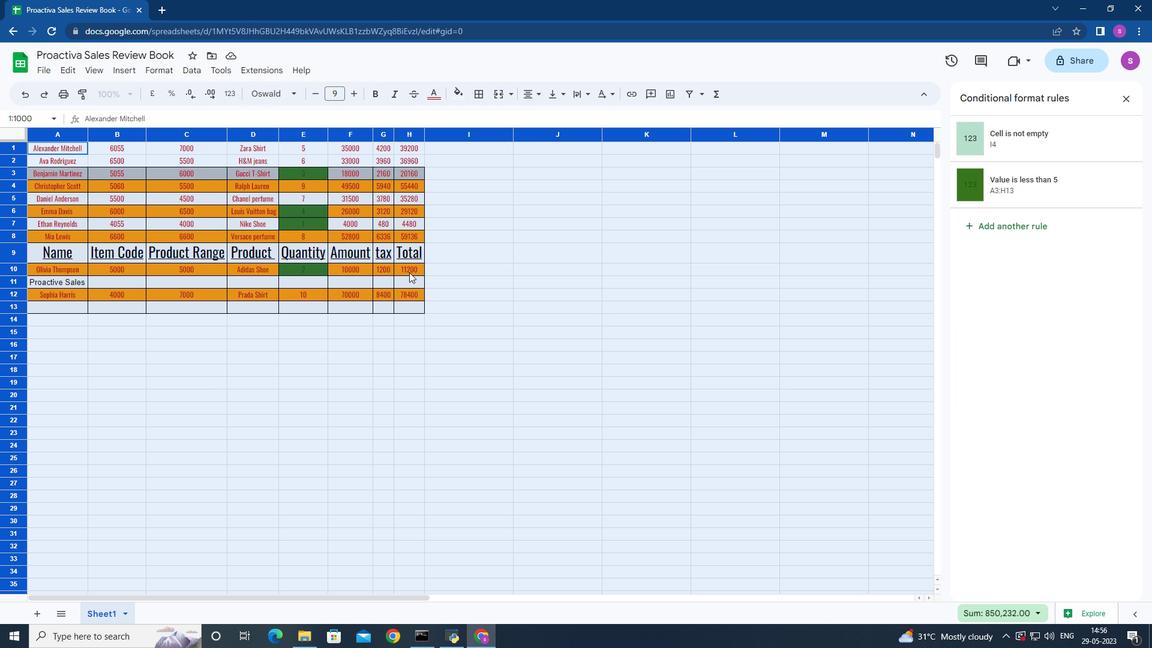 
Action: Mouse scrolled (409, 277) with delta (0, 0)
Screenshot: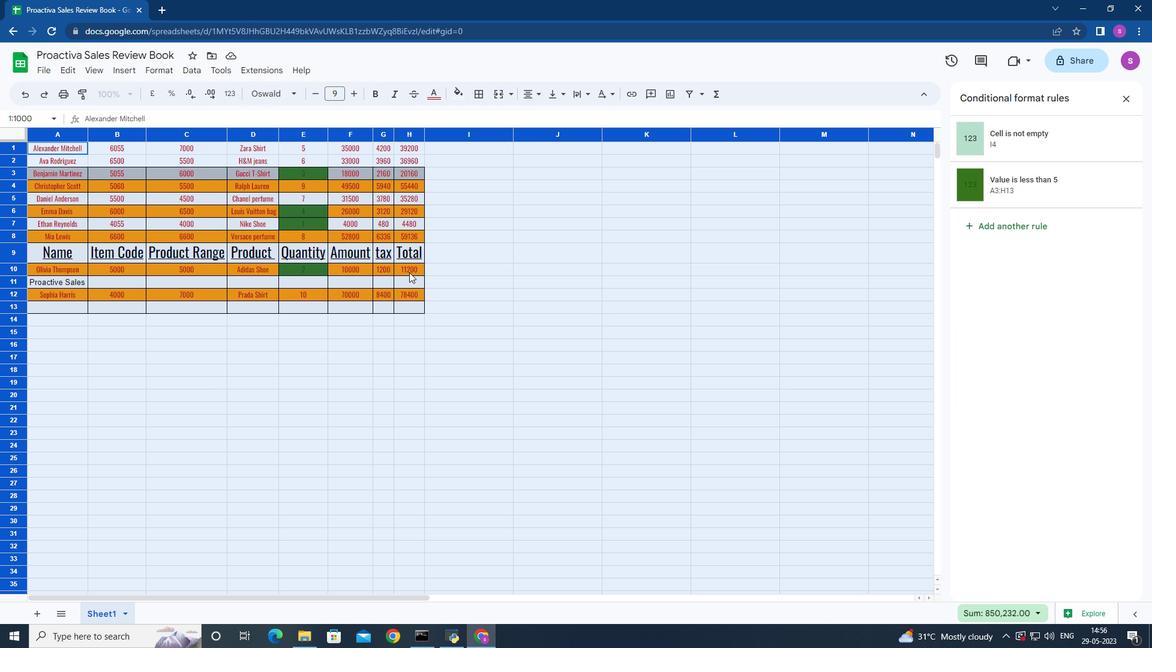 
Action: Mouse moved to (434, 285)
Screenshot: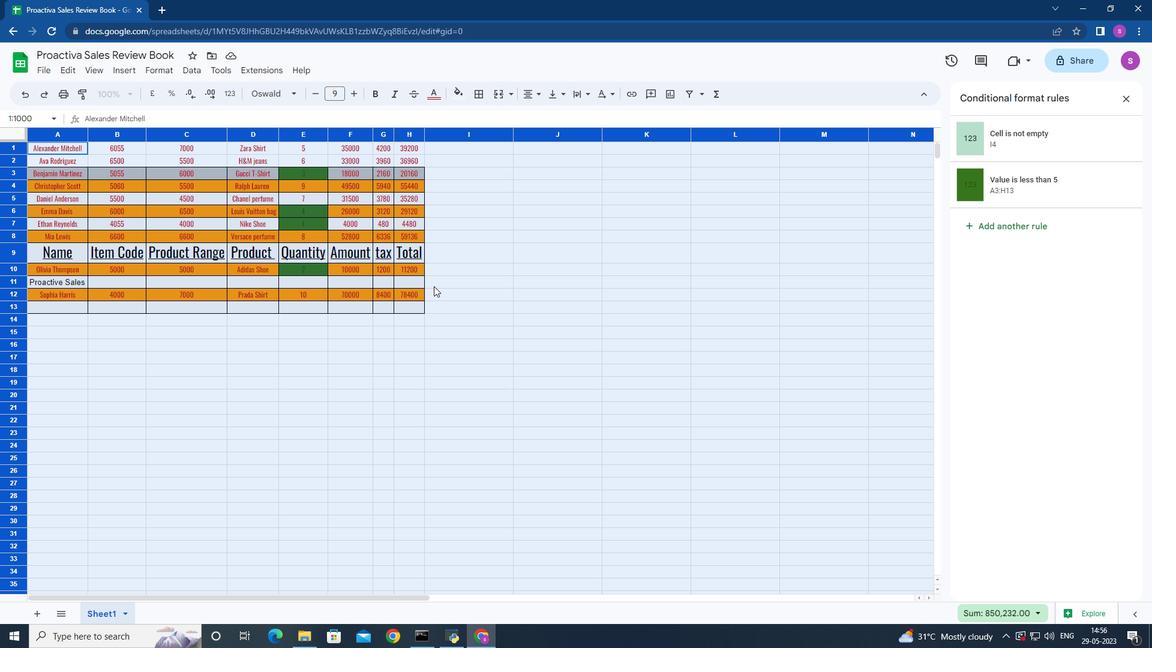 
Action: Mouse scrolled (434, 285) with delta (0, 0)
Screenshot: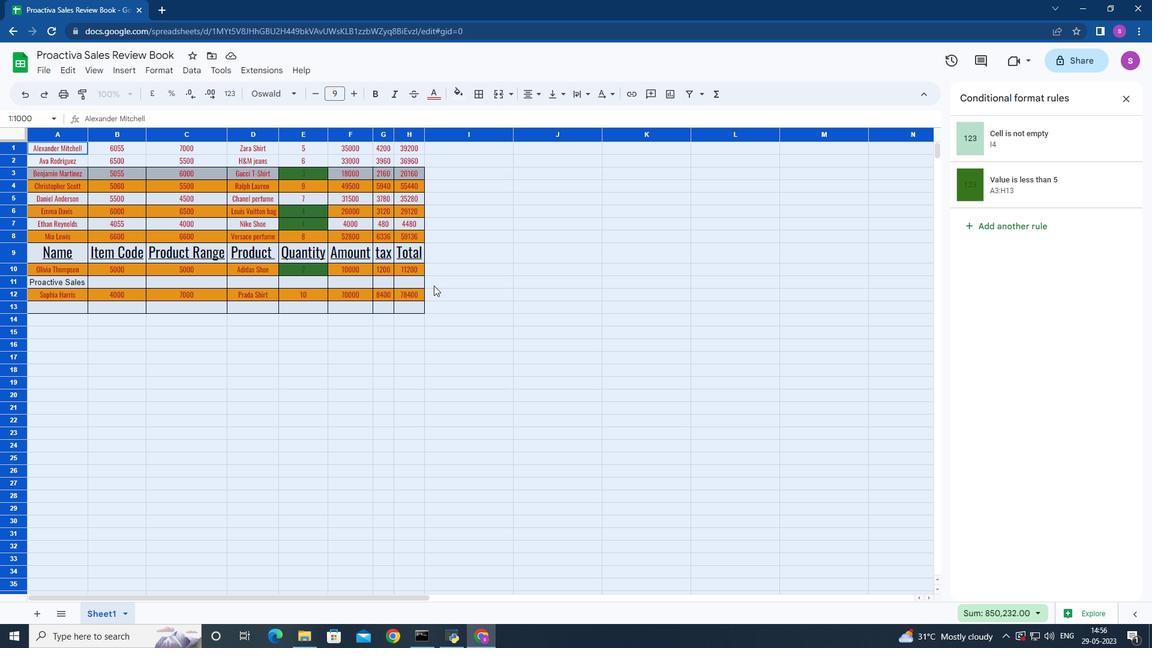 
Action: Mouse moved to (434, 285)
Screenshot: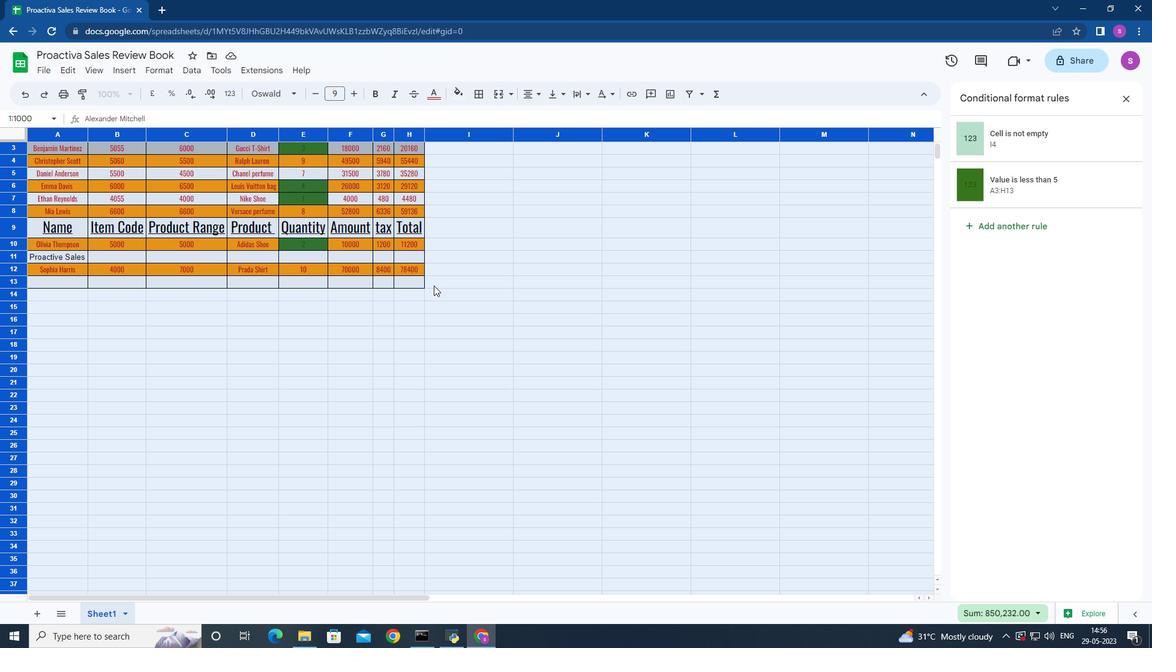 
Action: Mouse scrolled (434, 286) with delta (0, 0)
Screenshot: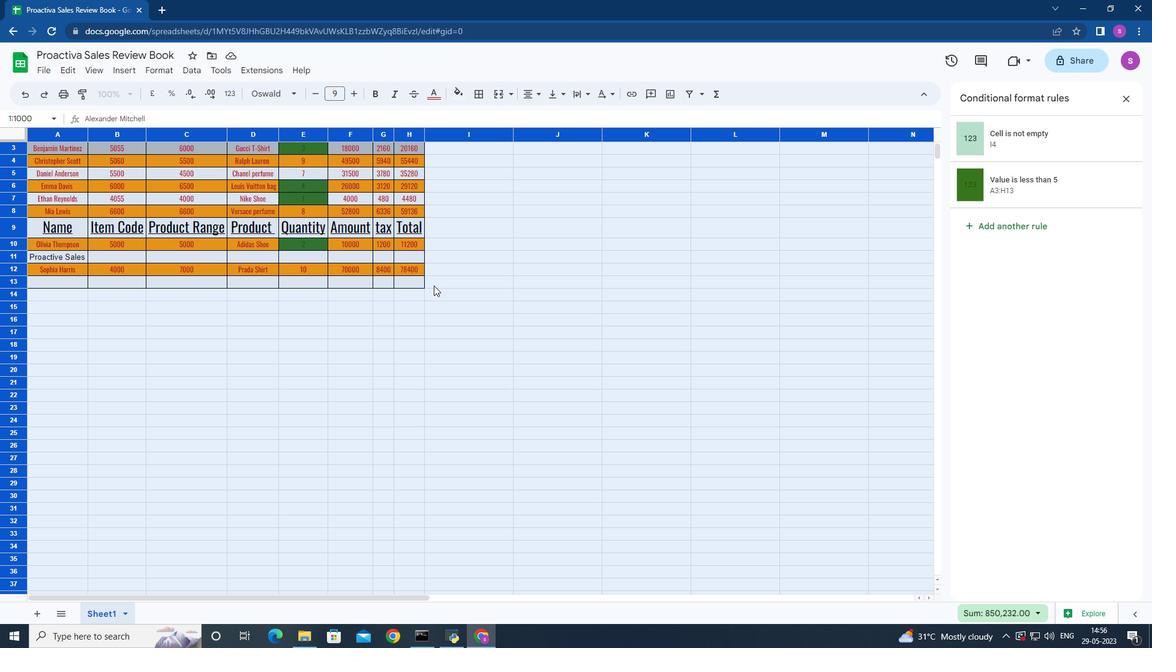 
Action: Mouse scrolled (434, 286) with delta (0, 0)
Screenshot: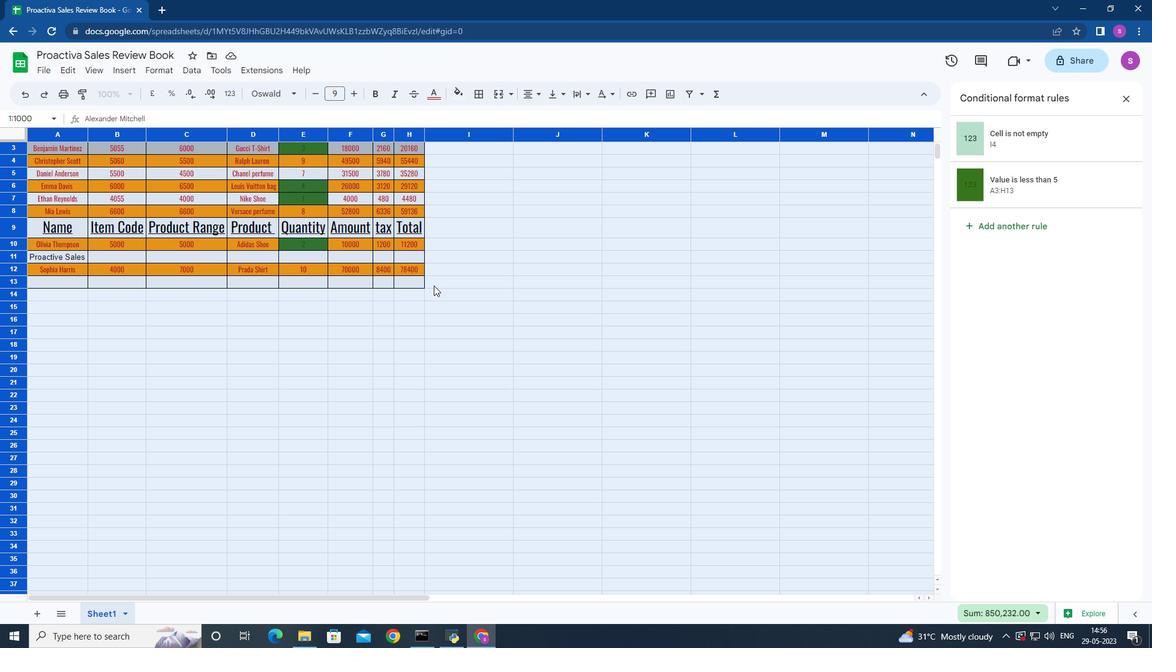 
Action: Mouse scrolled (434, 286) with delta (0, 0)
Screenshot: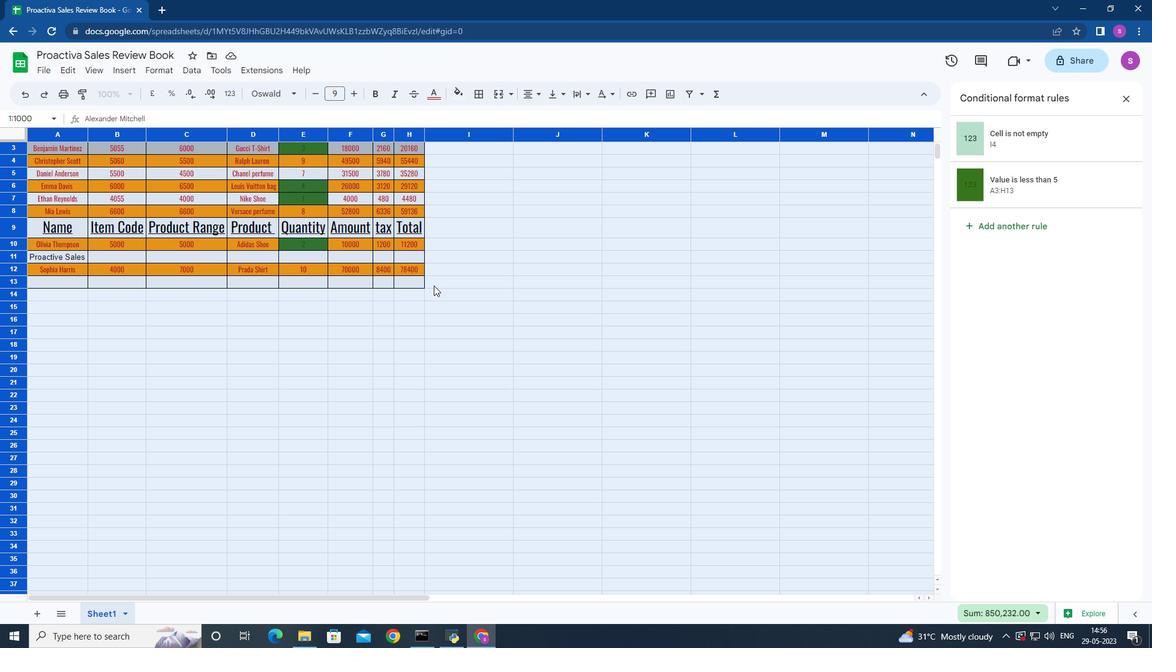 
Action: Mouse scrolled (434, 286) with delta (0, 0)
Screenshot: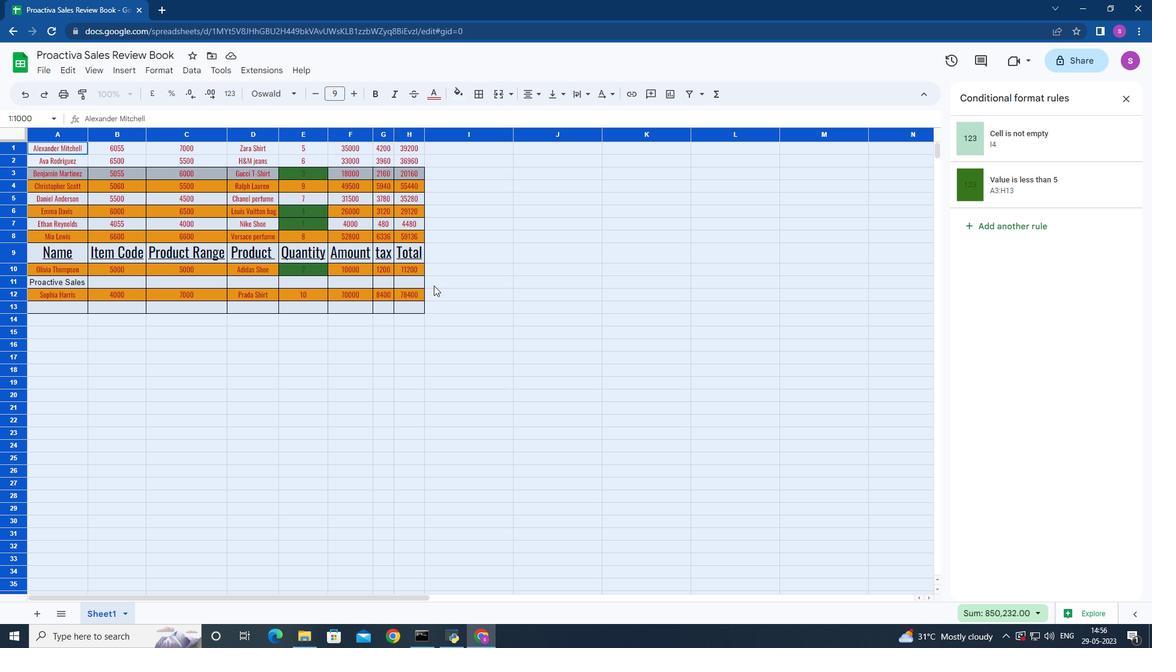
Action: Mouse moved to (435, 285)
Screenshot: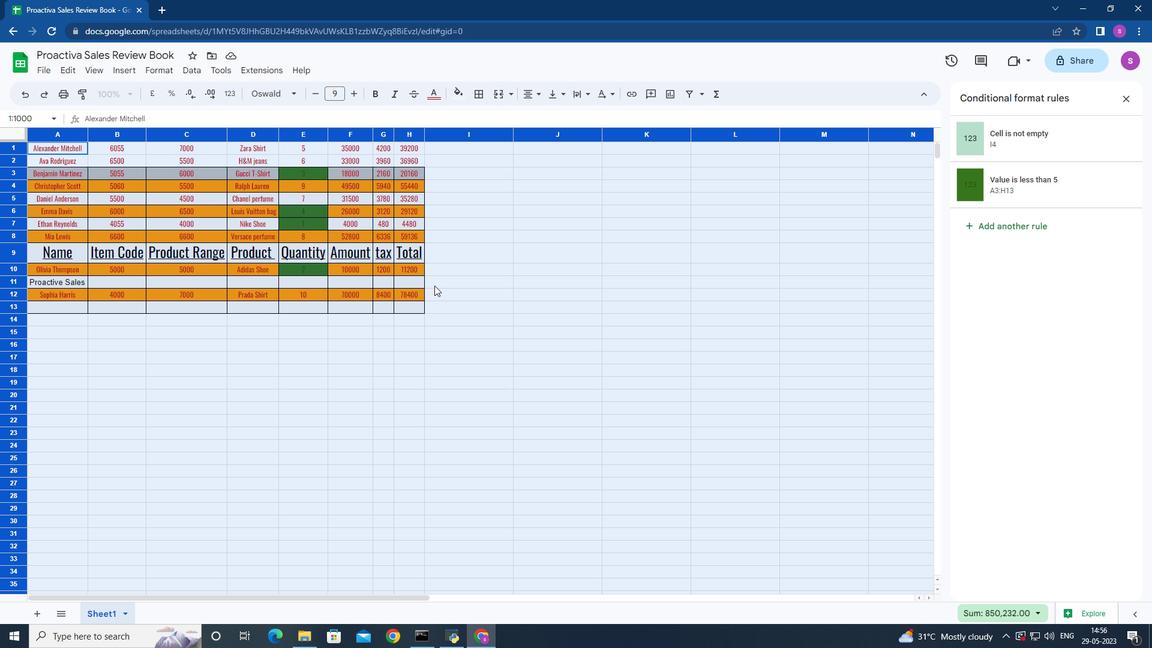
Action: Mouse scrolled (435, 286) with delta (0, 0)
Screenshot: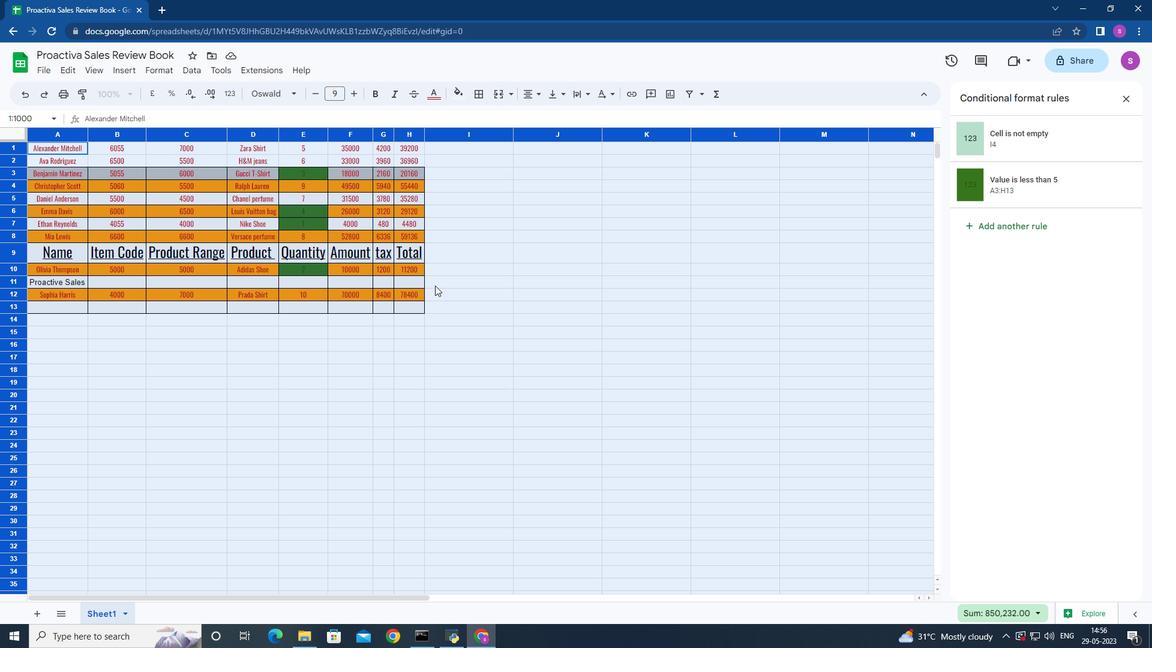 
Action: Mouse moved to (437, 285)
Screenshot: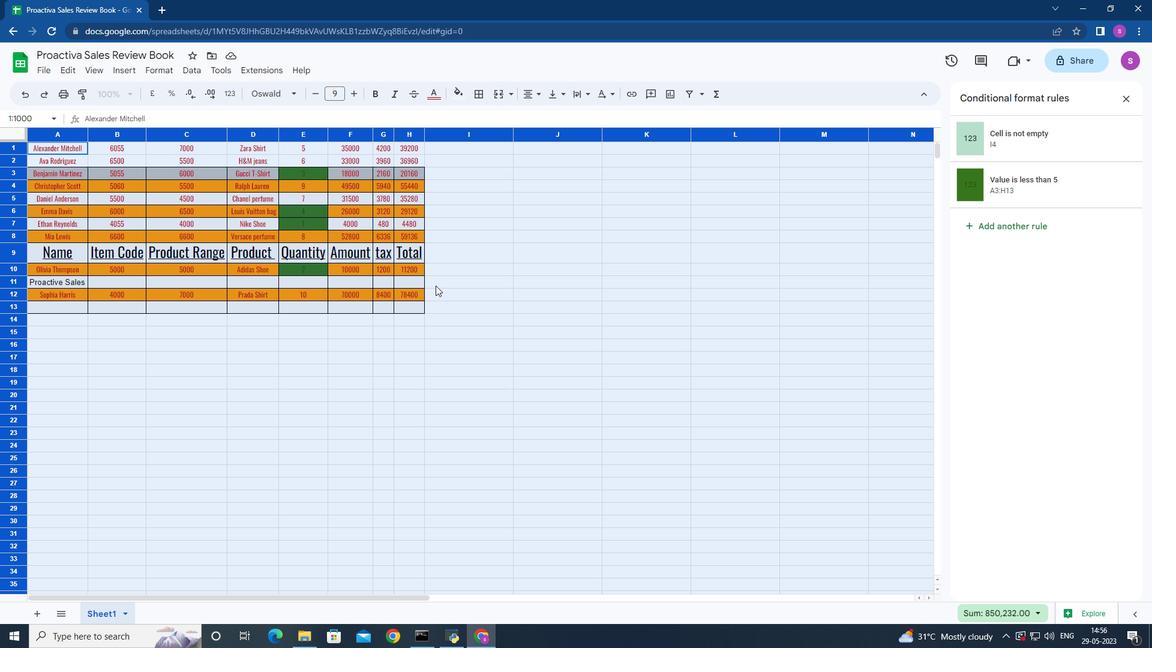 
Action: Mouse scrolled (437, 286) with delta (0, 0)
Screenshot: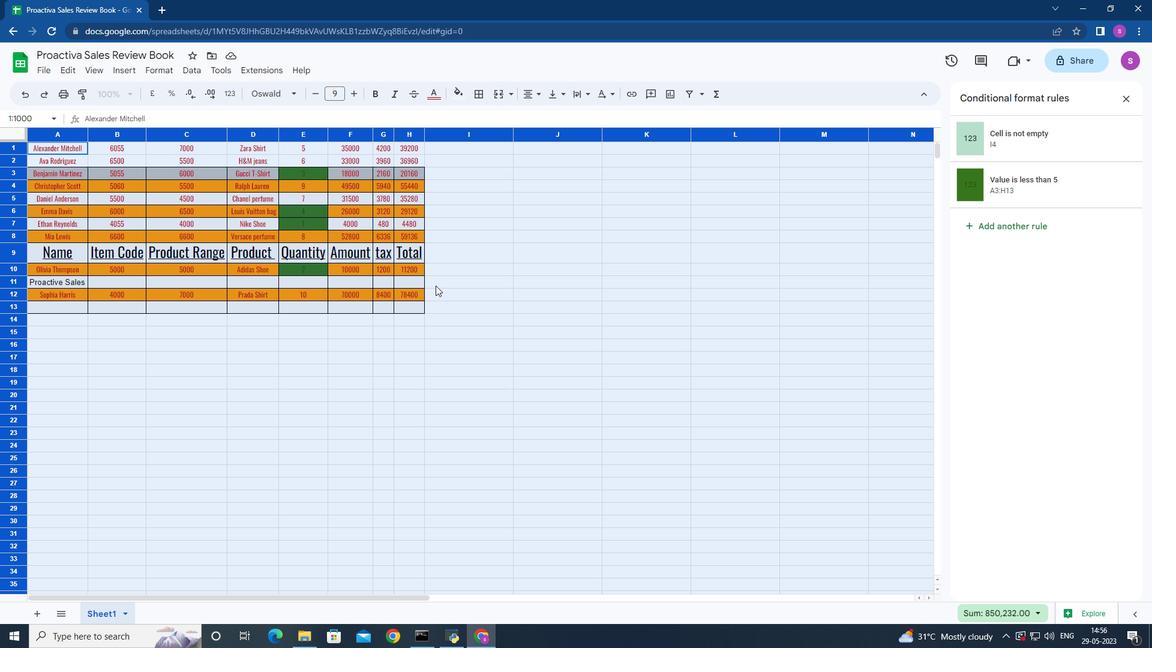 
Action: Mouse moved to (459, 332)
Screenshot: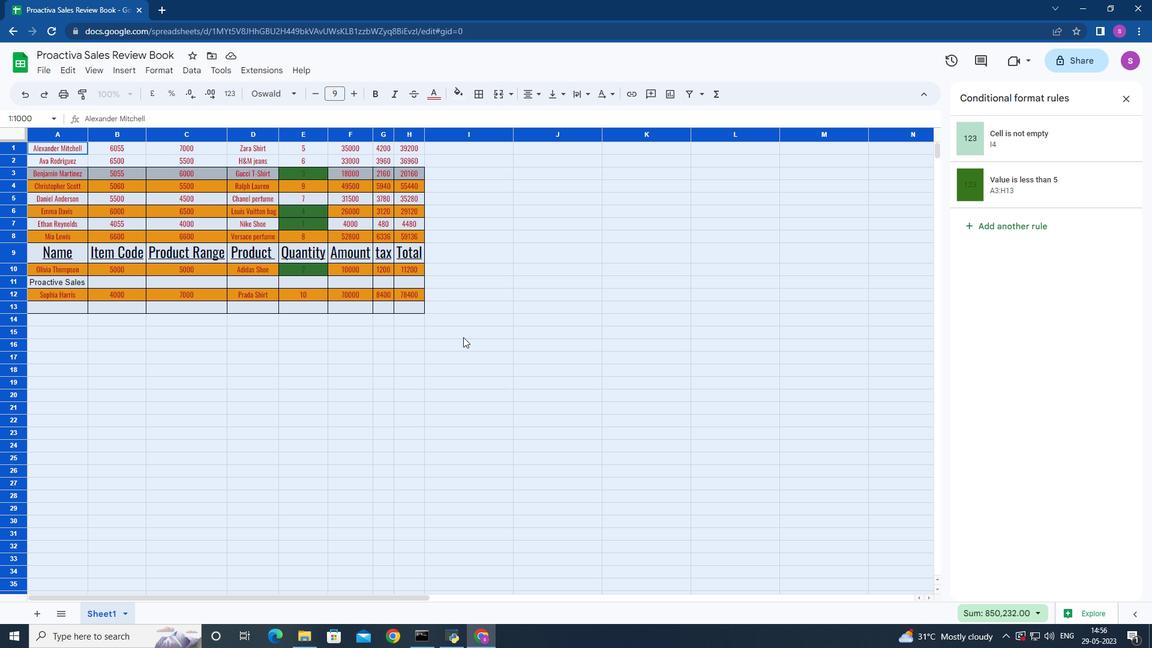 
